 Task: Find a guest house in Brockton, United States, for 7 guests from July 10 to July 15, with a price range of ₹10,000 to ₹15,000, 4 bedrooms, 7 beds, and amenities including TV and free parking.
Action: Mouse moved to (618, 122)
Screenshot: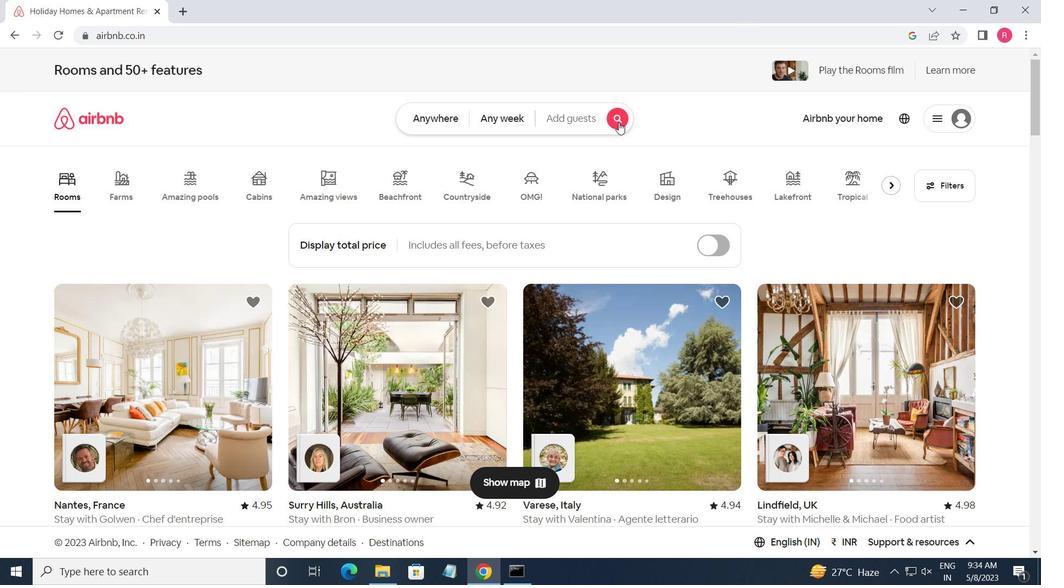
Action: Mouse pressed left at (618, 122)
Screenshot: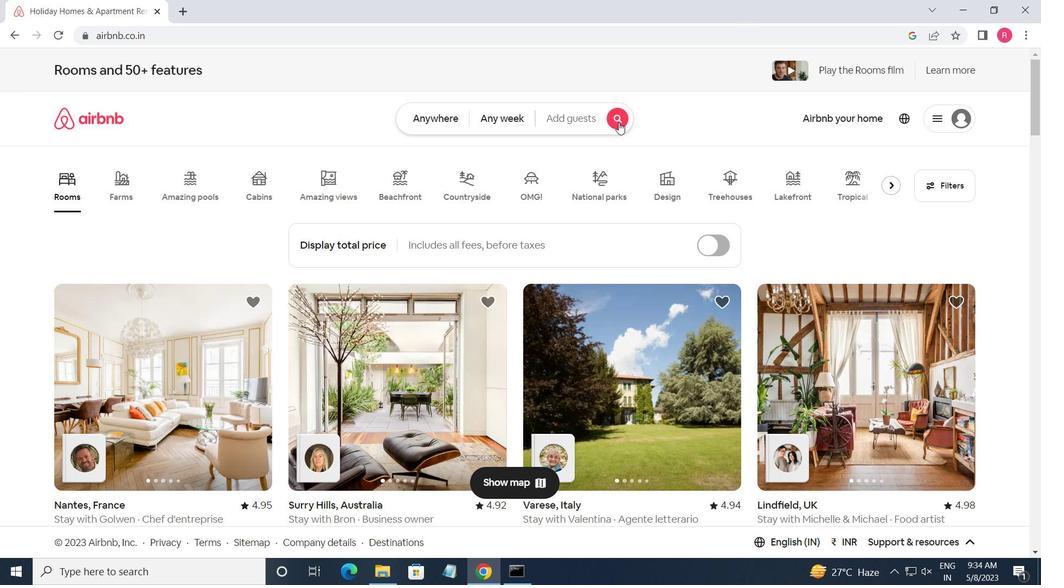 
Action: Mouse moved to (323, 172)
Screenshot: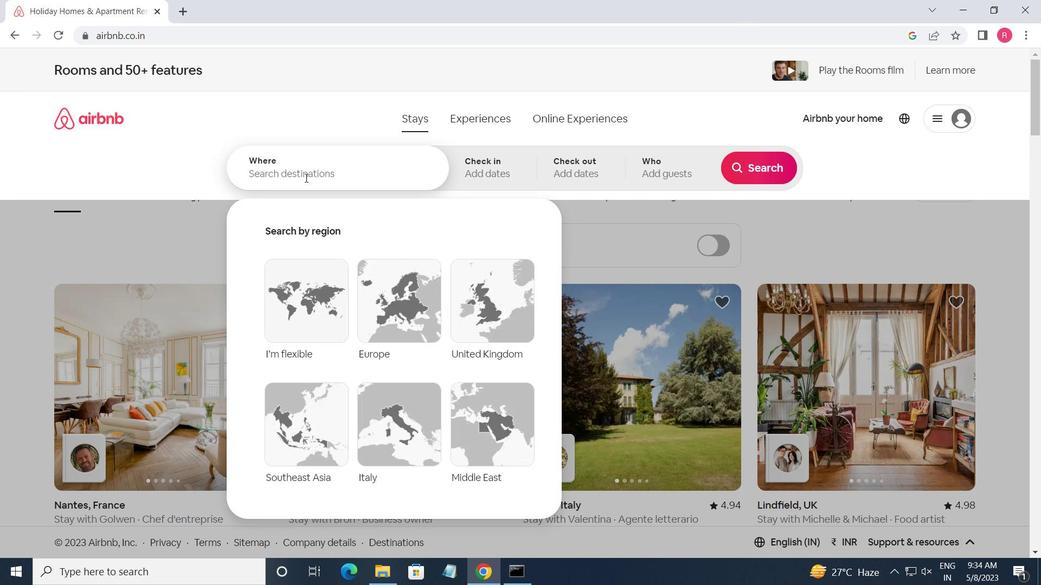 
Action: Mouse pressed left at (323, 172)
Screenshot: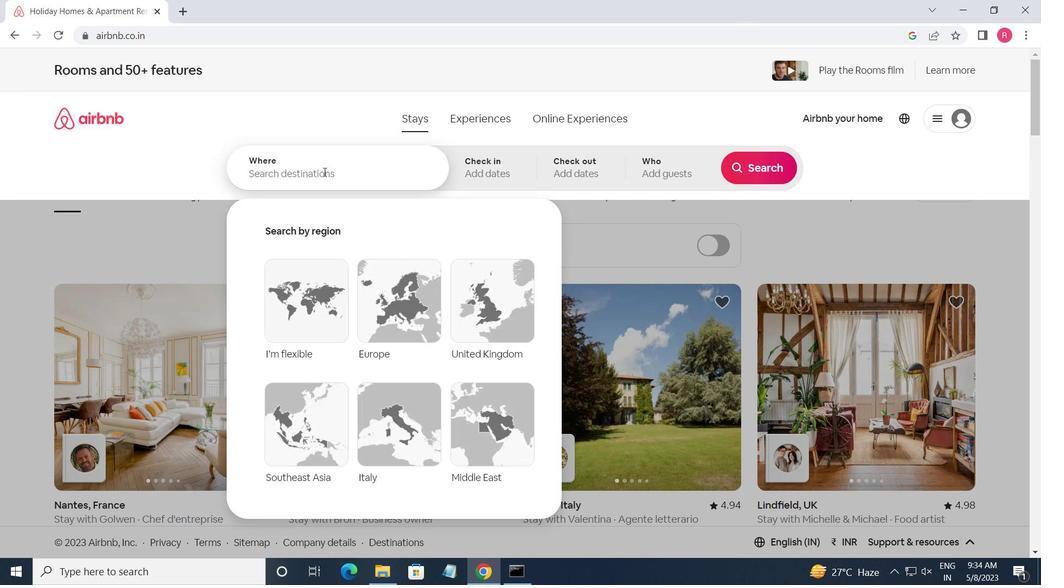 
Action: Key pressed <Key.shift>BROCKTON<Key.space><Key.backspace>,<Key.shift_r>UNITED<Key.space><Key.shift>STATE<Key.enter>
Screenshot: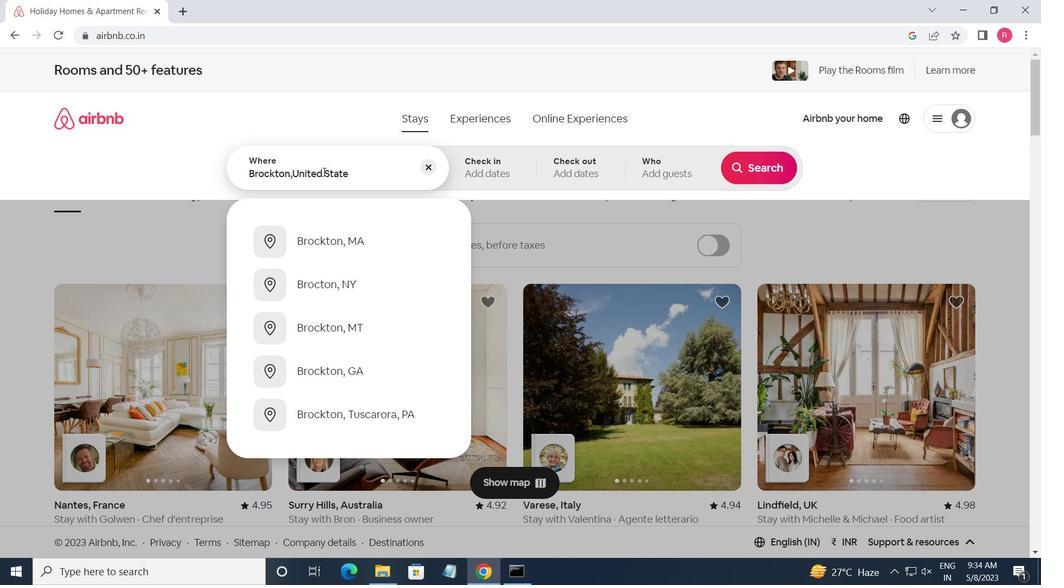 
Action: Mouse moved to (752, 272)
Screenshot: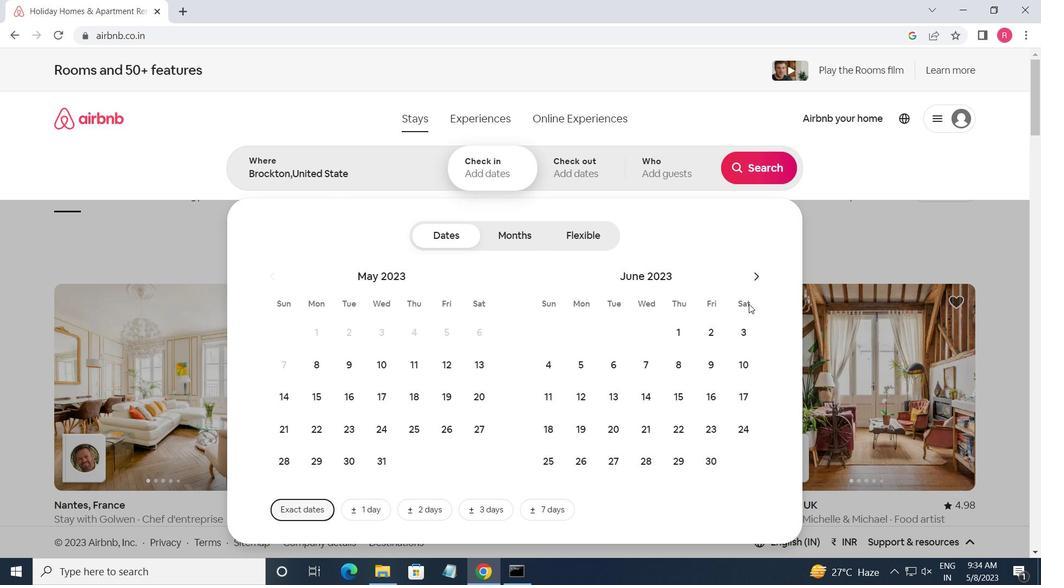 
Action: Mouse pressed left at (752, 272)
Screenshot: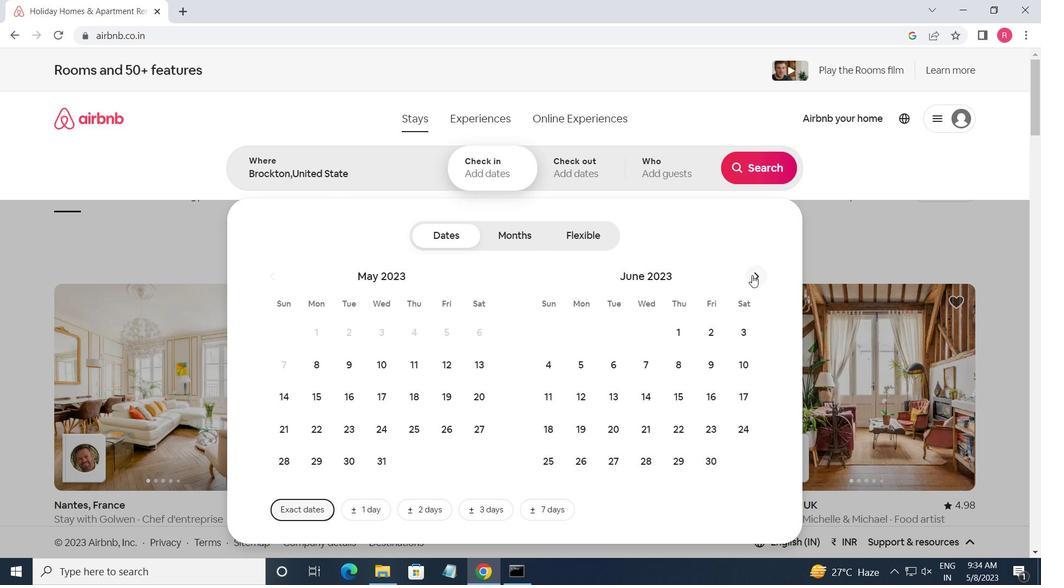 
Action: Mouse moved to (592, 395)
Screenshot: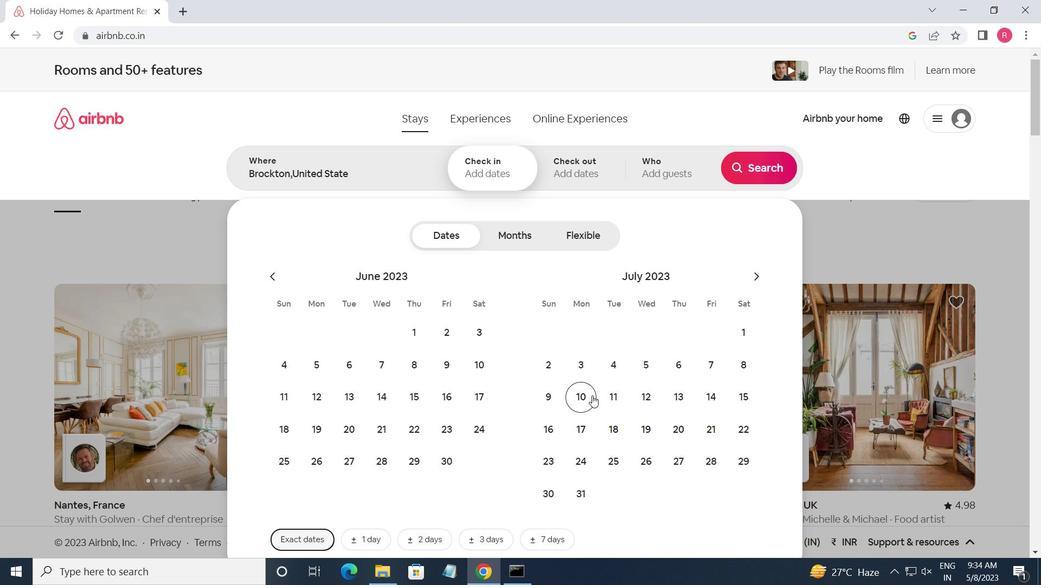 
Action: Mouse pressed left at (592, 395)
Screenshot: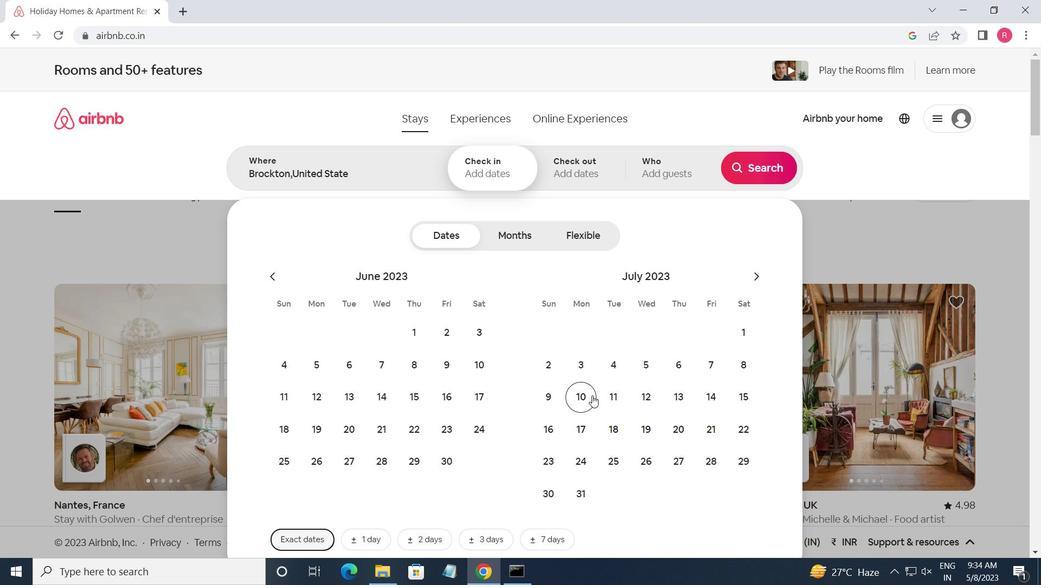 
Action: Mouse moved to (742, 392)
Screenshot: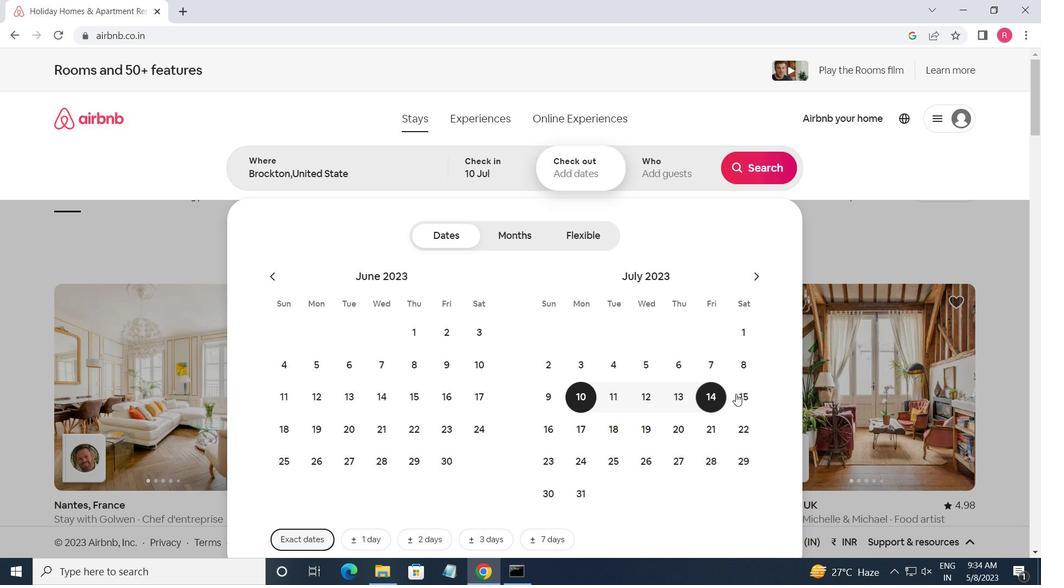 
Action: Mouse pressed left at (742, 392)
Screenshot: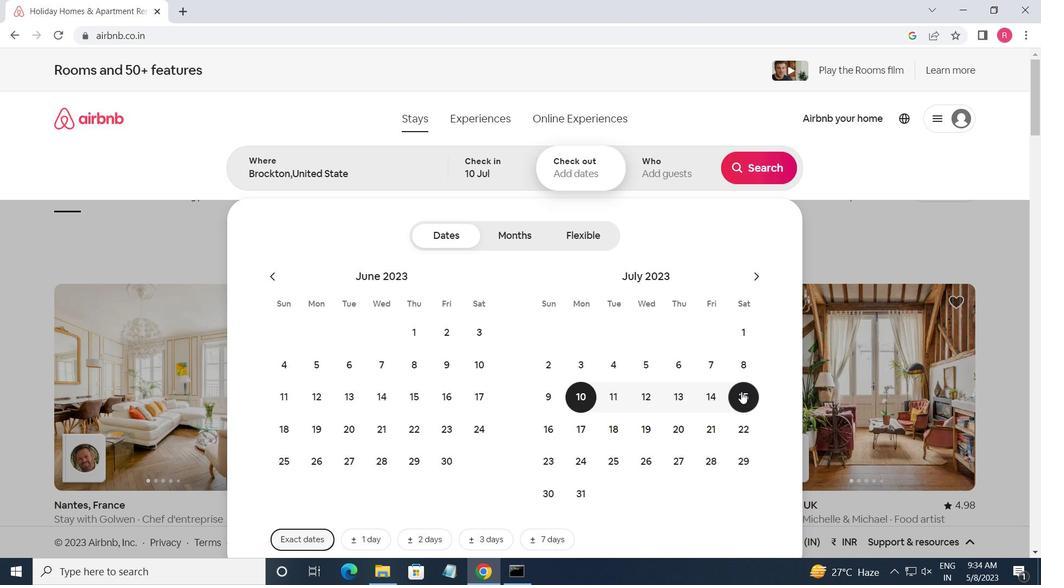 
Action: Mouse moved to (670, 173)
Screenshot: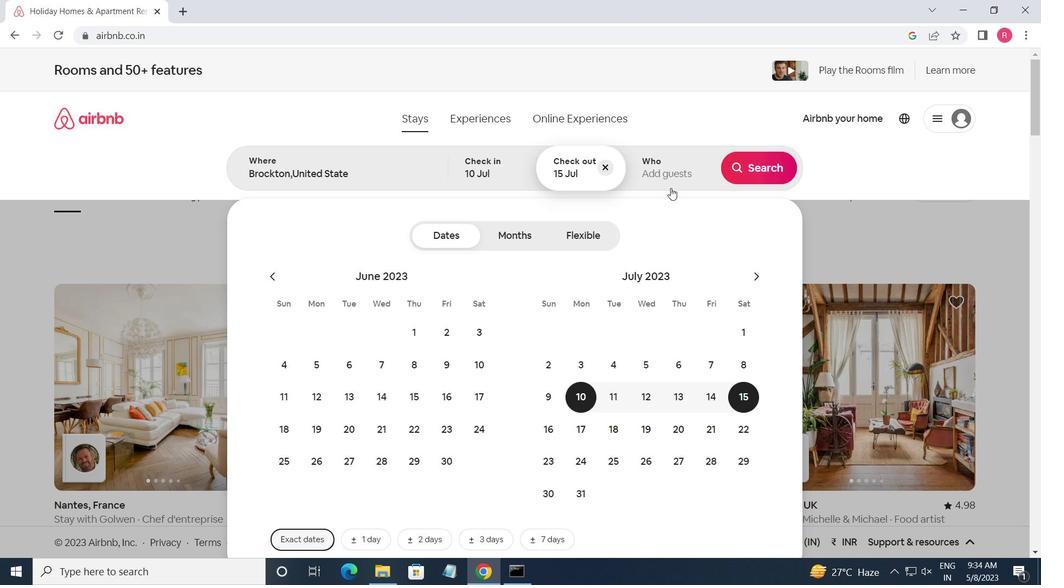 
Action: Mouse pressed left at (670, 173)
Screenshot: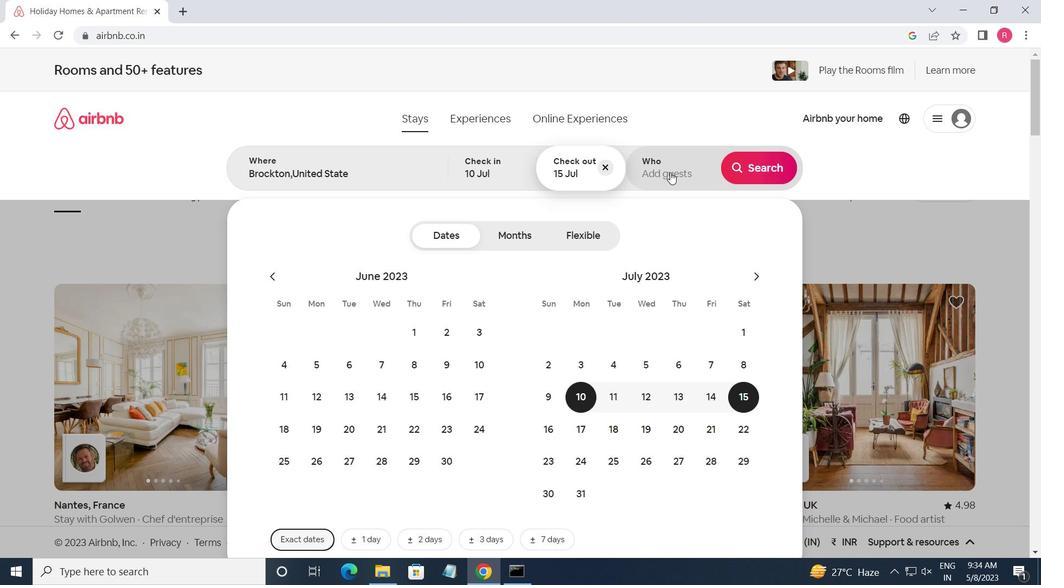 
Action: Mouse moved to (763, 247)
Screenshot: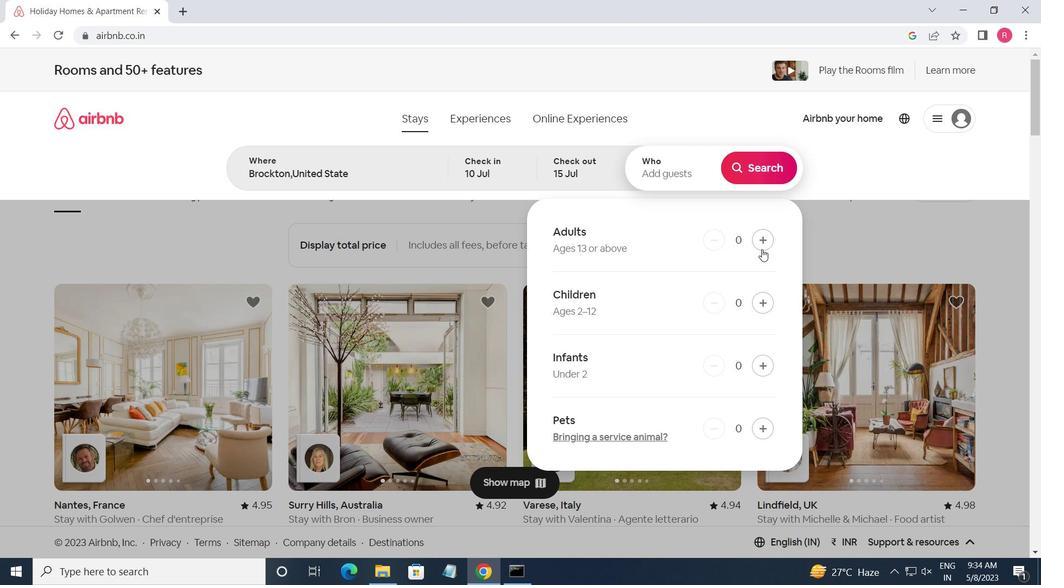 
Action: Mouse pressed left at (763, 247)
Screenshot: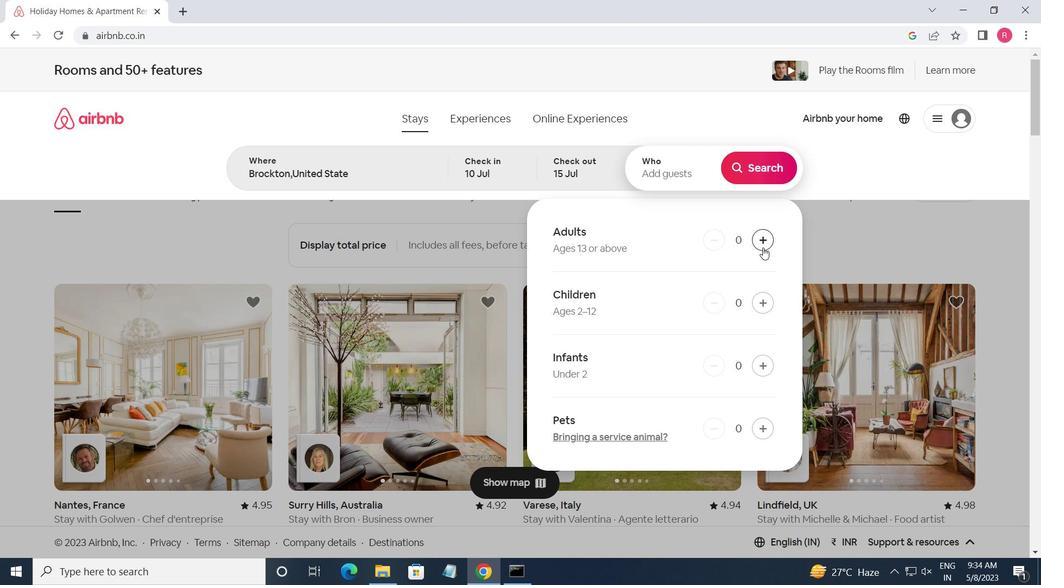 
Action: Mouse moved to (763, 247)
Screenshot: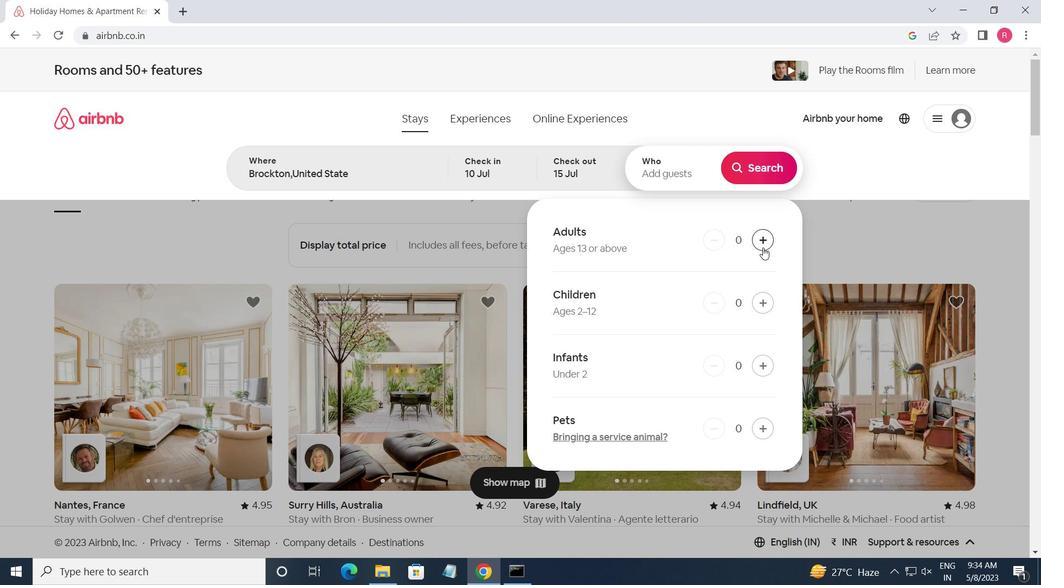
Action: Mouse pressed left at (763, 247)
Screenshot: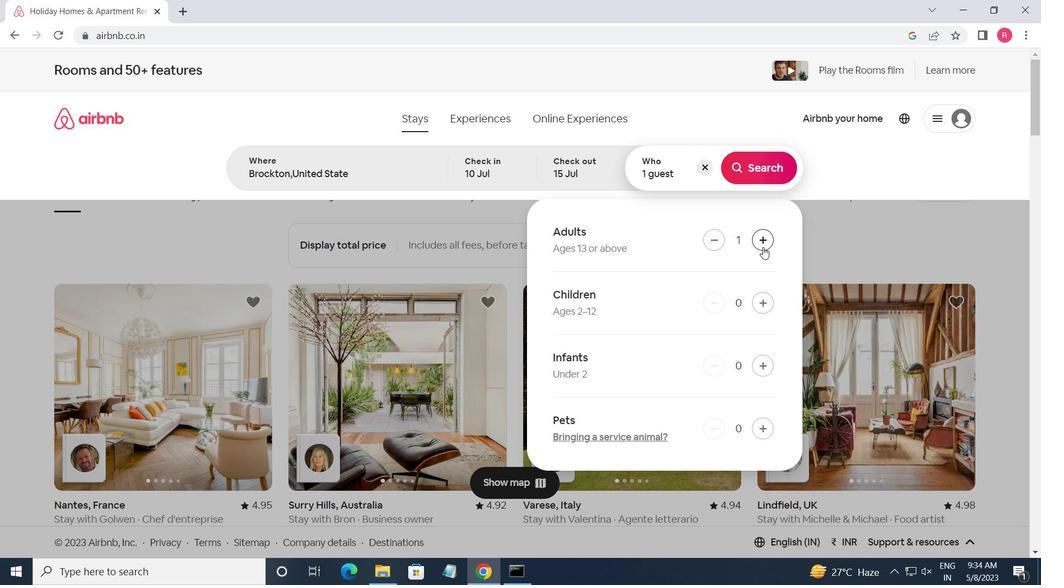 
Action: Mouse pressed left at (763, 247)
Screenshot: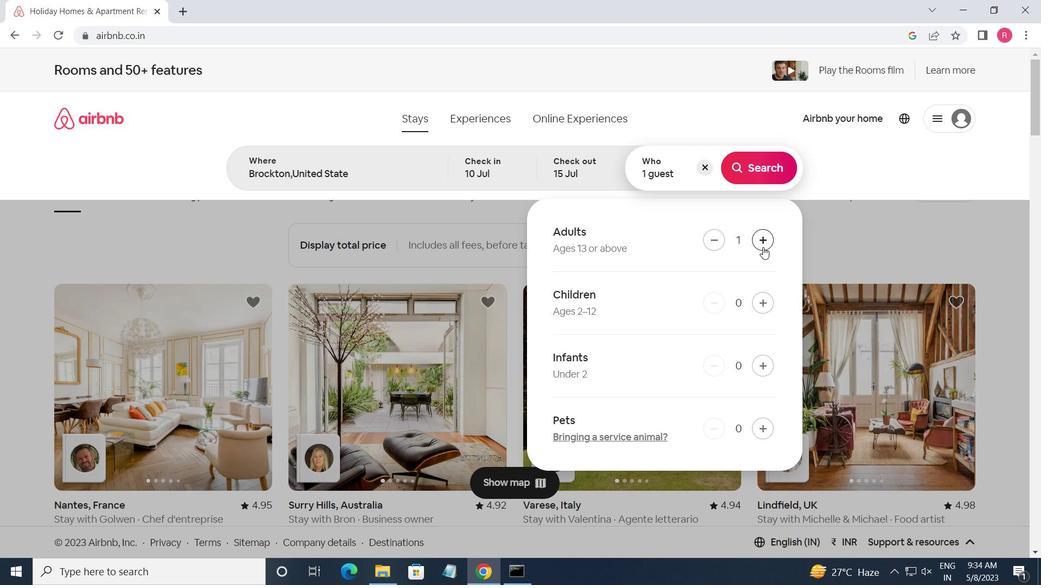 
Action: Mouse pressed left at (763, 247)
Screenshot: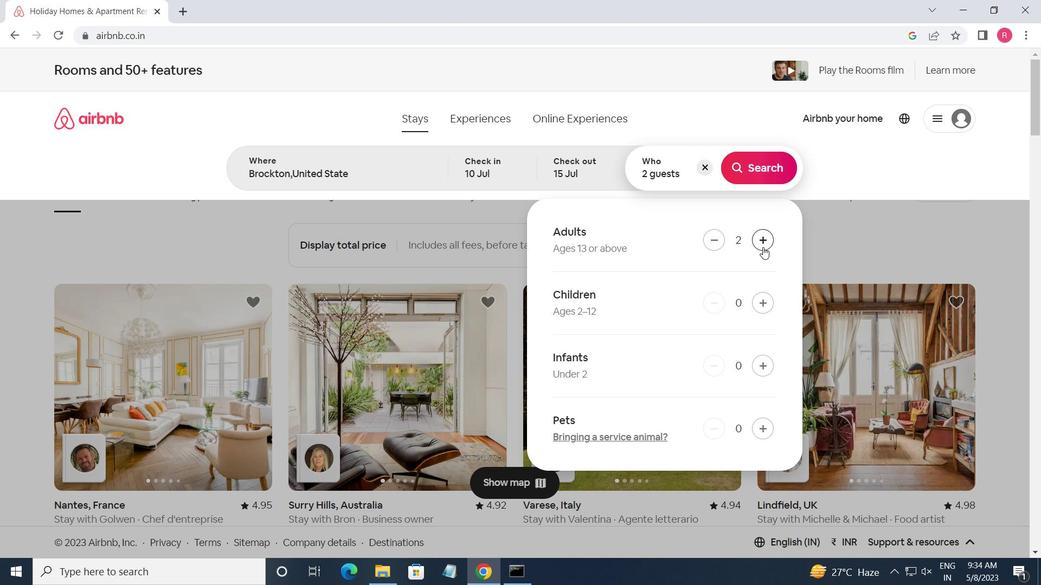 
Action: Mouse pressed left at (763, 247)
Screenshot: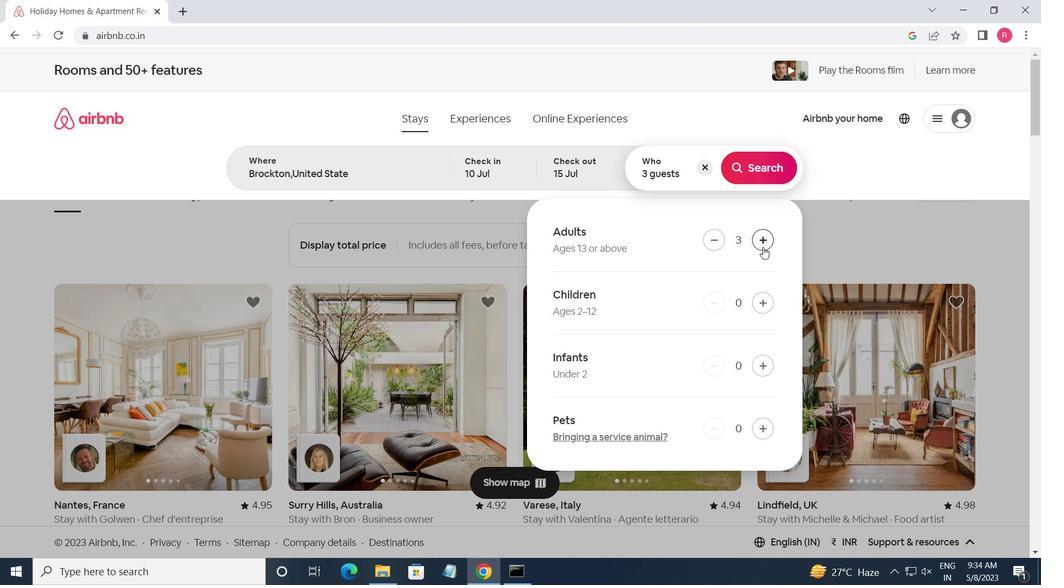 
Action: Mouse pressed left at (763, 247)
Screenshot: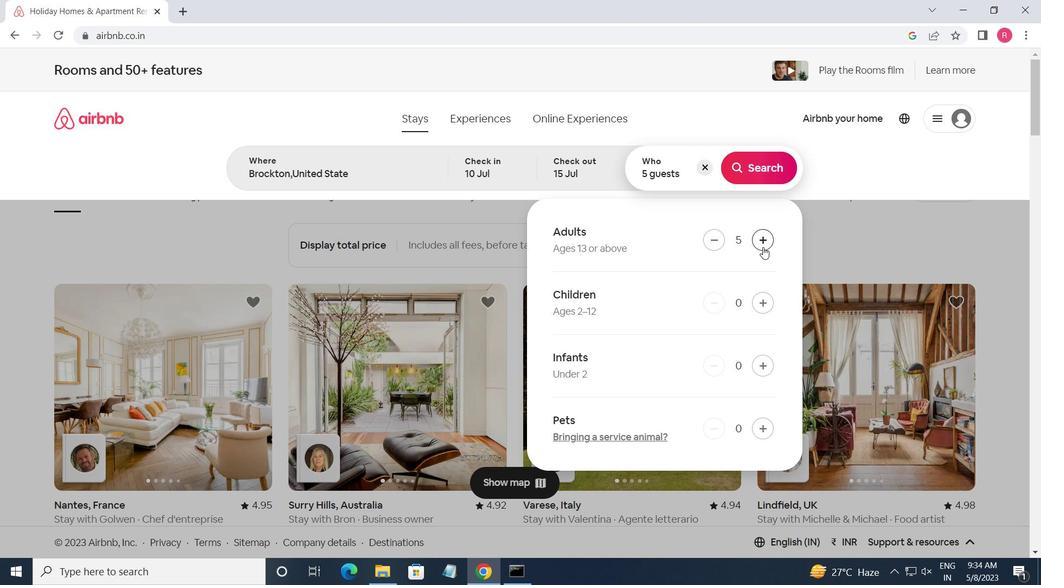 
Action: Mouse pressed left at (763, 247)
Screenshot: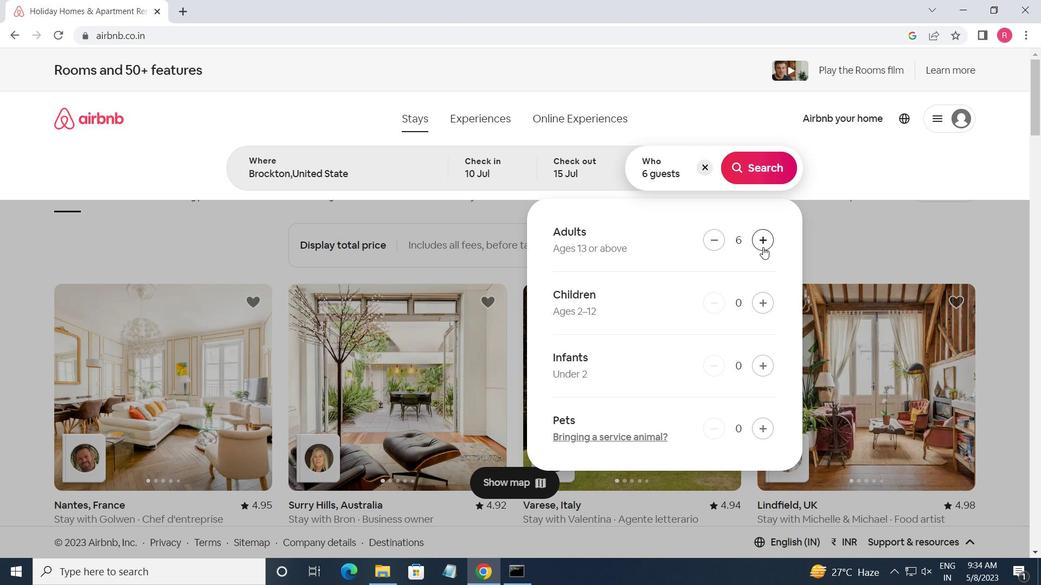 
Action: Mouse moved to (755, 163)
Screenshot: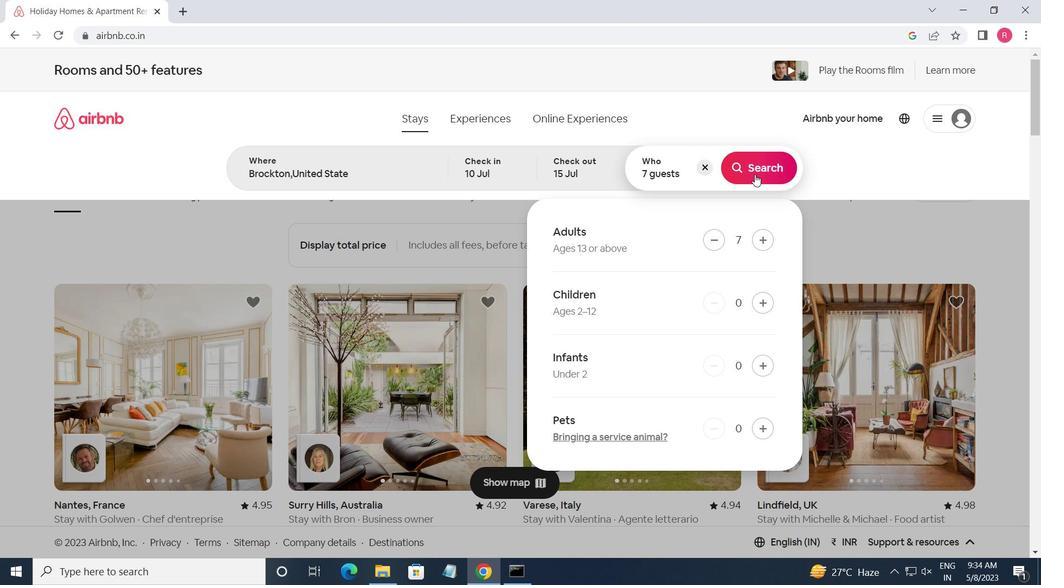 
Action: Mouse pressed left at (755, 163)
Screenshot: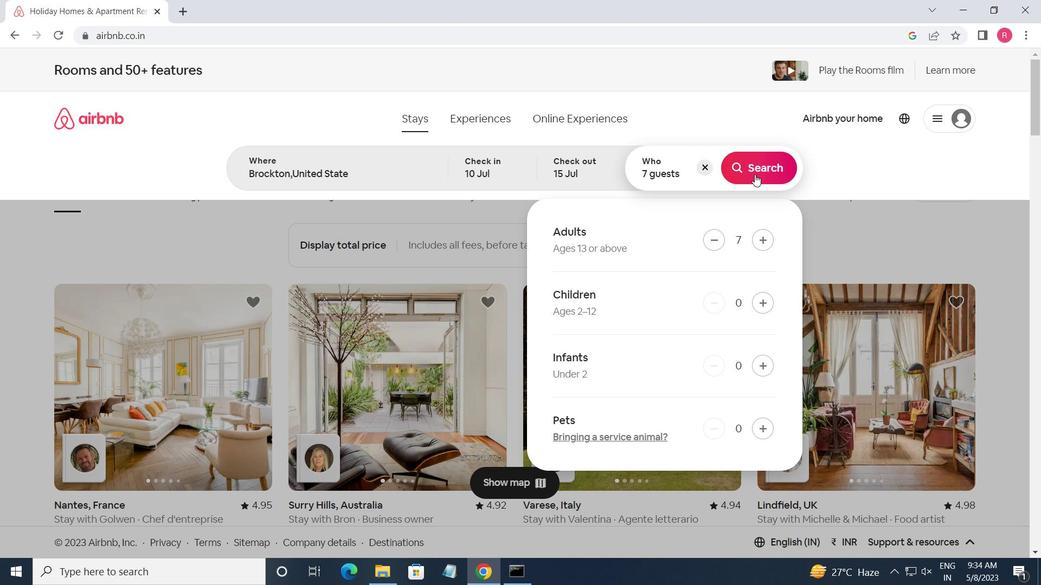 
Action: Mouse moved to (961, 137)
Screenshot: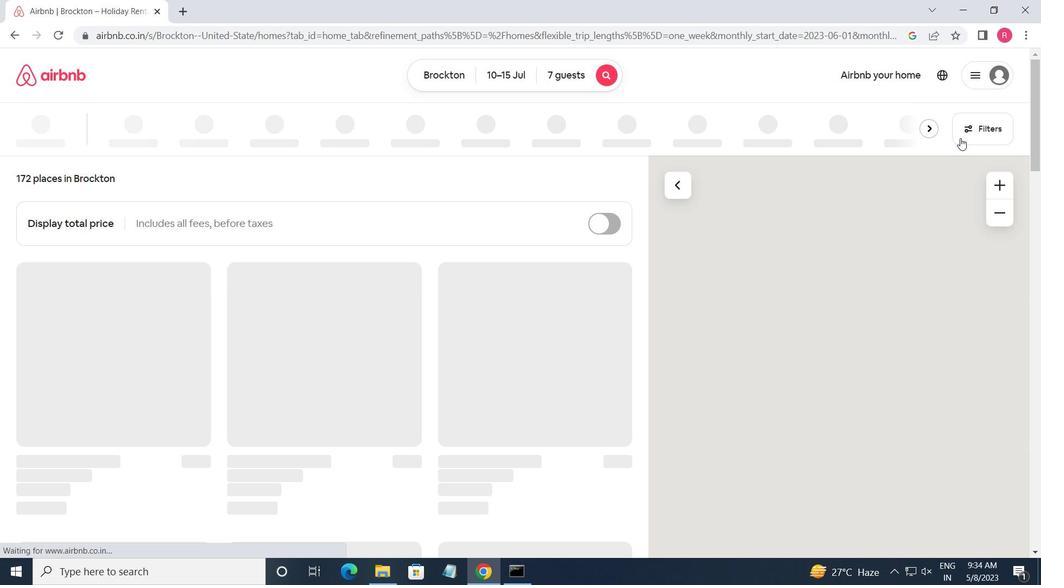 
Action: Mouse pressed left at (961, 137)
Screenshot: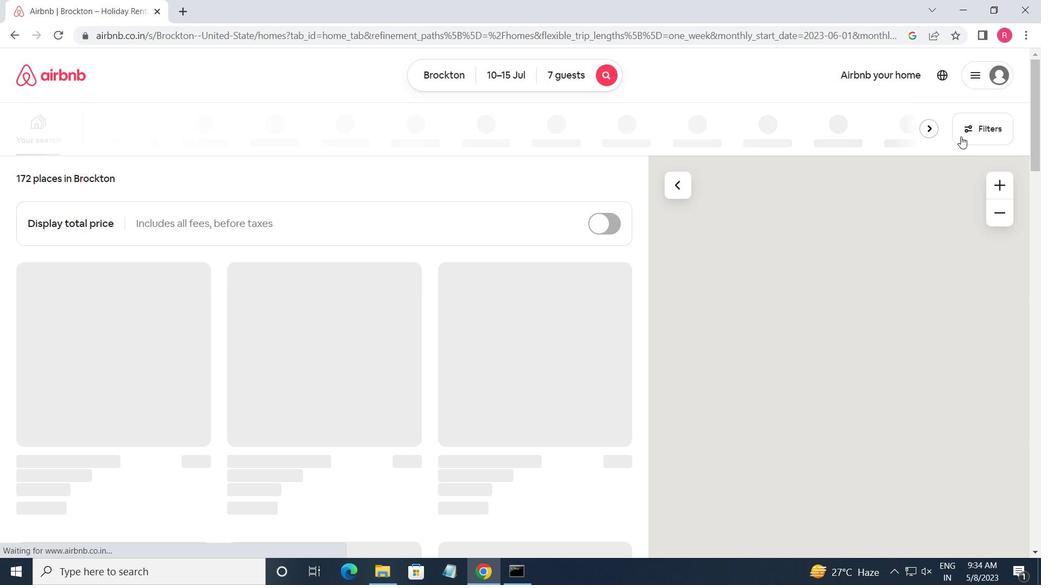 
Action: Mouse moved to (412, 398)
Screenshot: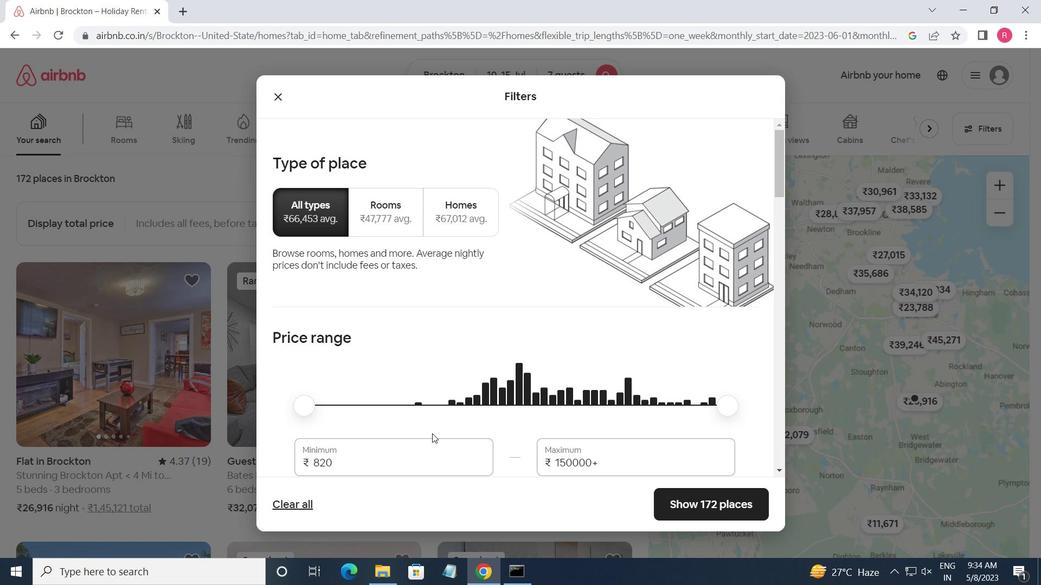 
Action: Mouse scrolled (412, 398) with delta (0, 0)
Screenshot: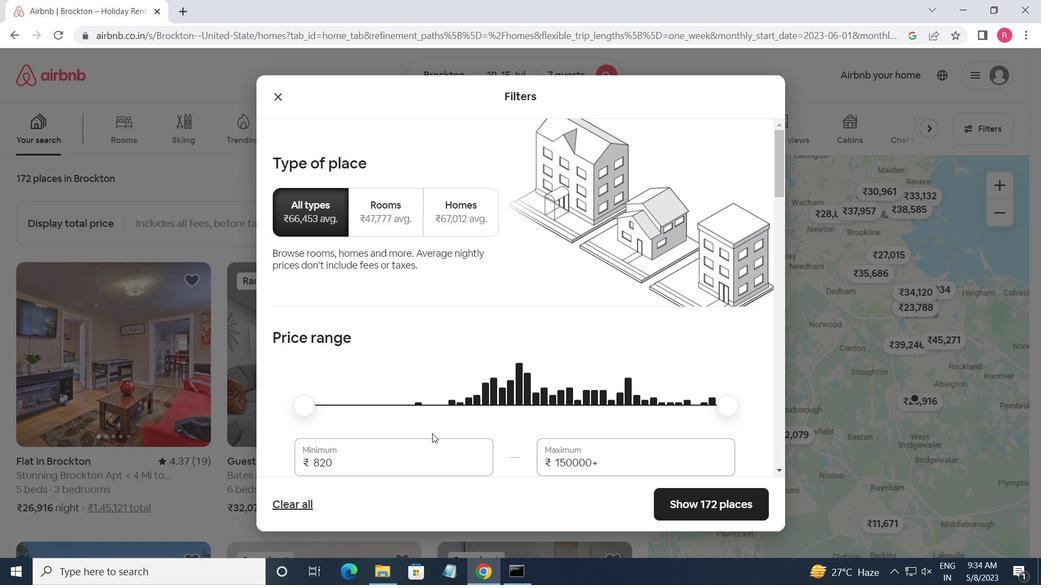 
Action: Mouse moved to (412, 398)
Screenshot: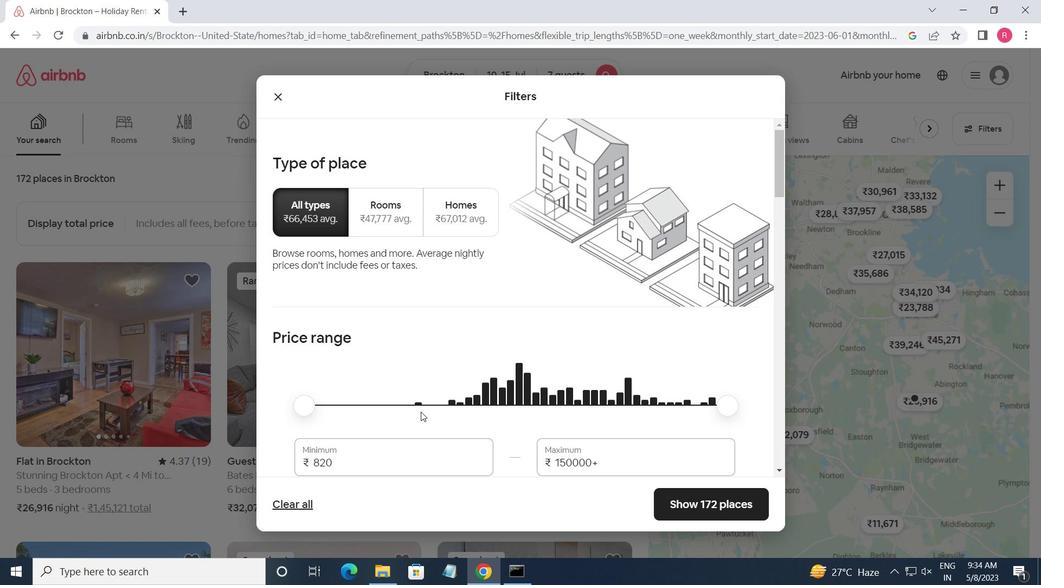 
Action: Mouse scrolled (412, 397) with delta (0, 0)
Screenshot: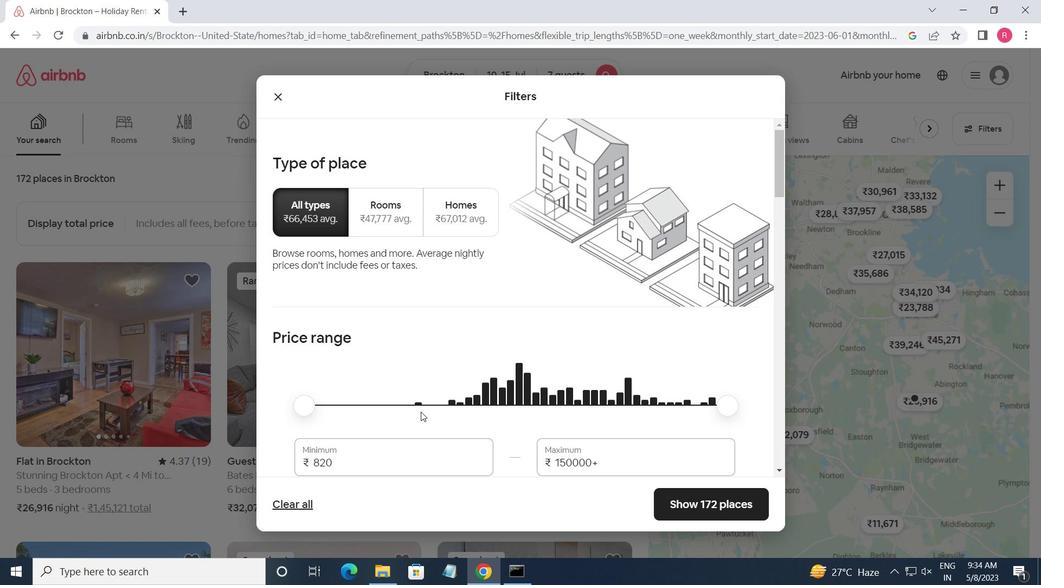 
Action: Mouse moved to (355, 329)
Screenshot: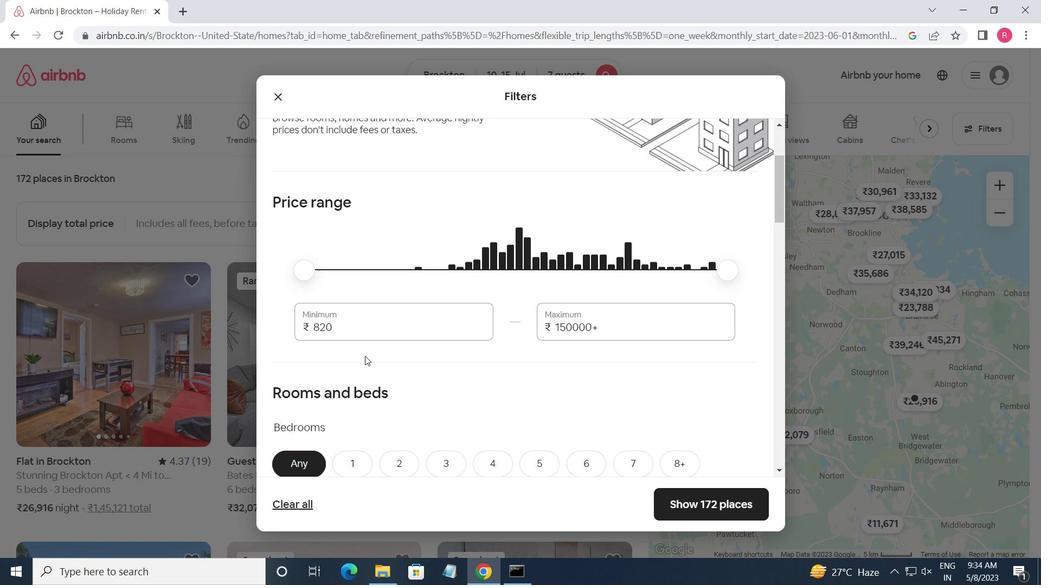
Action: Mouse pressed left at (355, 329)
Screenshot: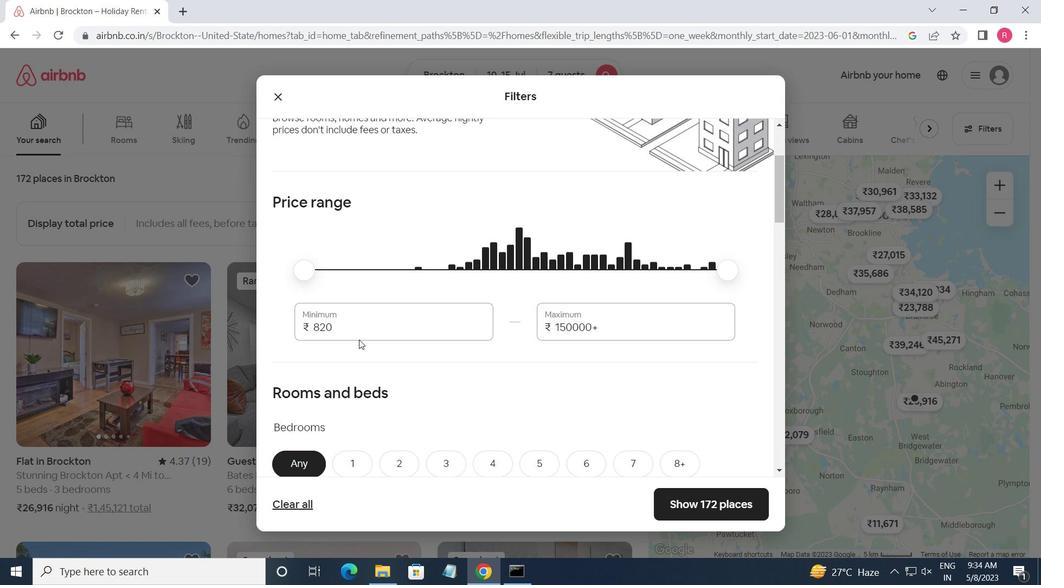 
Action: Key pressed <Key.backspace><Key.backspace><Key.backspace><Key.backspace><Key.backspace><Key.backspace><Key.backspace><Key.backspace><Key.backspace><Key.backspace>10000<Key.tab>15000
Screenshot: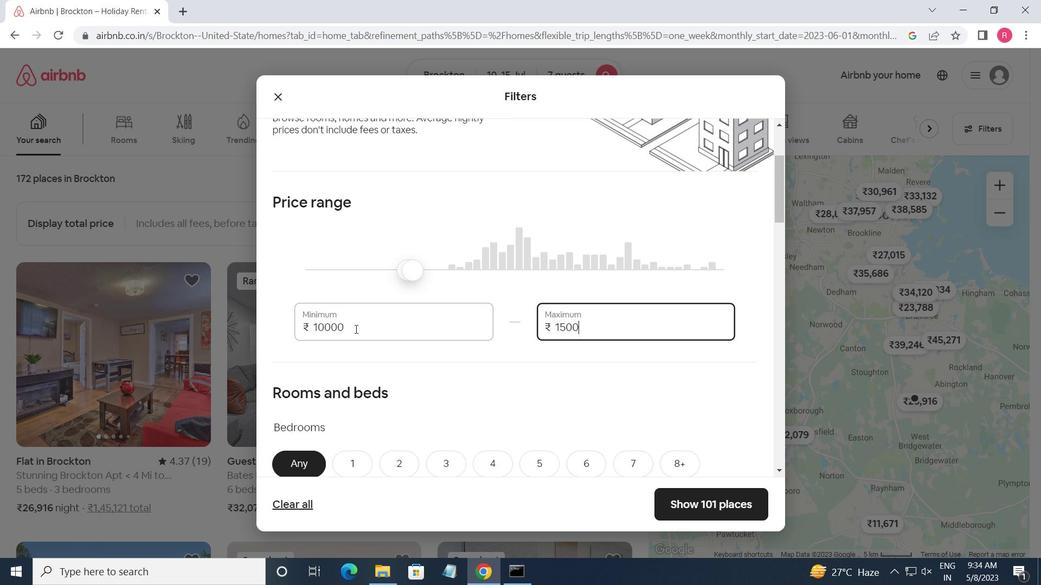 
Action: Mouse moved to (379, 343)
Screenshot: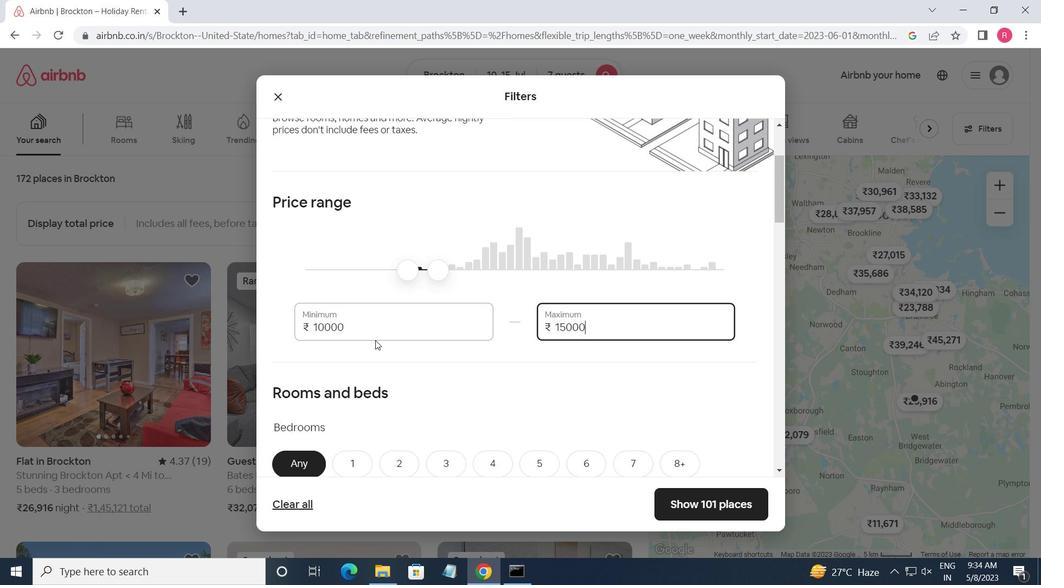 
Action: Mouse scrolled (379, 342) with delta (0, 0)
Screenshot: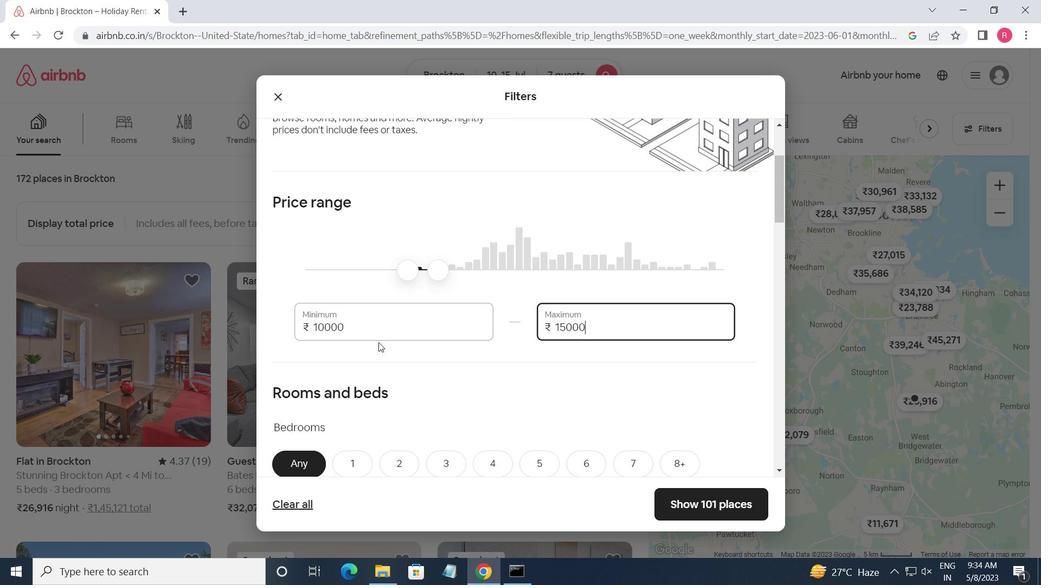 
Action: Mouse scrolled (379, 342) with delta (0, 0)
Screenshot: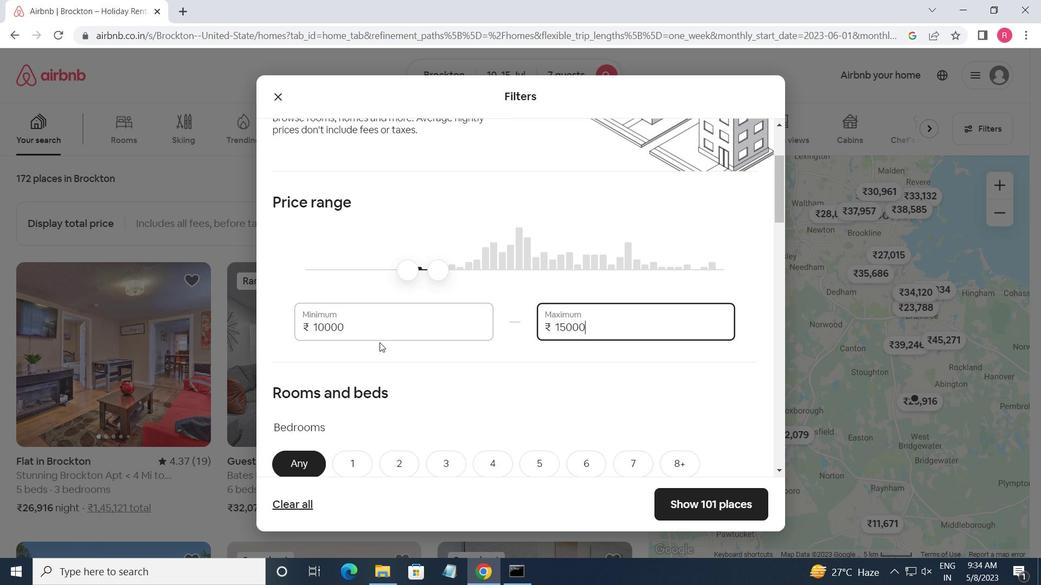 
Action: Mouse scrolled (379, 342) with delta (0, 0)
Screenshot: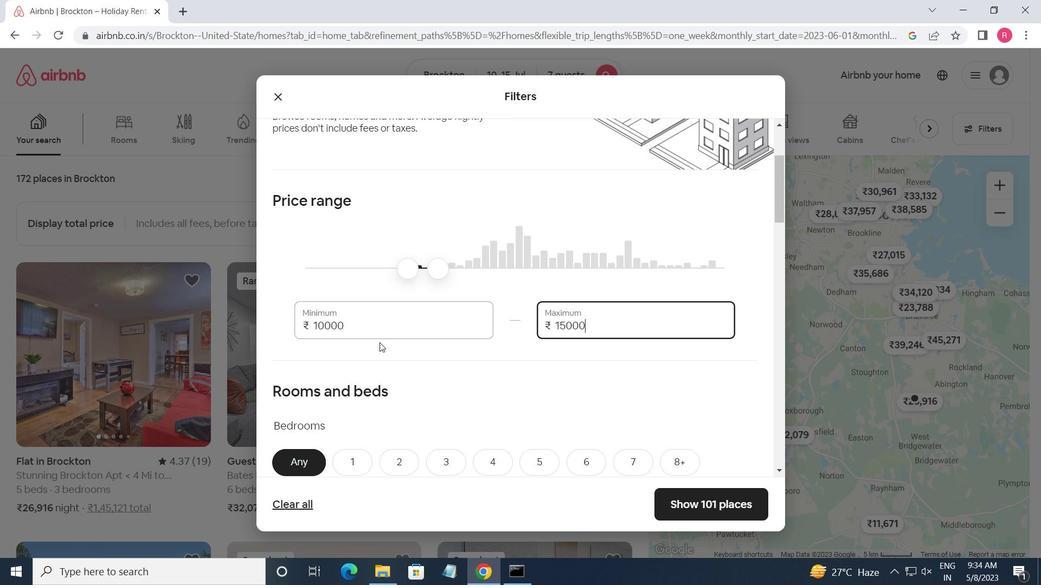 
Action: Mouse moved to (382, 344)
Screenshot: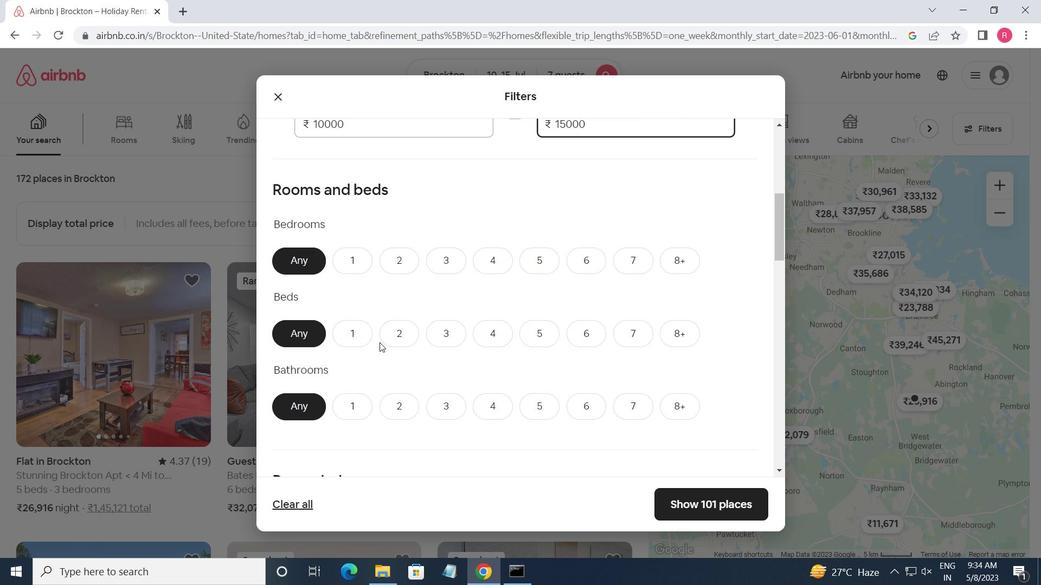 
Action: Mouse scrolled (382, 343) with delta (0, 0)
Screenshot: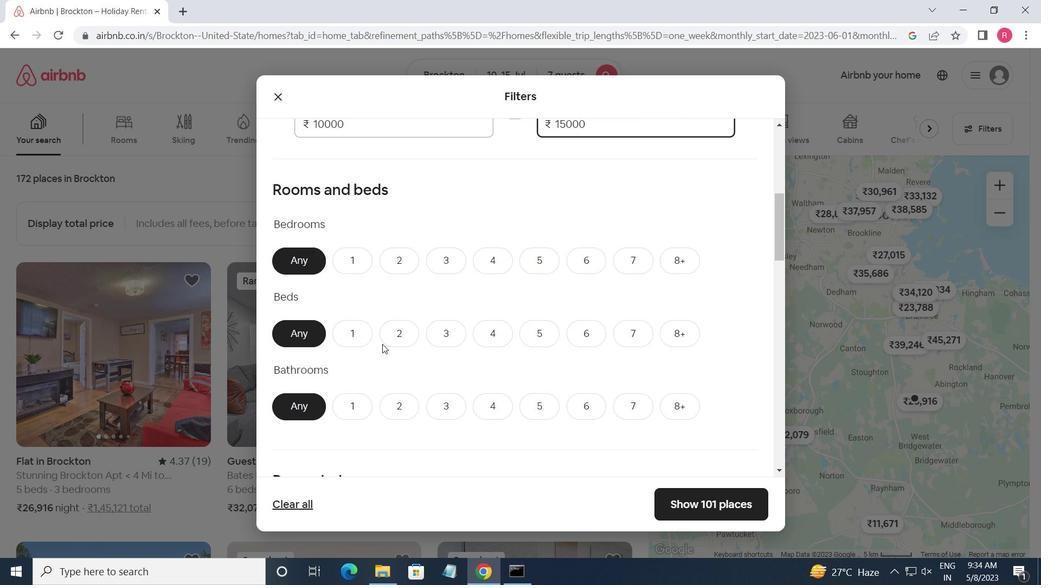 
Action: Mouse scrolled (382, 343) with delta (0, 0)
Screenshot: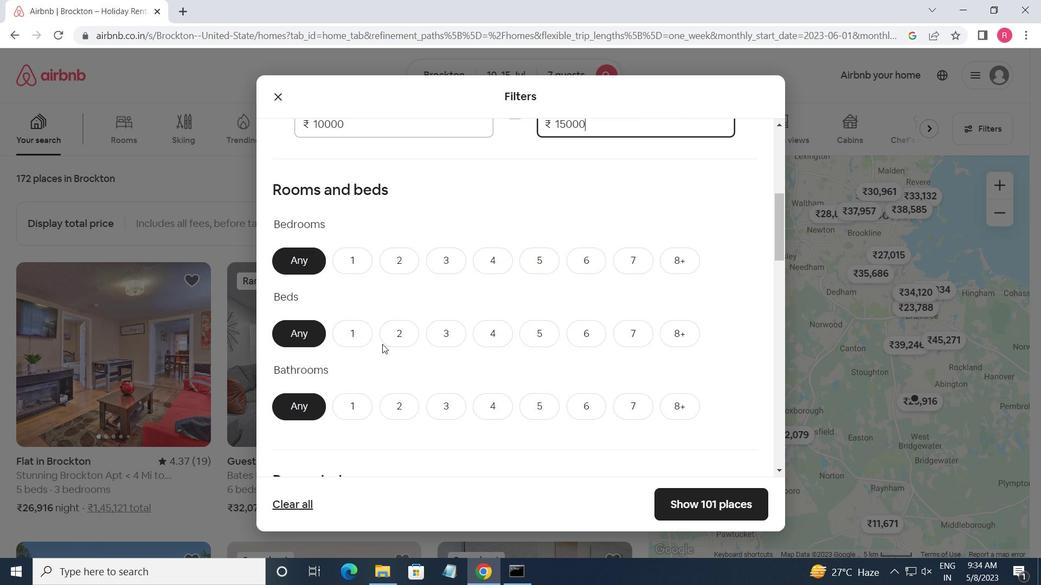 
Action: Mouse moved to (515, 192)
Screenshot: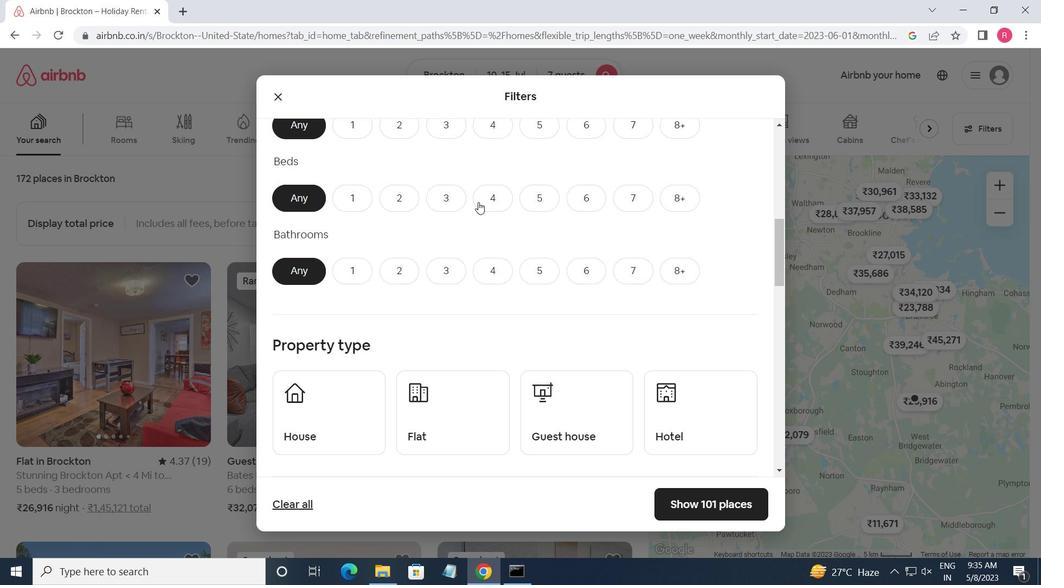 
Action: Mouse scrolled (515, 192) with delta (0, 0)
Screenshot: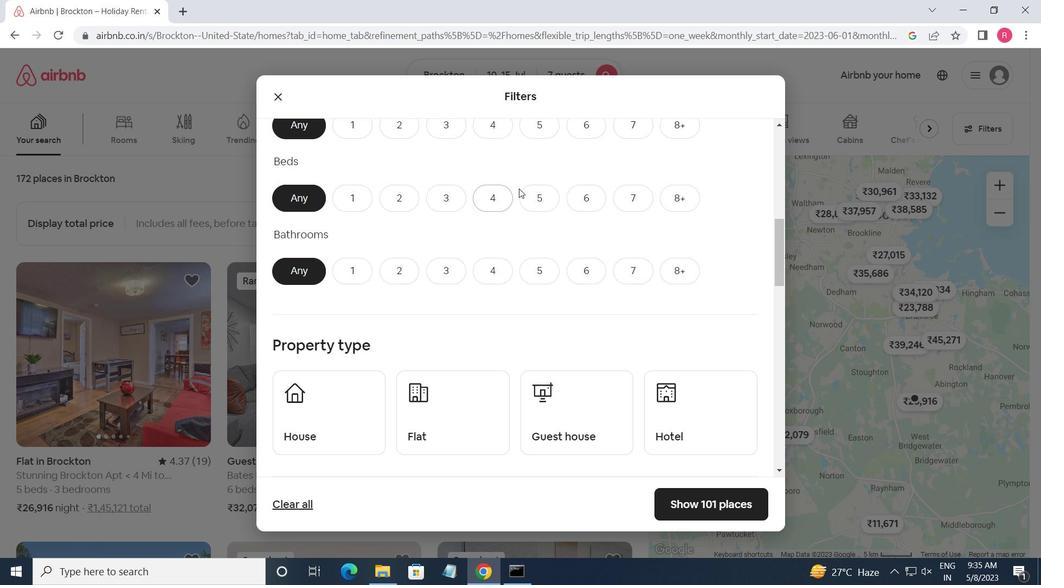 
Action: Mouse moved to (499, 198)
Screenshot: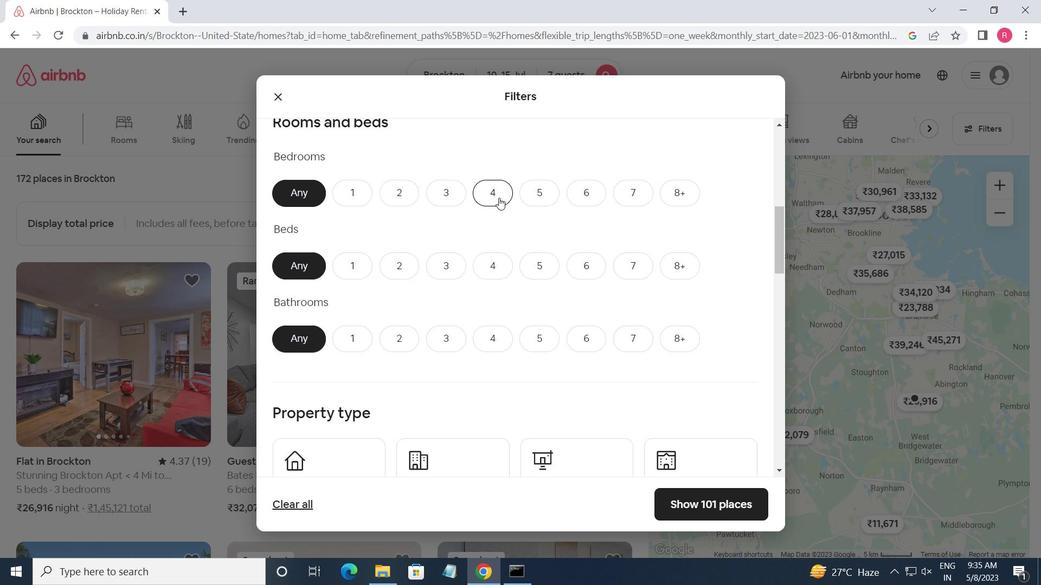 
Action: Mouse pressed left at (499, 198)
Screenshot: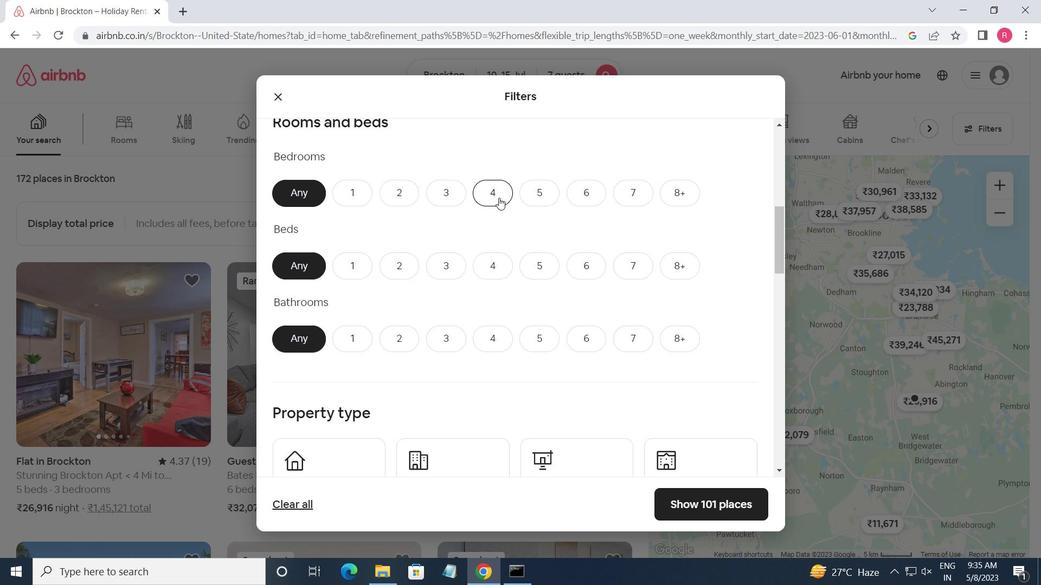 
Action: Mouse moved to (642, 270)
Screenshot: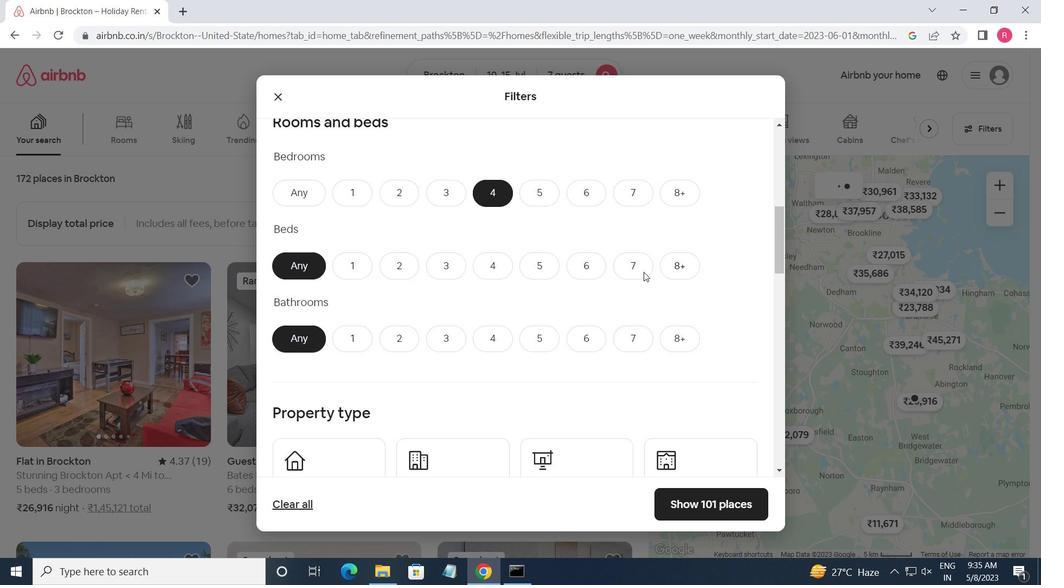 
Action: Mouse pressed left at (642, 270)
Screenshot: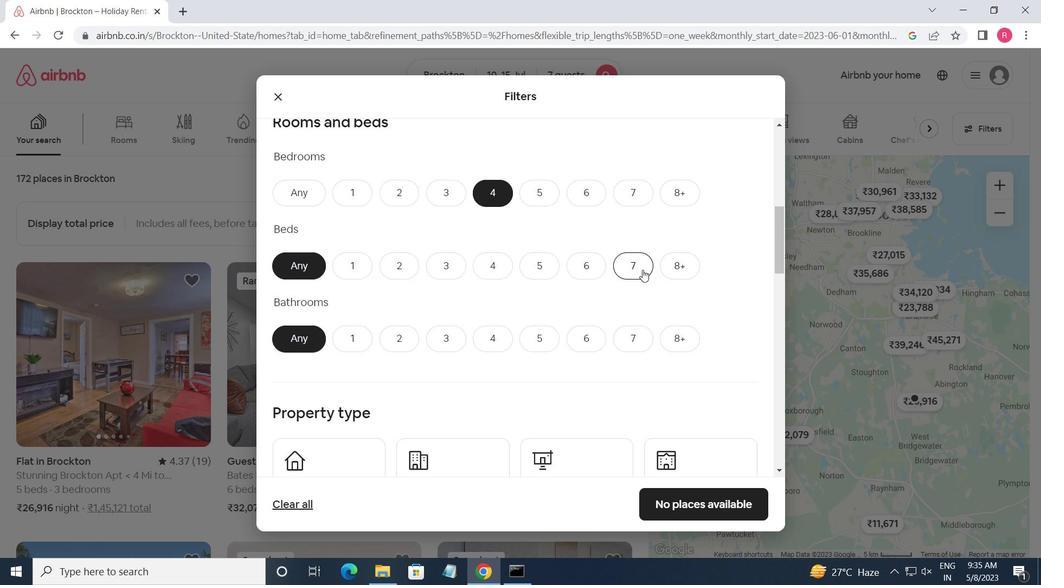 
Action: Mouse moved to (481, 334)
Screenshot: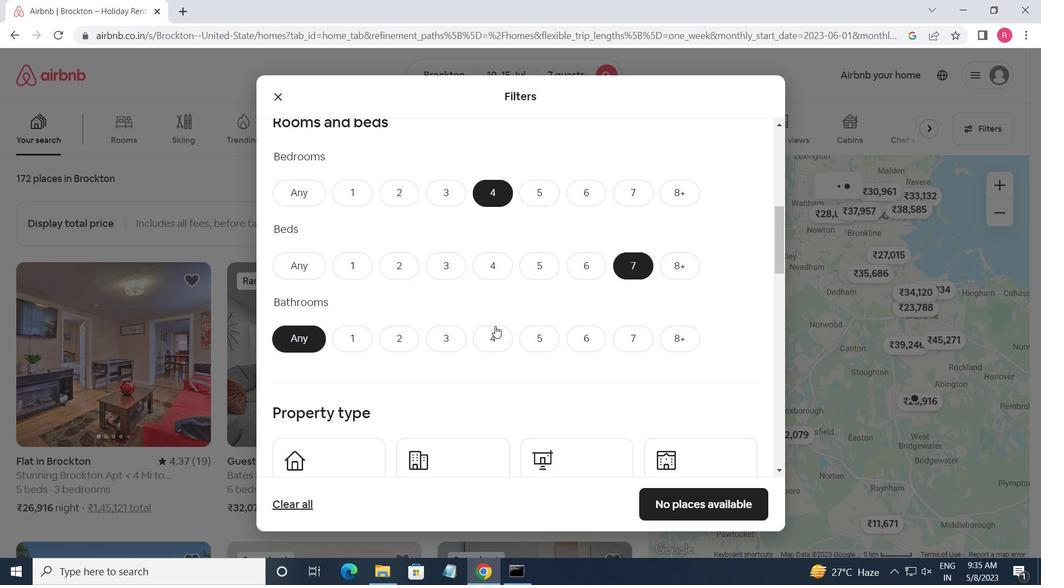 
Action: Mouse pressed left at (481, 334)
Screenshot: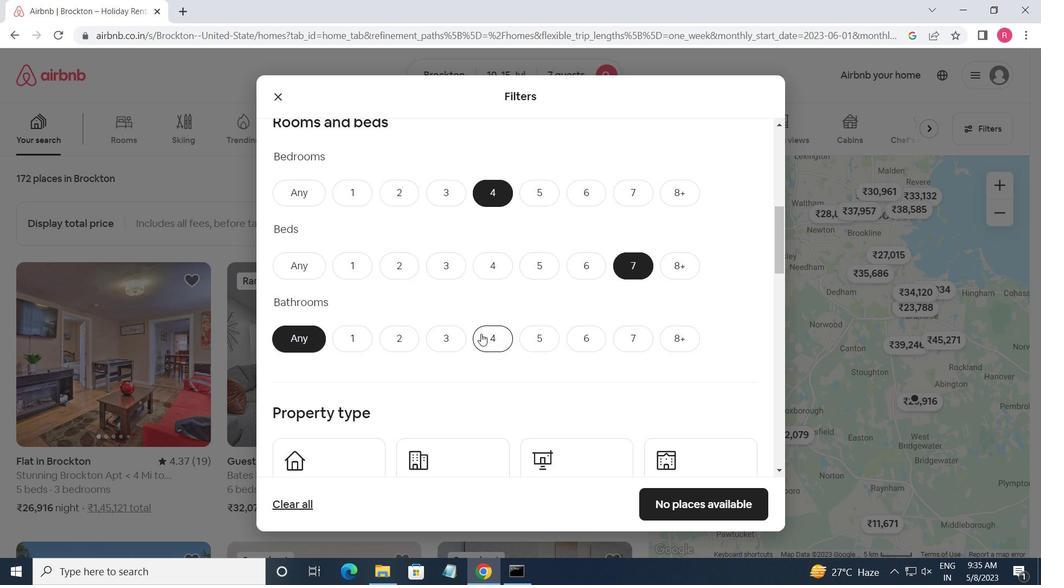 
Action: Mouse scrolled (481, 333) with delta (0, 0)
Screenshot: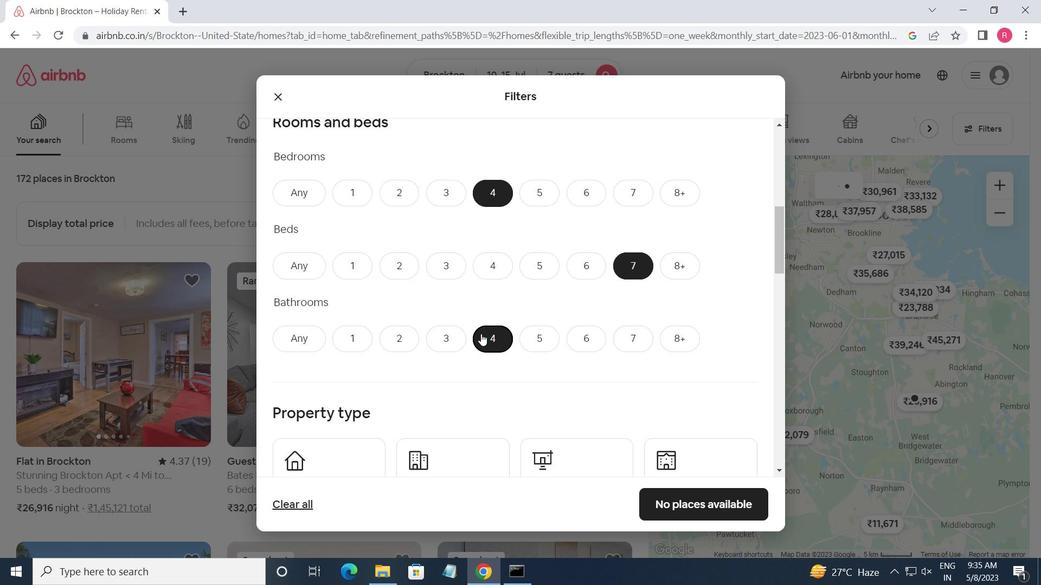 
Action: Mouse scrolled (481, 333) with delta (0, 0)
Screenshot: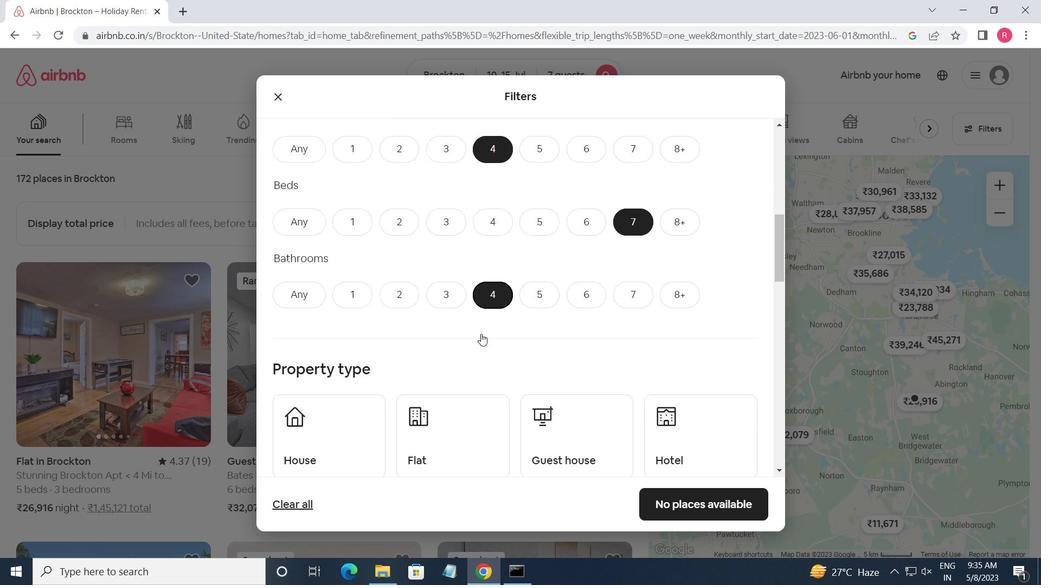 
Action: Mouse moved to (321, 335)
Screenshot: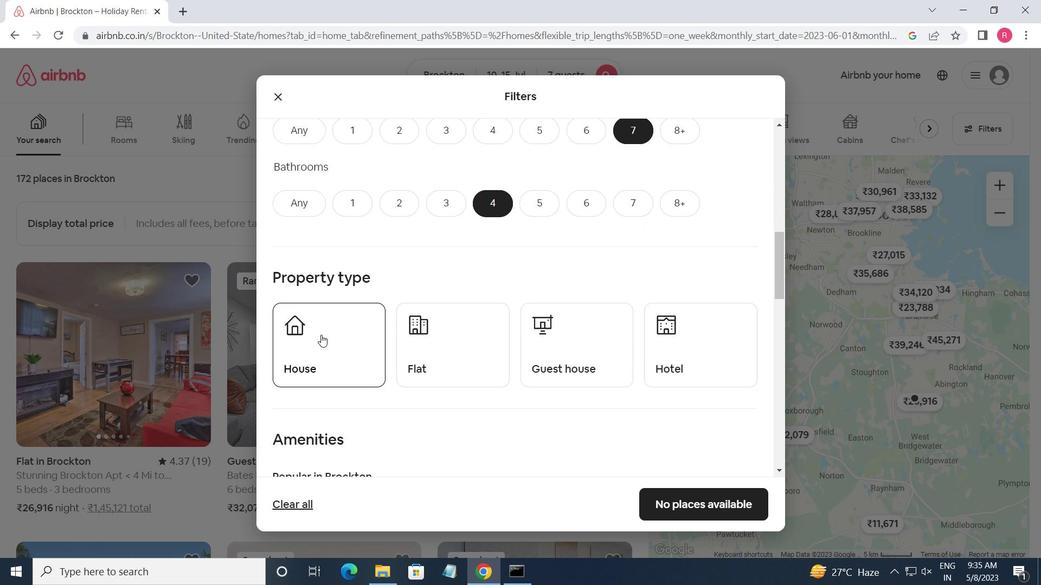 
Action: Mouse pressed left at (321, 335)
Screenshot: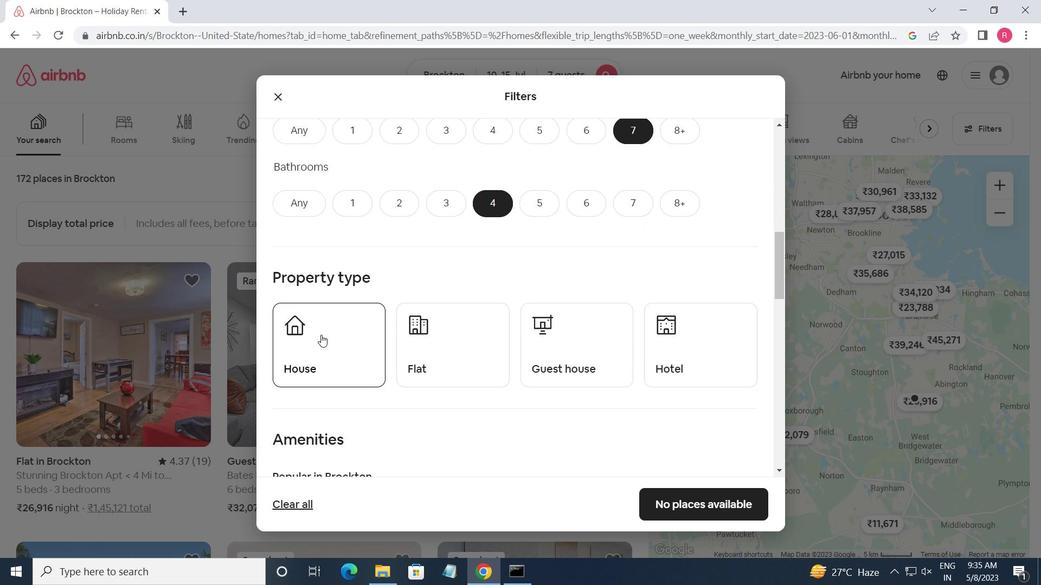 
Action: Mouse moved to (406, 341)
Screenshot: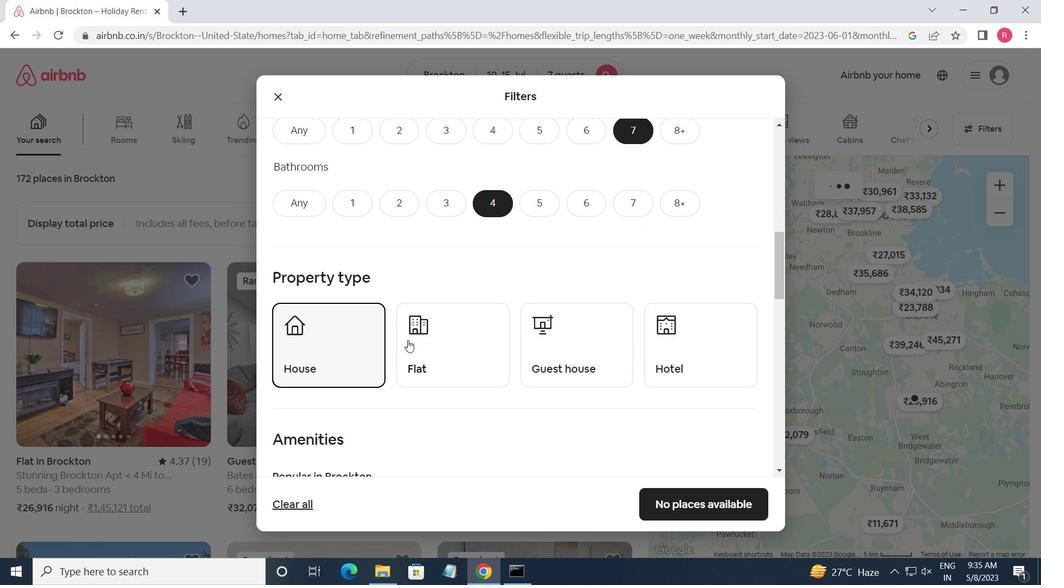 
Action: Mouse pressed left at (406, 341)
Screenshot: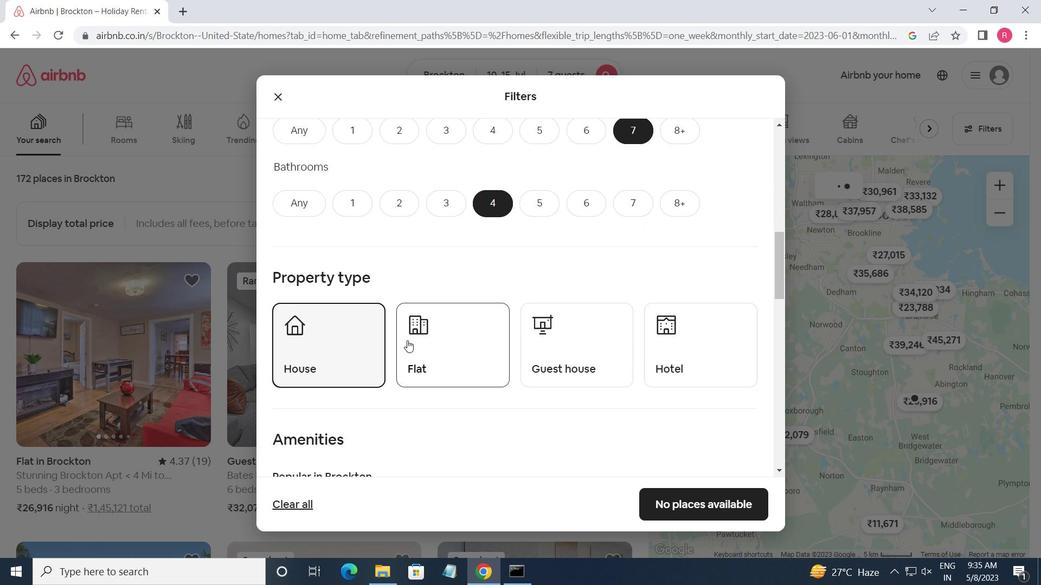
Action: Mouse moved to (568, 348)
Screenshot: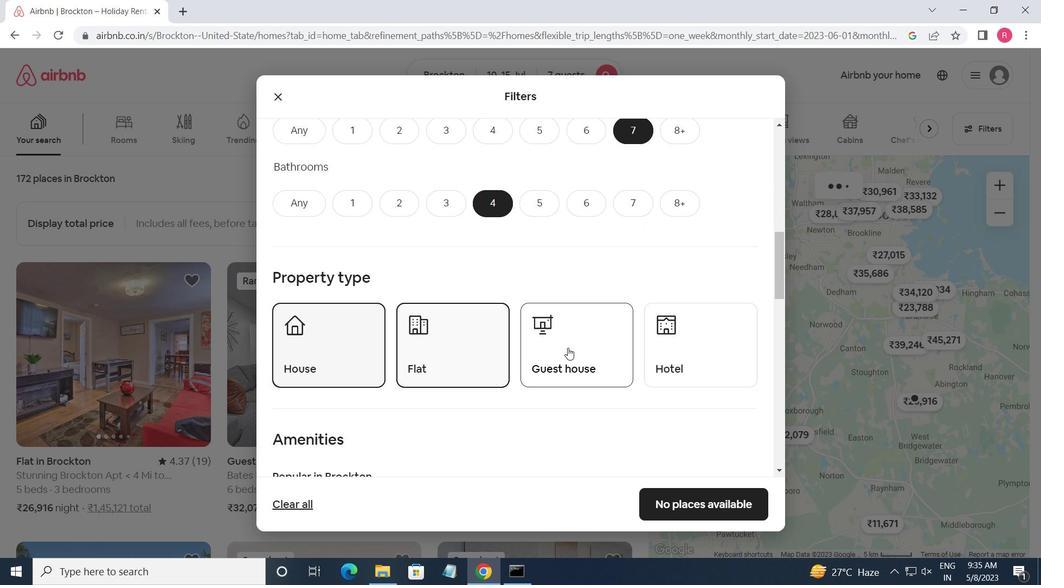 
Action: Mouse pressed left at (568, 348)
Screenshot: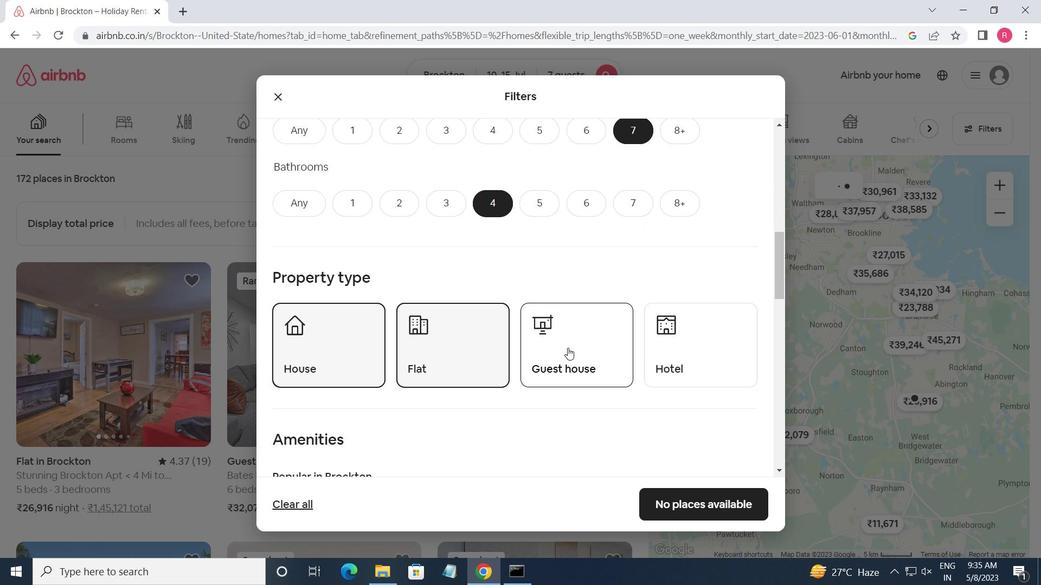 
Action: Mouse moved to (566, 348)
Screenshot: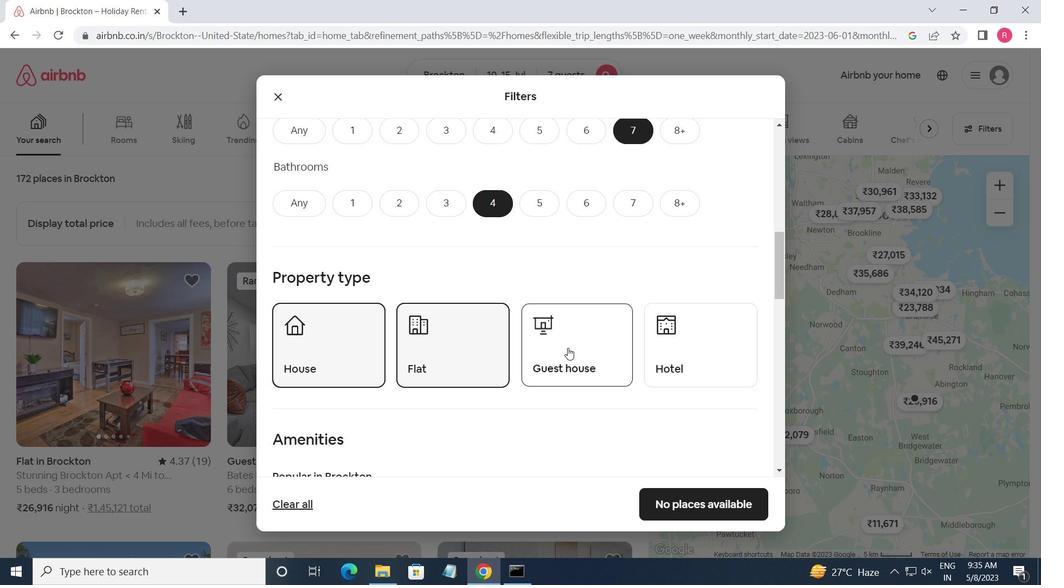 
Action: Mouse scrolled (566, 347) with delta (0, 0)
Screenshot: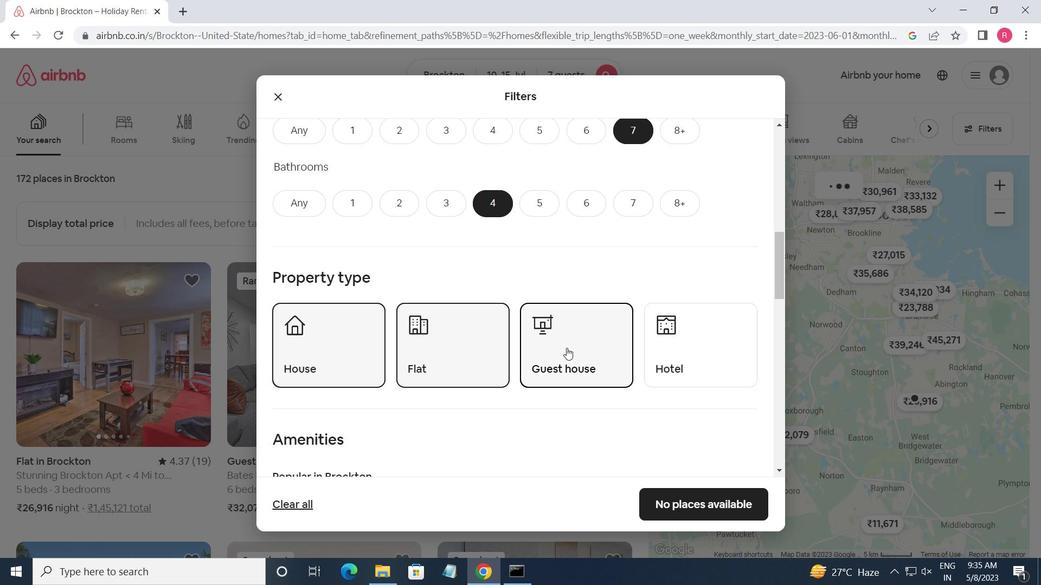 
Action: Mouse scrolled (566, 347) with delta (0, 0)
Screenshot: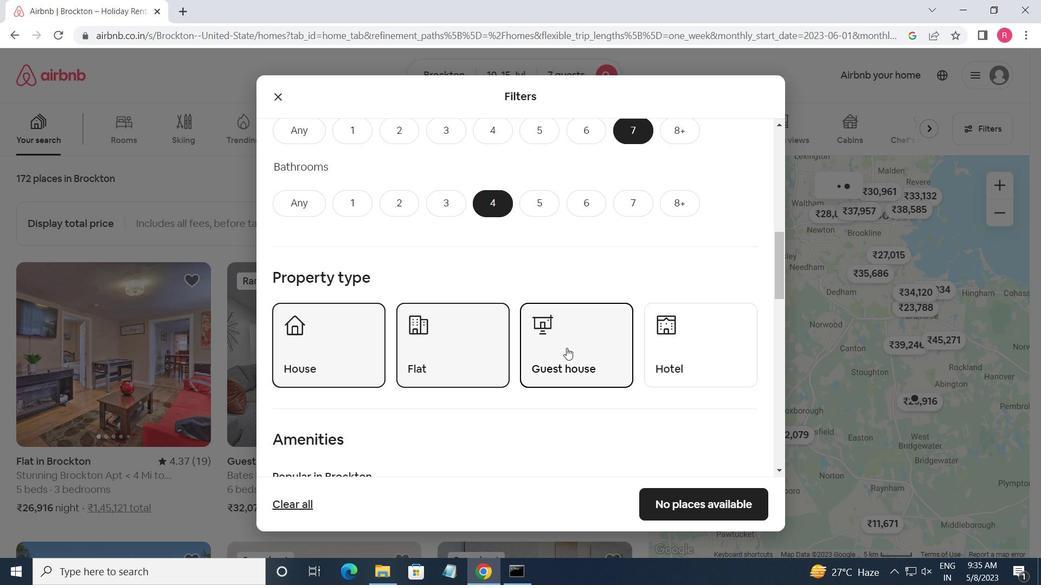 
Action: Mouse scrolled (566, 347) with delta (0, 0)
Screenshot: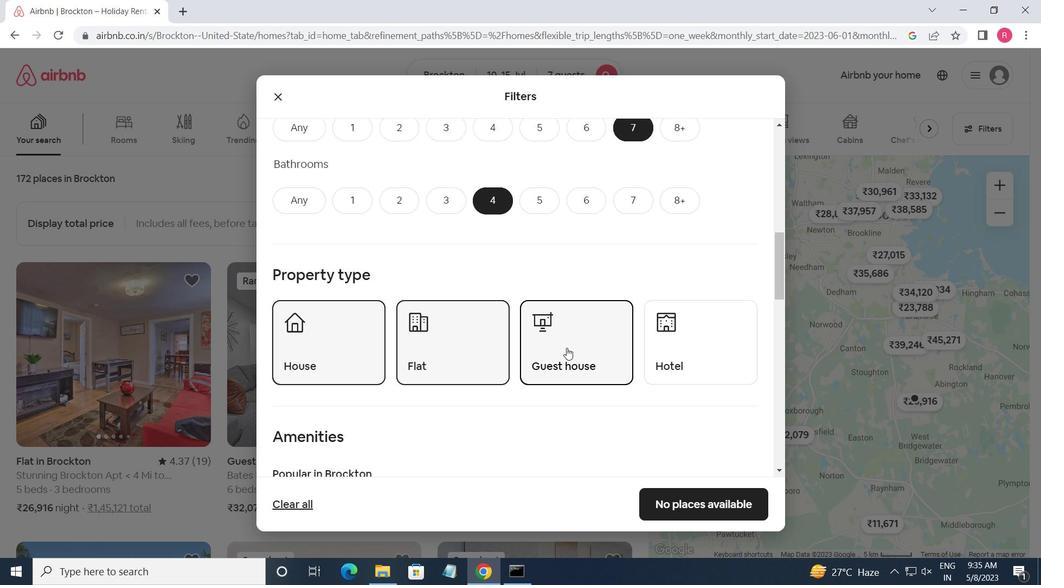 
Action: Mouse moved to (281, 309)
Screenshot: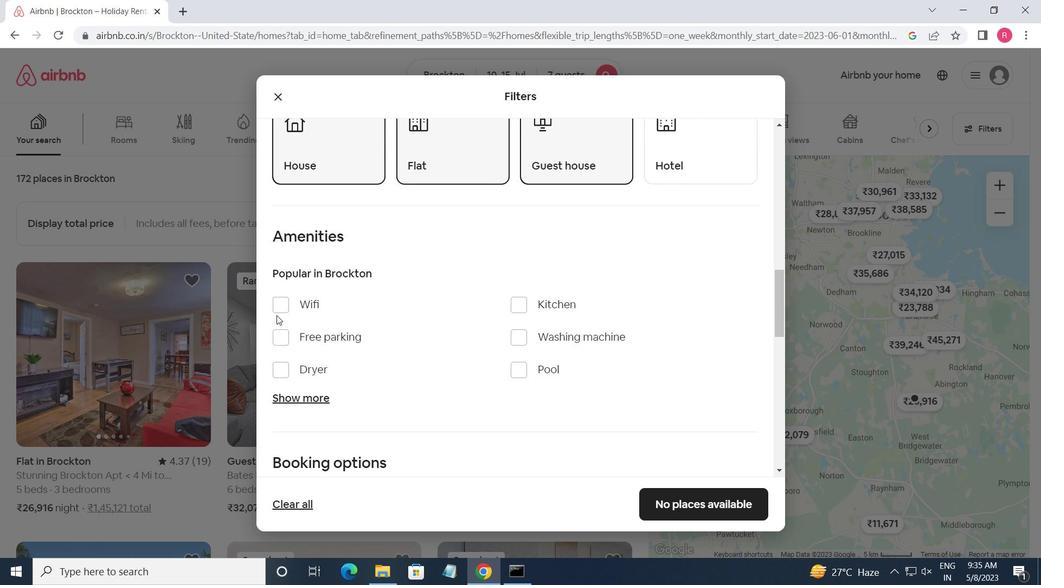 
Action: Mouse pressed left at (281, 309)
Screenshot: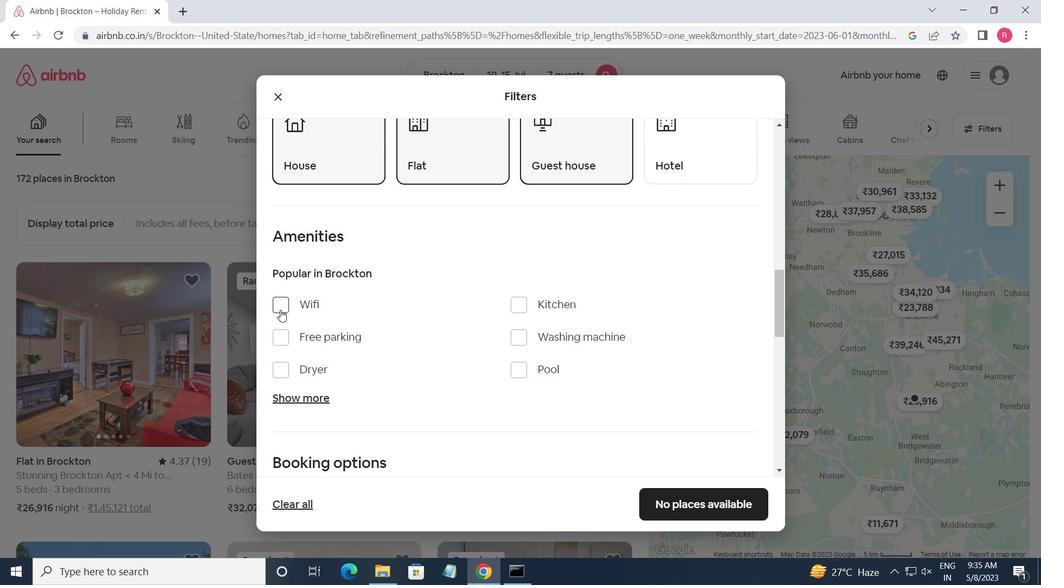 
Action: Mouse moved to (315, 401)
Screenshot: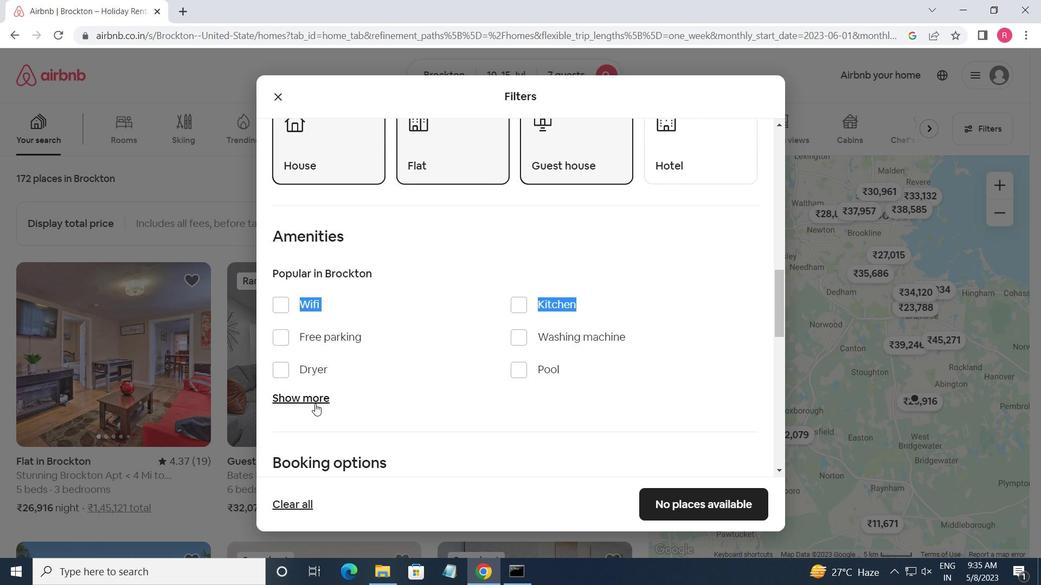 
Action: Mouse pressed left at (315, 401)
Screenshot: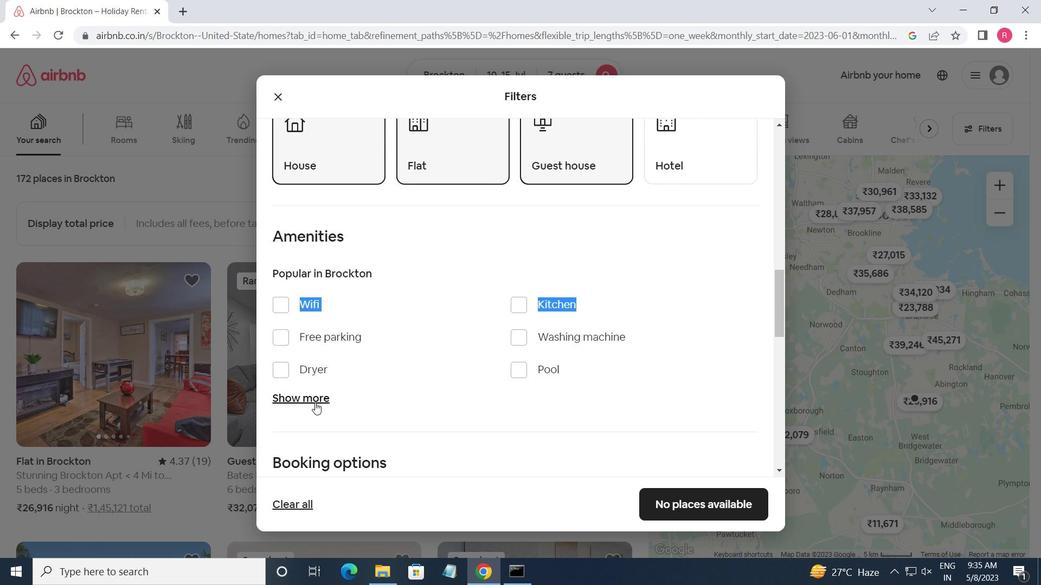 
Action: Mouse moved to (349, 390)
Screenshot: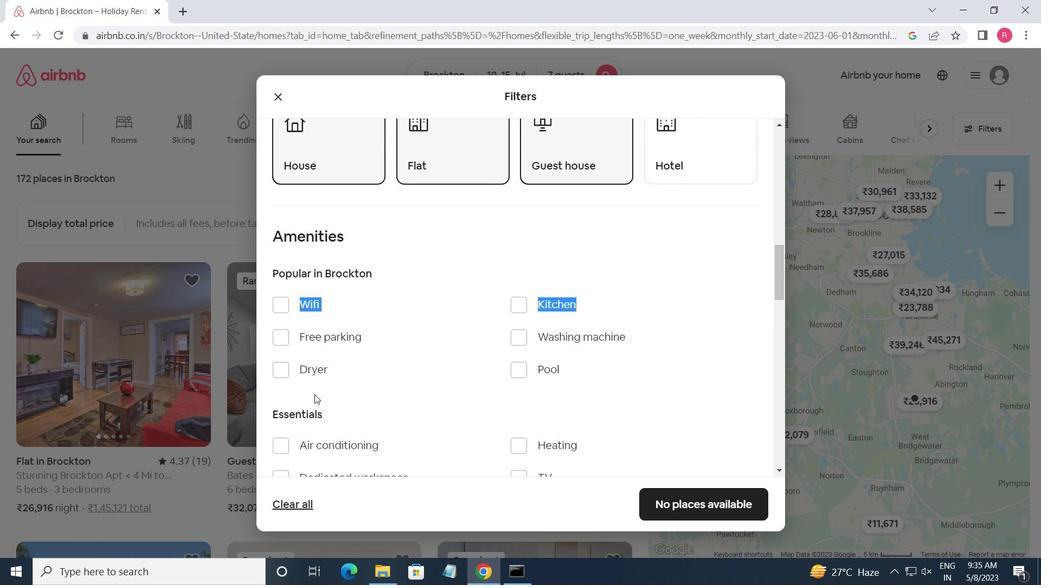 
Action: Mouse scrolled (349, 390) with delta (0, 0)
Screenshot: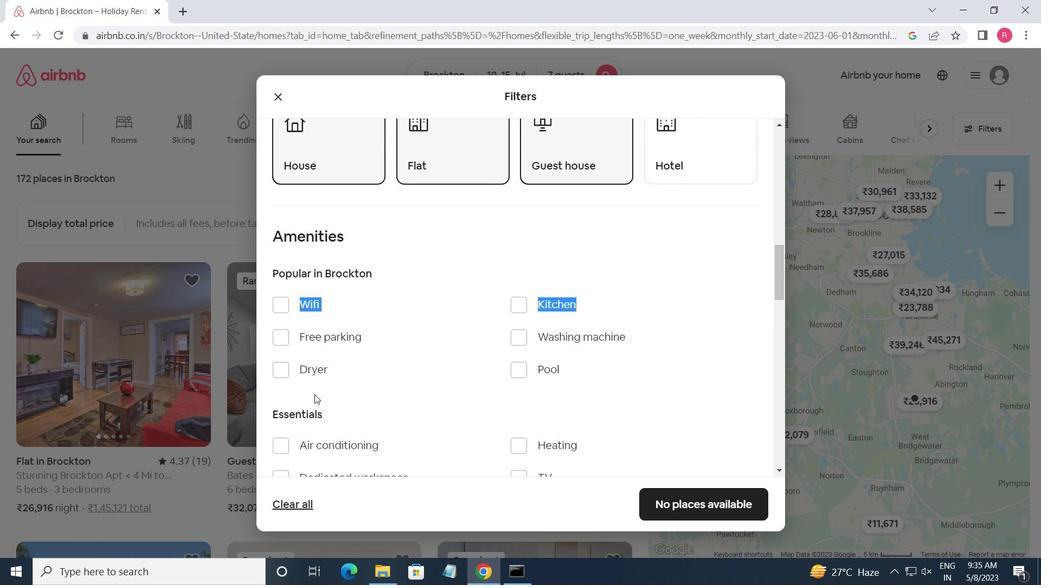 
Action: Mouse moved to (352, 388)
Screenshot: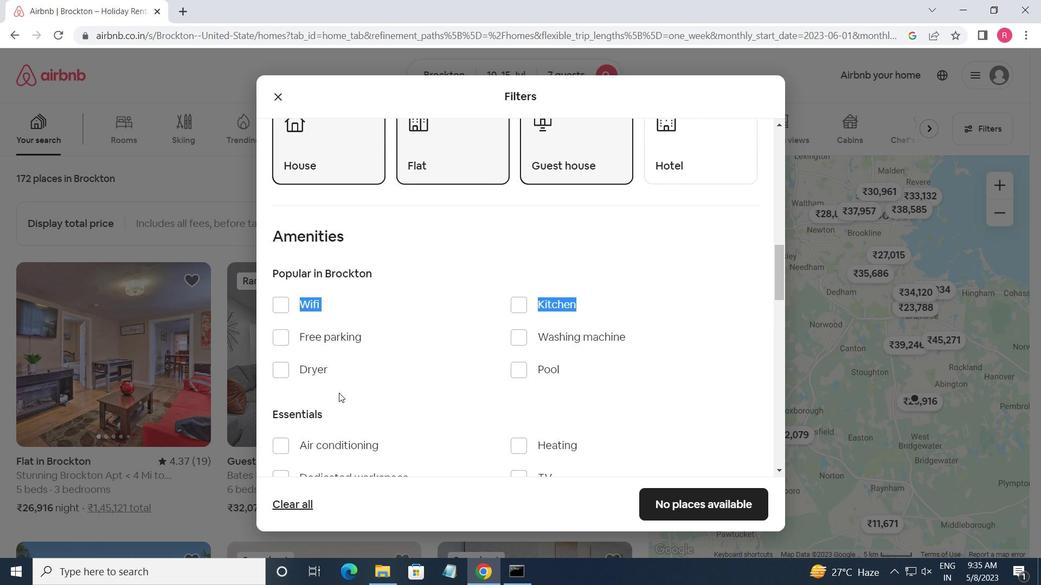 
Action: Mouse scrolled (352, 388) with delta (0, 0)
Screenshot: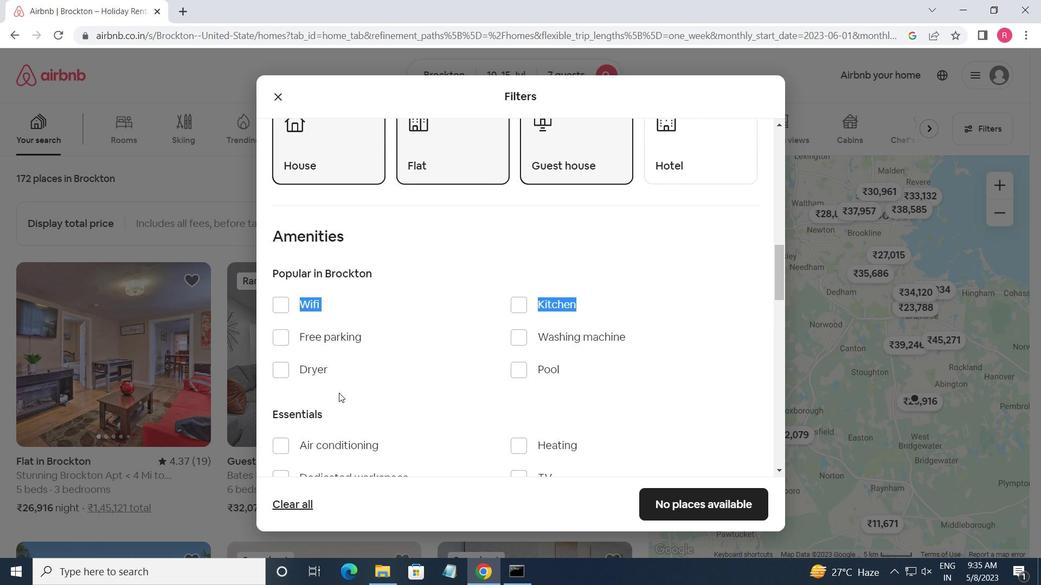 
Action: Mouse moved to (695, 322)
Screenshot: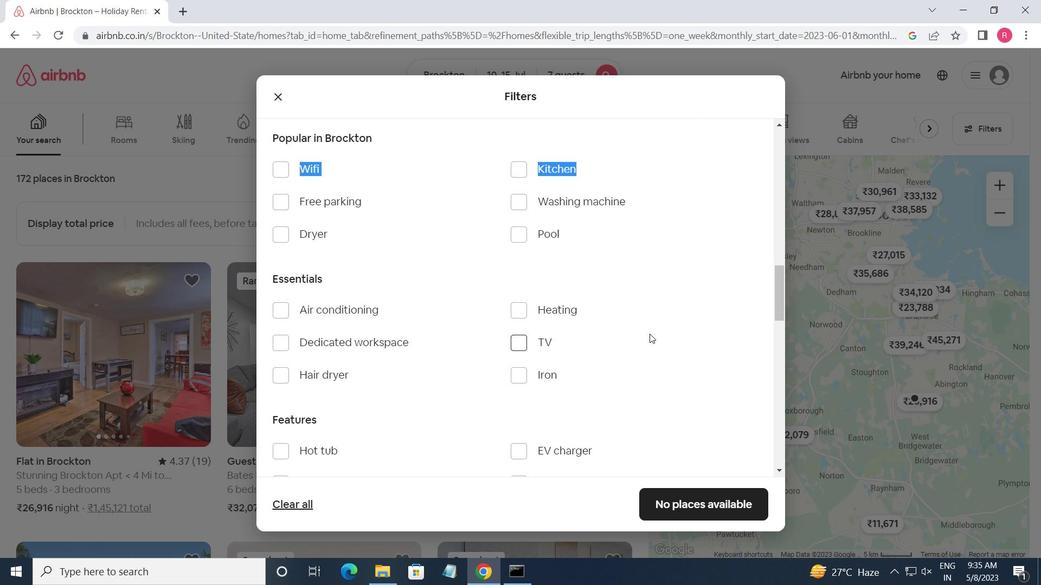 
Action: Mouse pressed left at (695, 322)
Screenshot: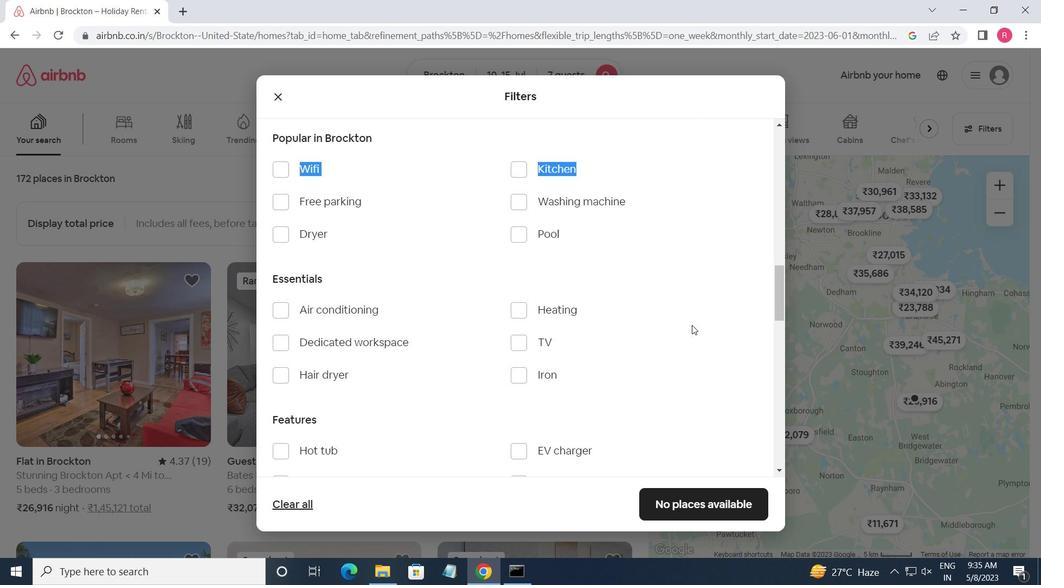 
Action: Mouse moved to (511, 344)
Screenshot: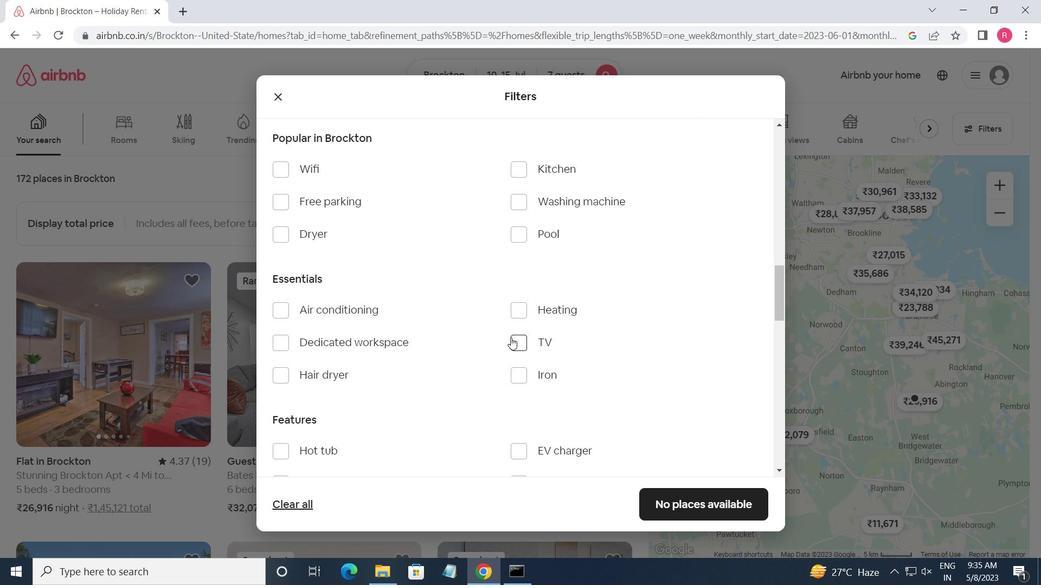 
Action: Mouse pressed left at (511, 344)
Screenshot: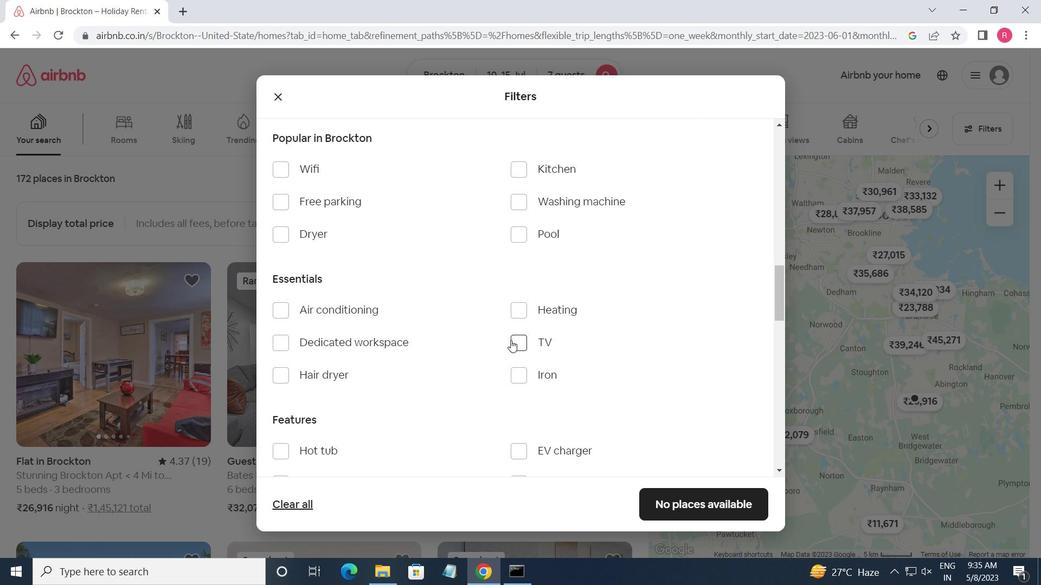 
Action: Mouse moved to (297, 201)
Screenshot: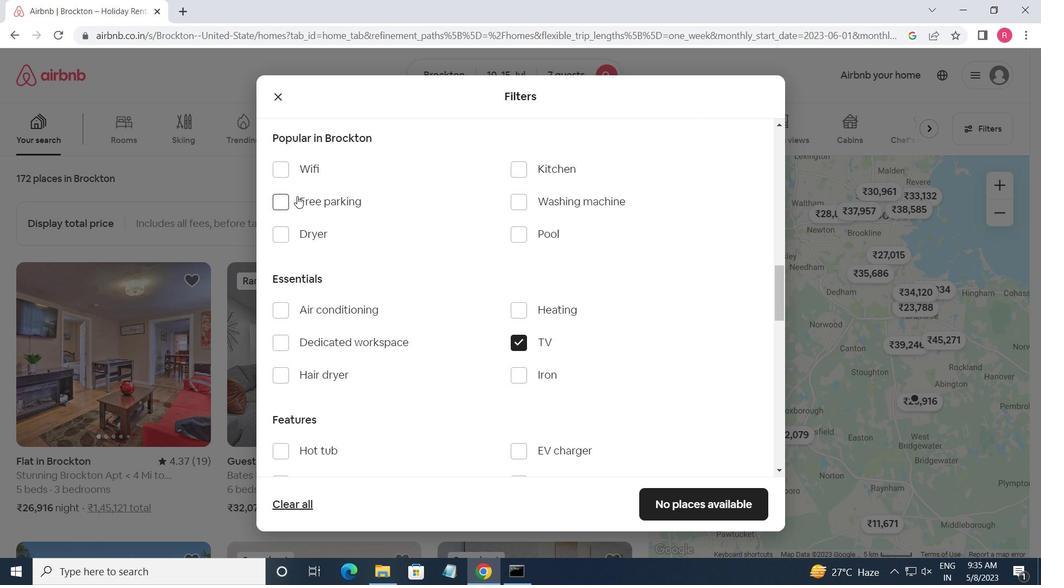 
Action: Mouse pressed left at (297, 201)
Screenshot: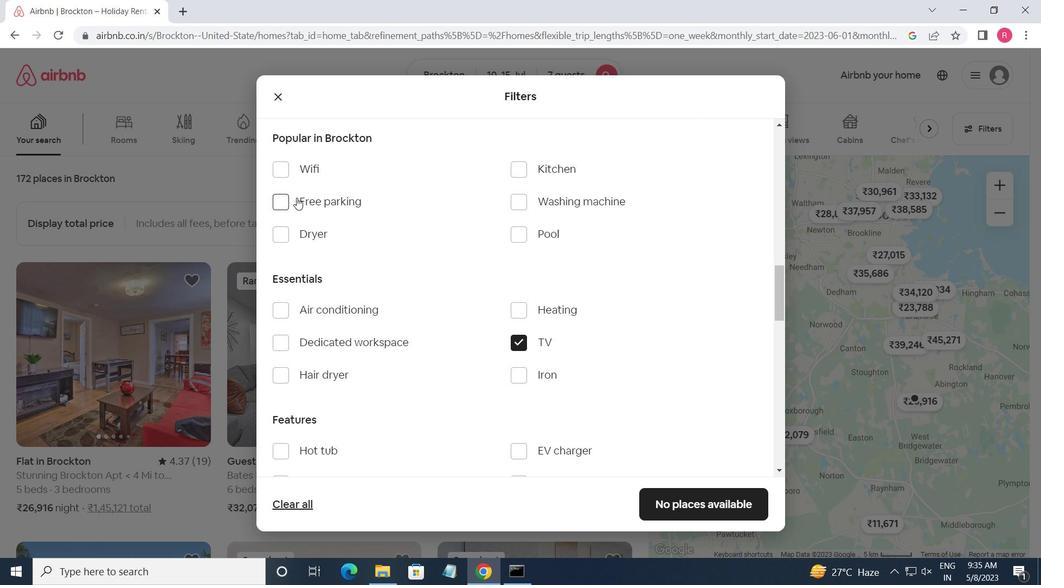 
Action: Mouse moved to (297, 202)
Screenshot: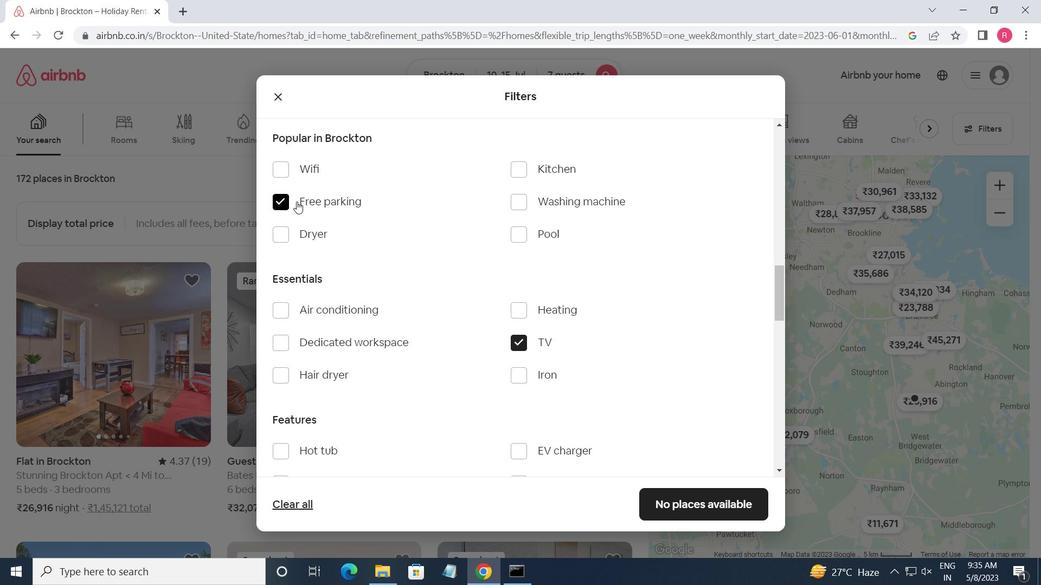 
Action: Mouse scrolled (297, 201) with delta (0, 0)
Screenshot: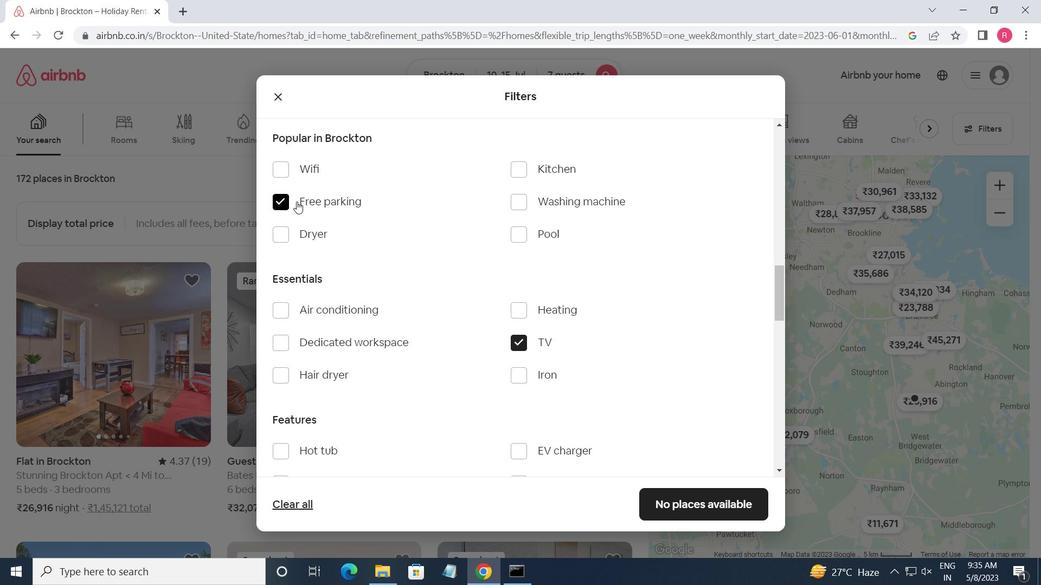 
Action: Mouse moved to (297, 205)
Screenshot: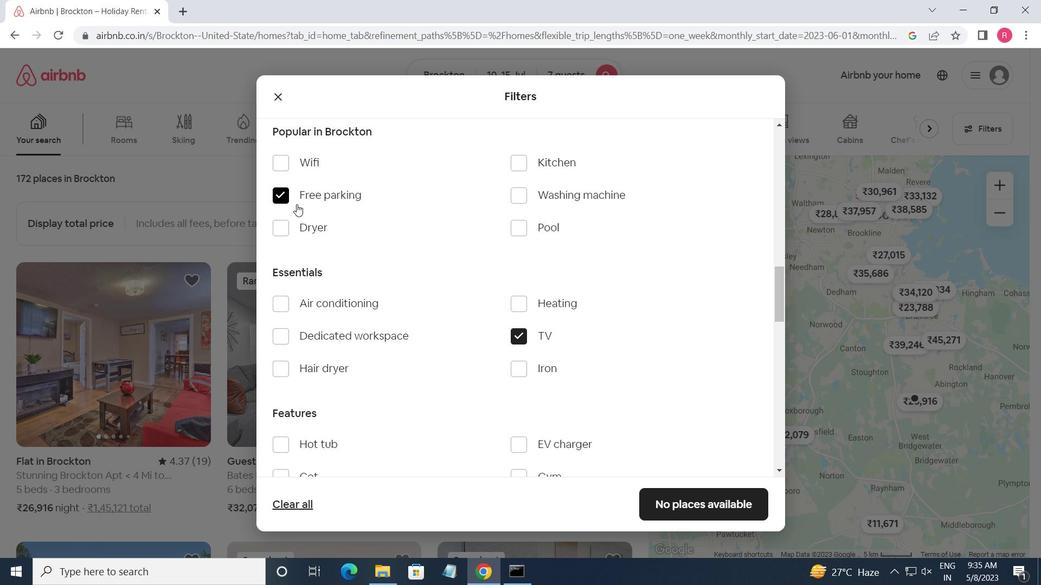 
Action: Mouse scrolled (297, 205) with delta (0, 0)
Screenshot: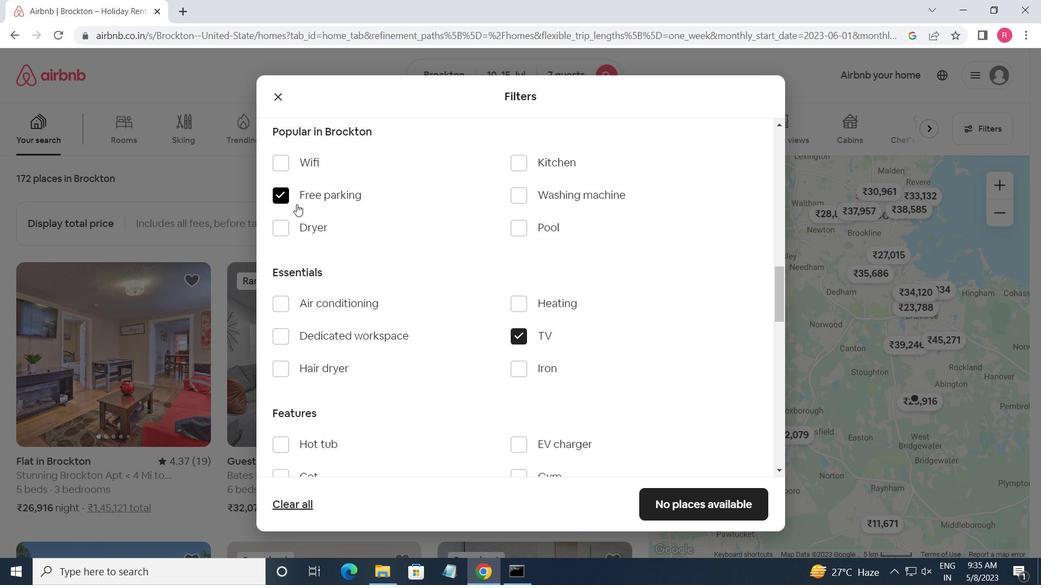 
Action: Mouse moved to (297, 210)
Screenshot: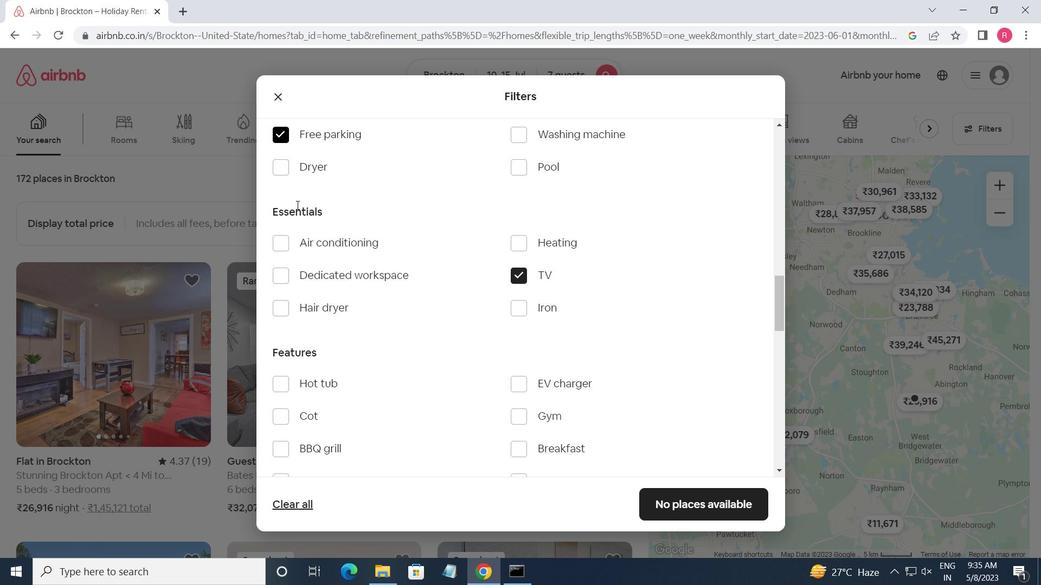 
Action: Mouse scrolled (297, 209) with delta (0, 0)
Screenshot: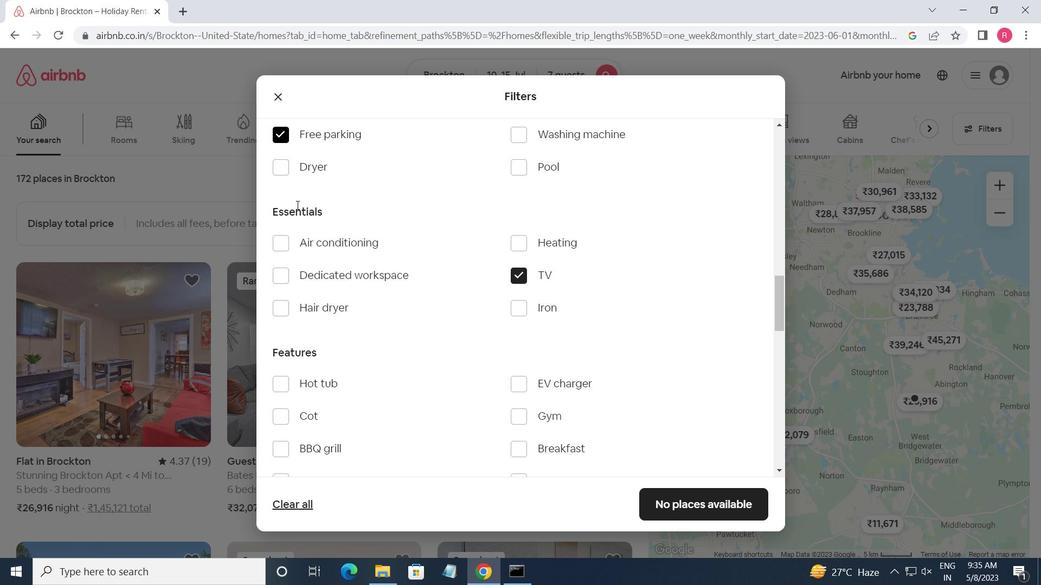 
Action: Mouse moved to (315, 329)
Screenshot: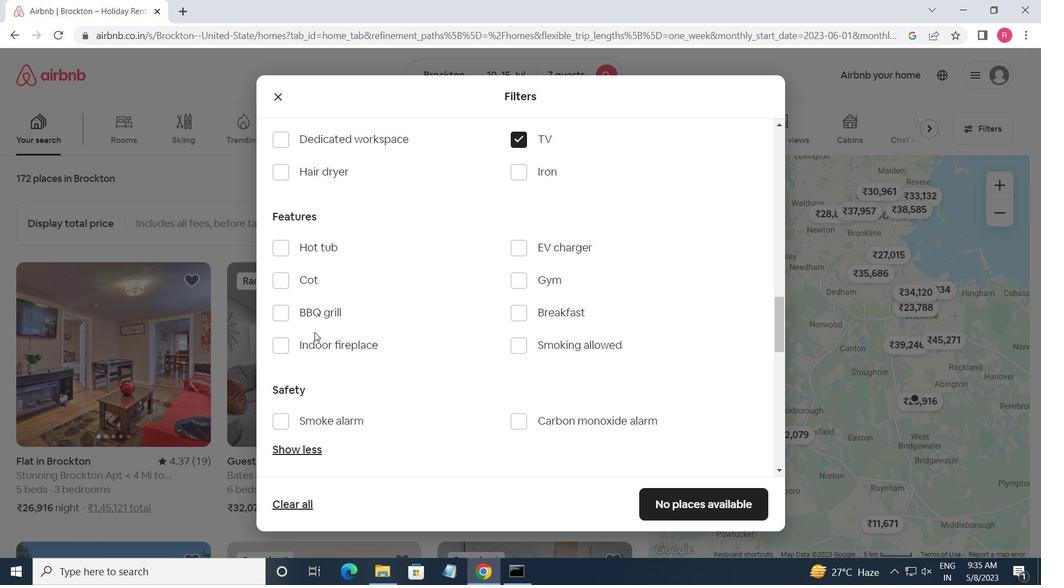 
Action: Mouse scrolled (315, 329) with delta (0, 0)
Screenshot: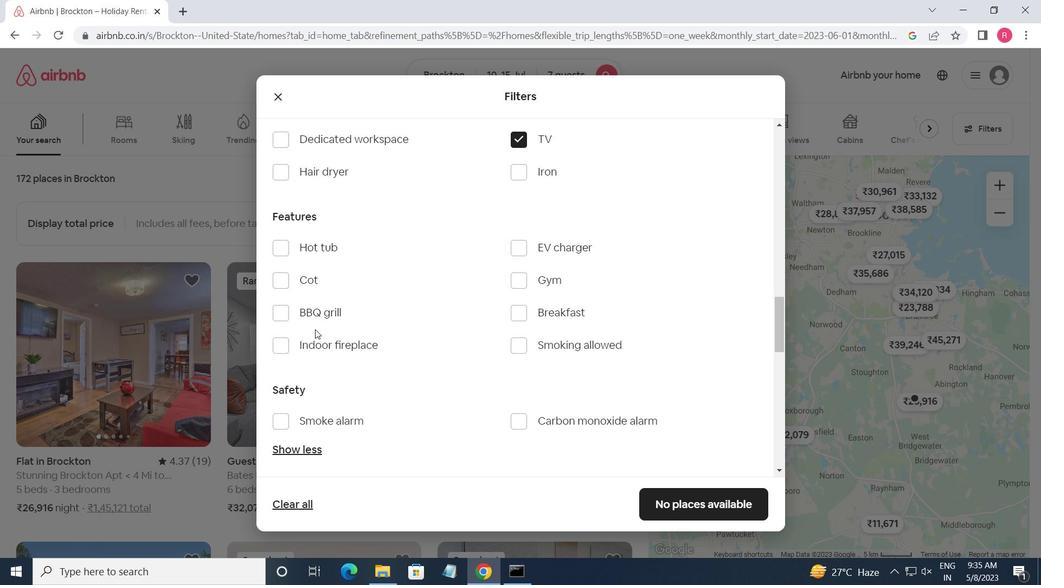 
Action: Mouse scrolled (315, 329) with delta (0, 0)
Screenshot: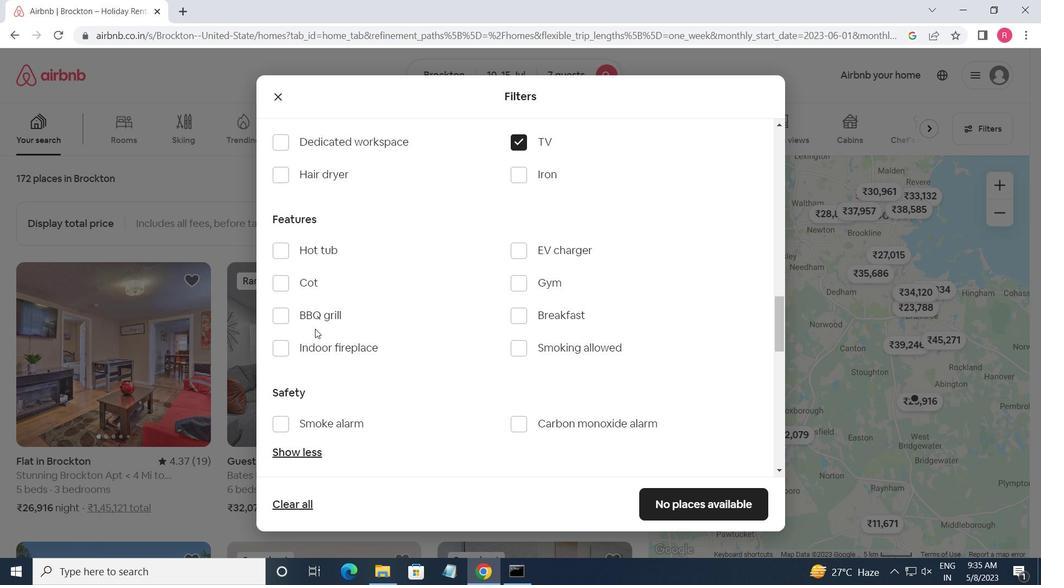 
Action: Mouse moved to (368, 289)
Screenshot: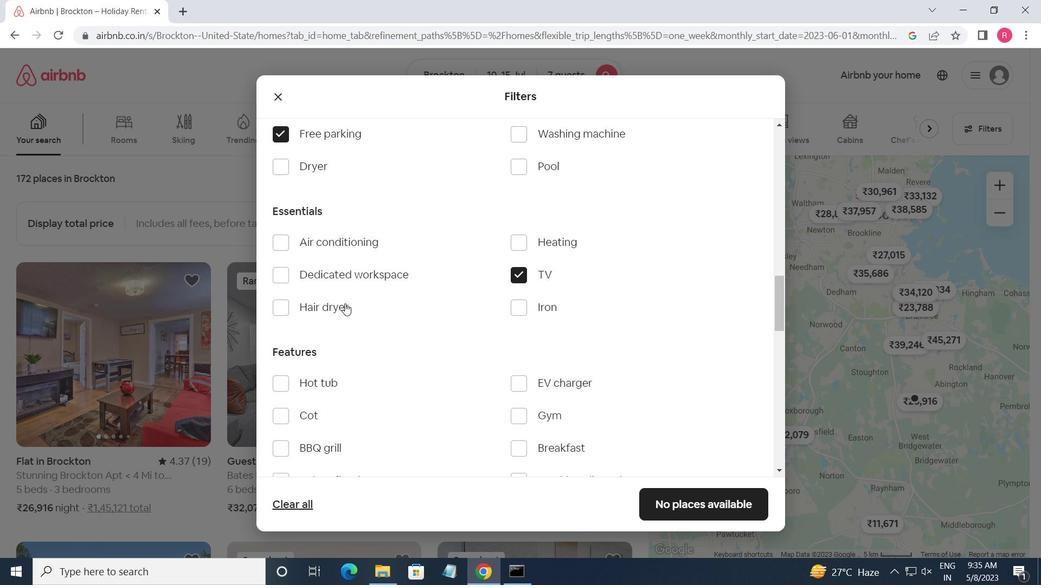 
Action: Mouse scrolled (368, 290) with delta (0, 0)
Screenshot: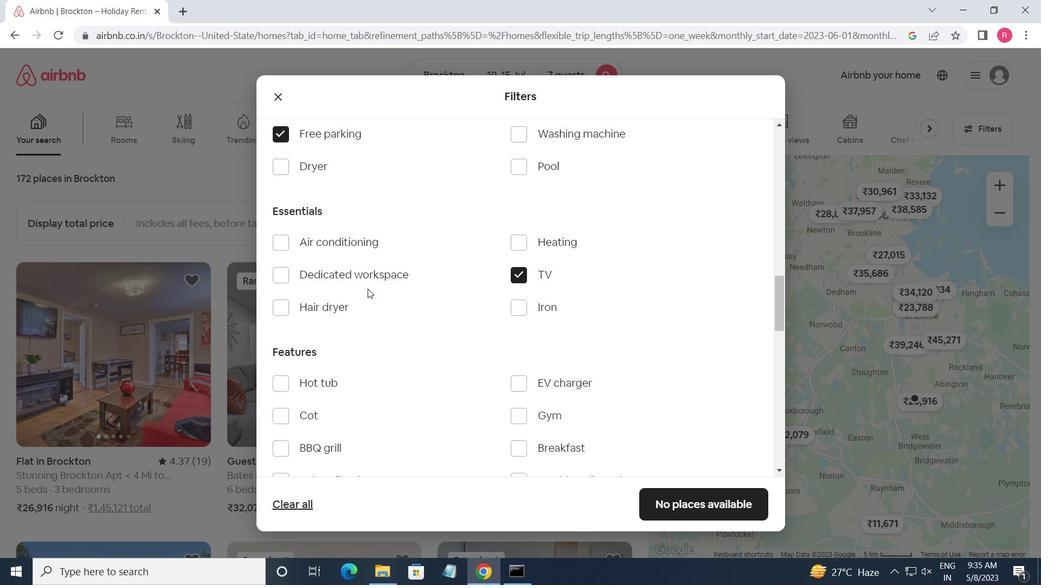 
Action: Mouse scrolled (368, 290) with delta (0, 0)
Screenshot: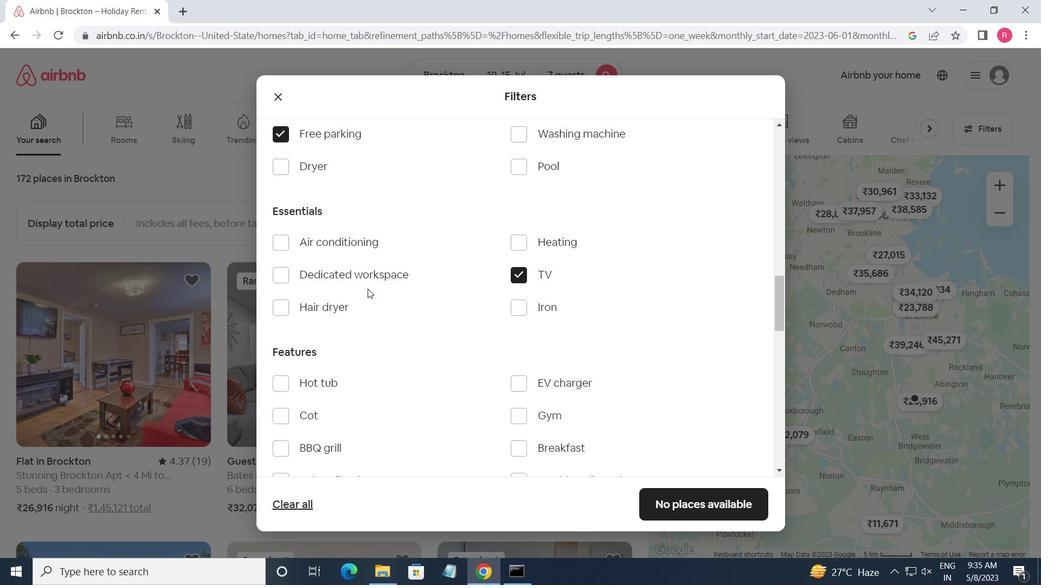 
Action: Mouse moved to (484, 290)
Screenshot: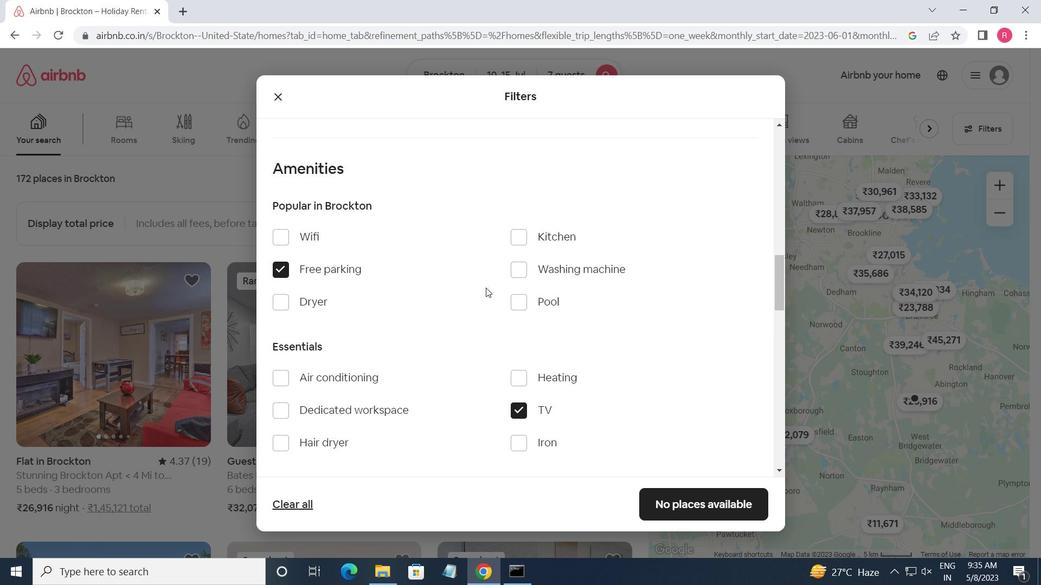 
Action: Mouse scrolled (484, 290) with delta (0, 0)
Screenshot: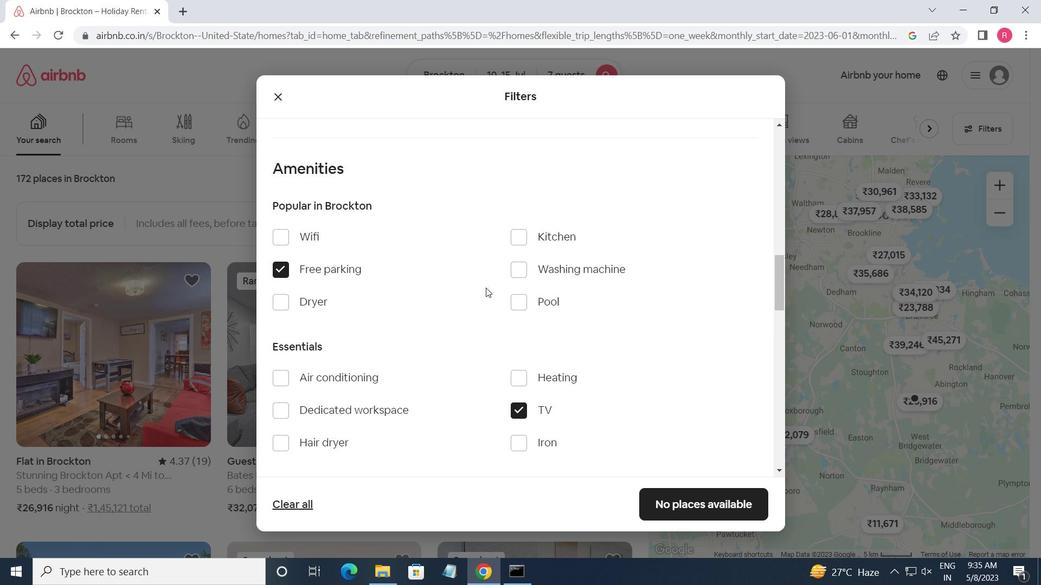 
Action: Mouse moved to (483, 291)
Screenshot: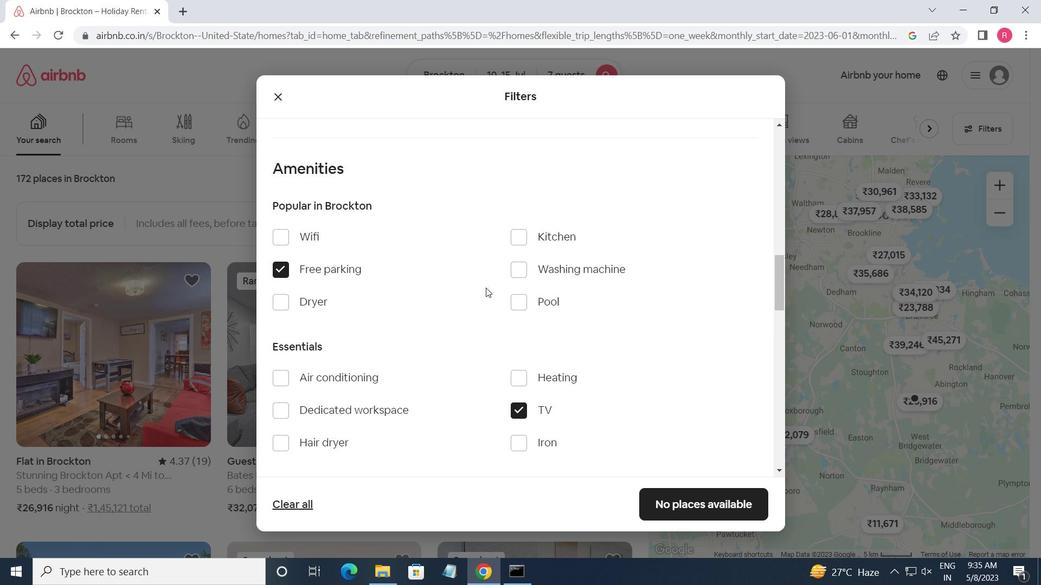 
Action: Mouse scrolled (483, 291) with delta (0, 0)
Screenshot: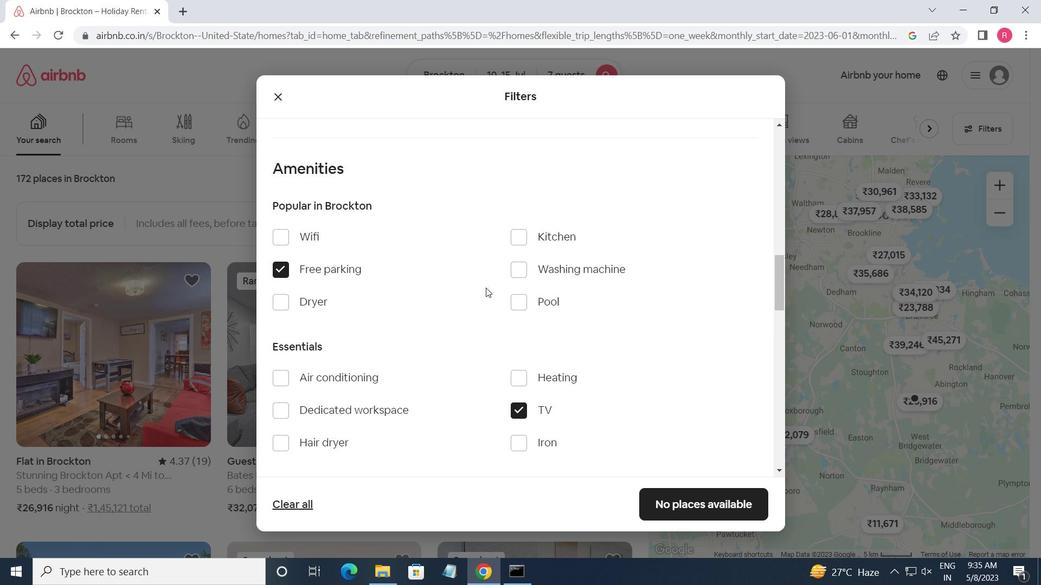 
Action: Mouse scrolled (483, 291) with delta (0, 0)
Screenshot: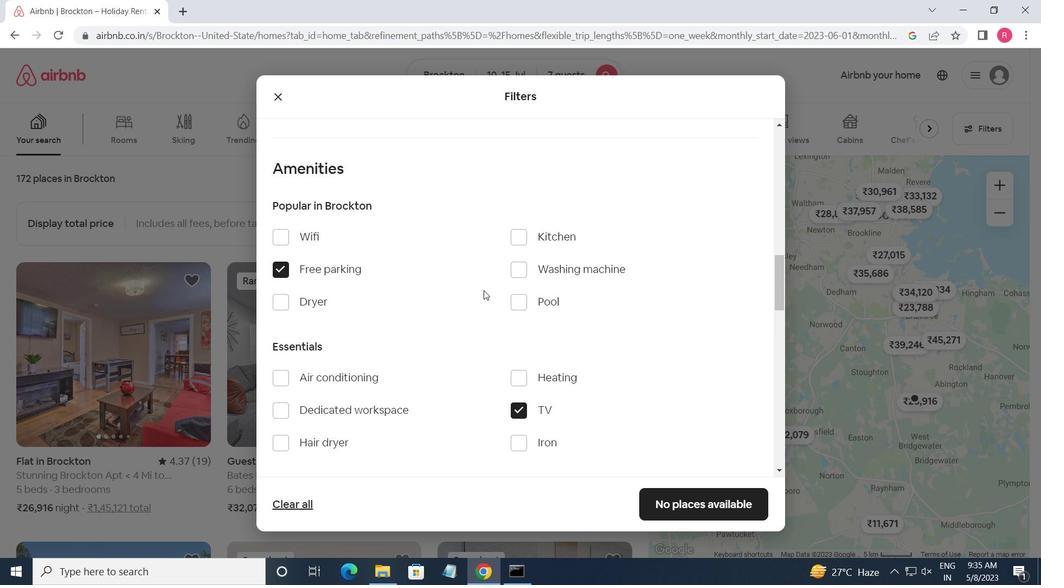 
Action: Mouse moved to (522, 349)
Screenshot: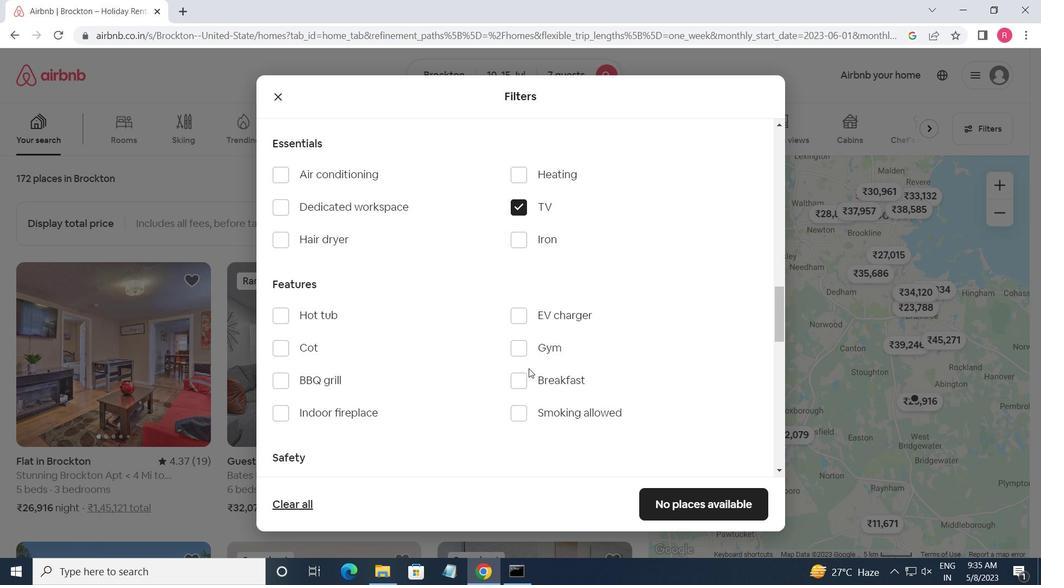 
Action: Mouse pressed left at (522, 349)
Screenshot: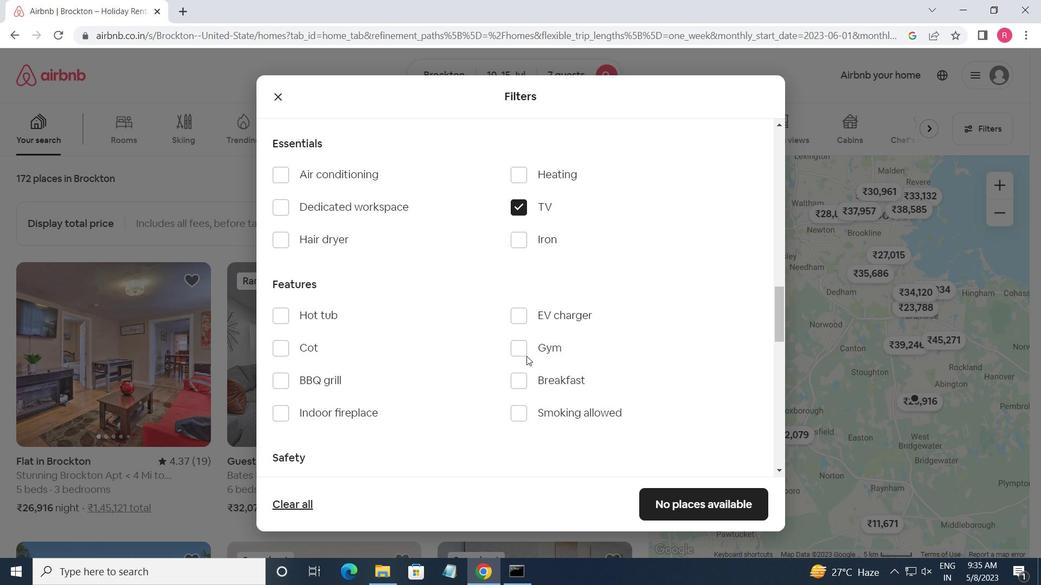 
Action: Mouse moved to (521, 382)
Screenshot: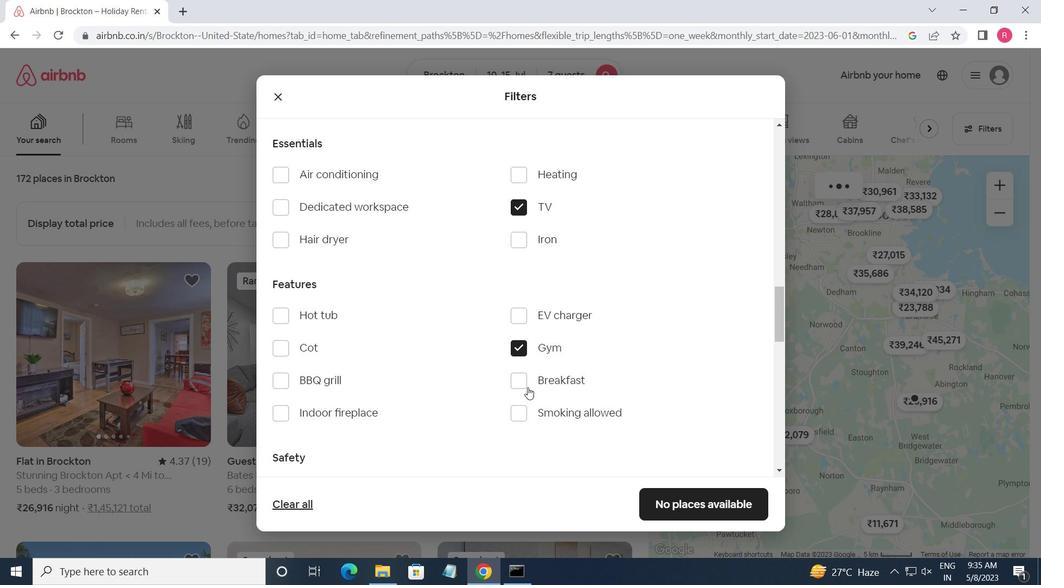 
Action: Mouse pressed left at (521, 382)
Screenshot: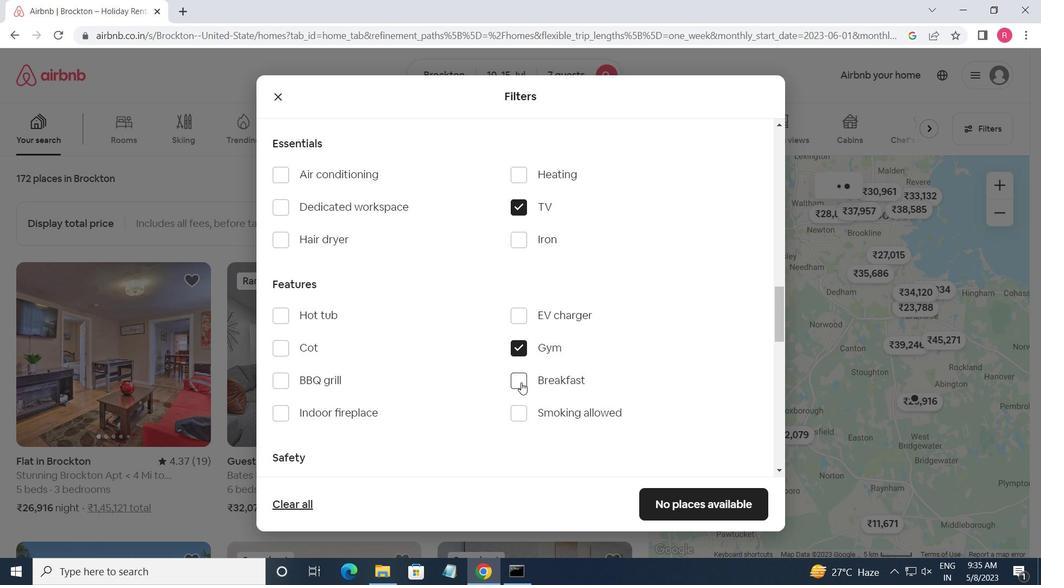 
Action: Mouse moved to (518, 381)
Screenshot: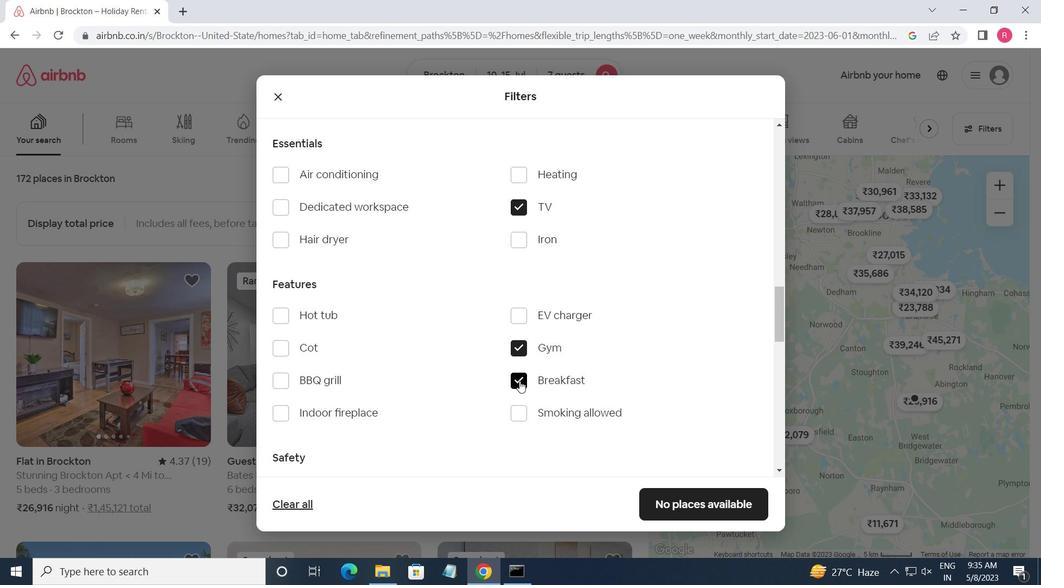 
Action: Mouse scrolled (518, 381) with delta (0, 0)
Screenshot: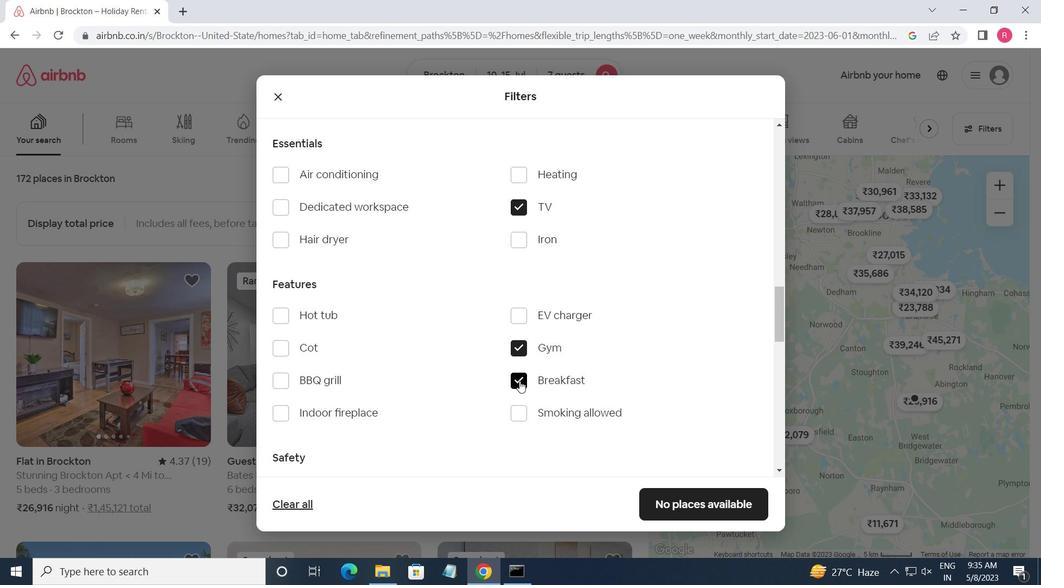 
Action: Mouse moved to (518, 381)
Screenshot: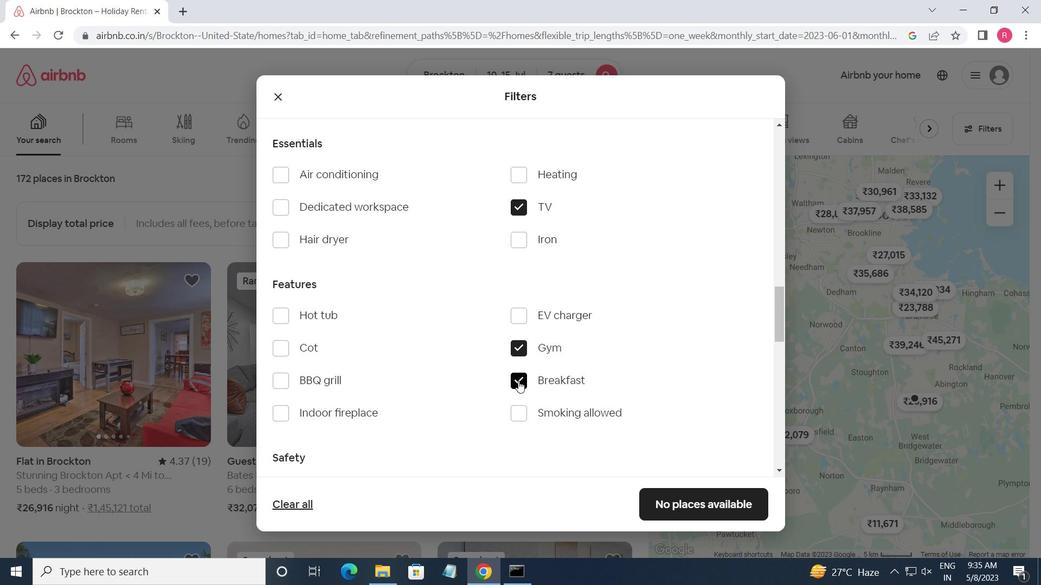 
Action: Mouse scrolled (518, 381) with delta (0, 0)
Screenshot: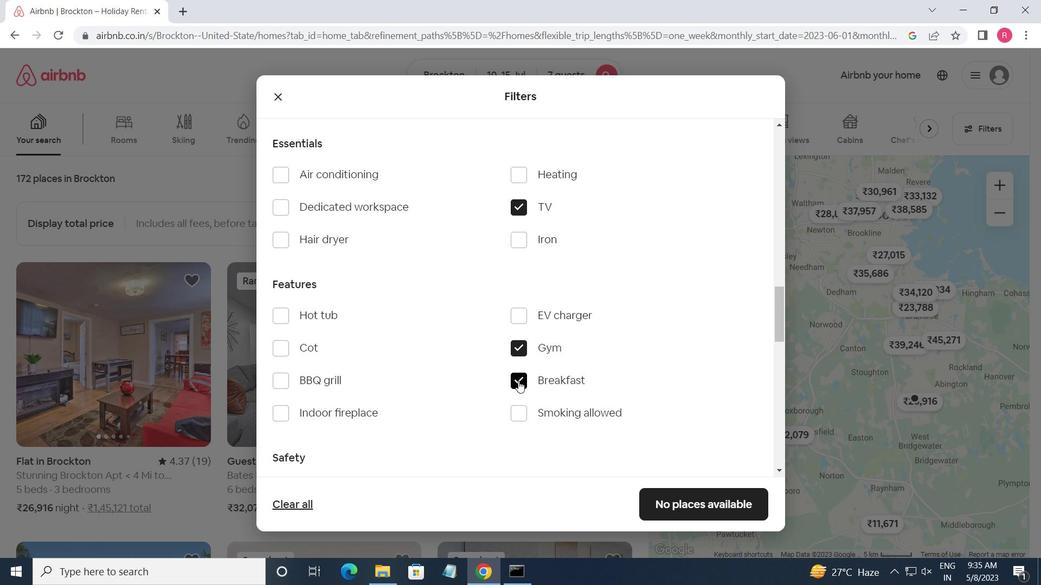 
Action: Mouse moved to (517, 381)
Screenshot: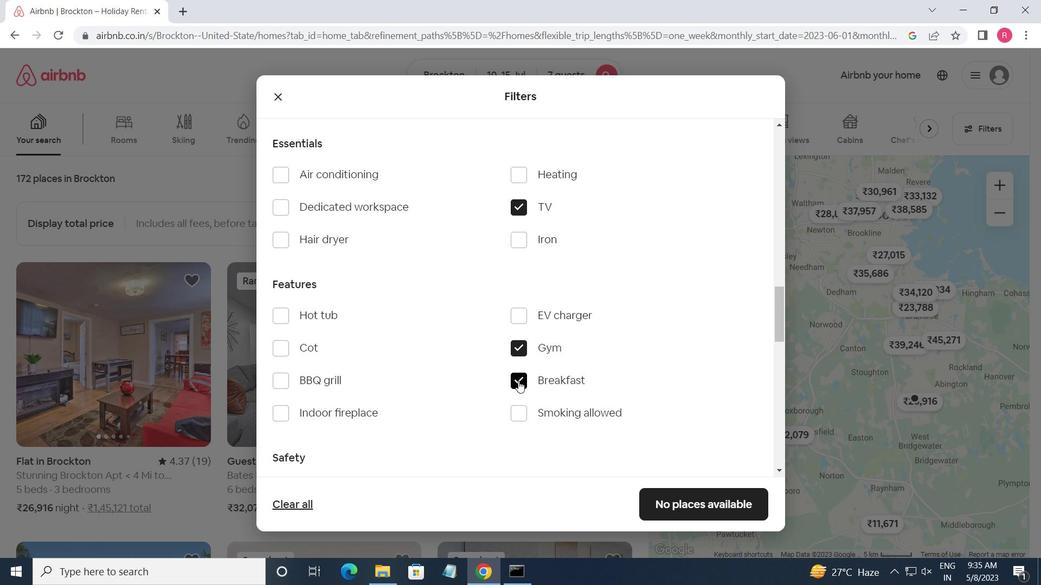 
Action: Mouse scrolled (517, 381) with delta (0, 0)
Screenshot: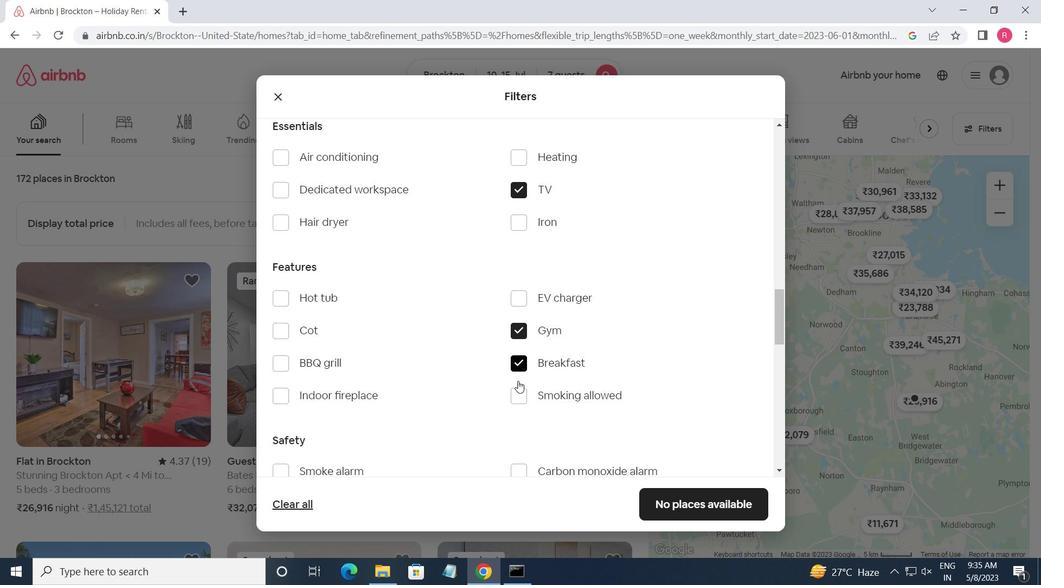 
Action: Mouse moved to (521, 380)
Screenshot: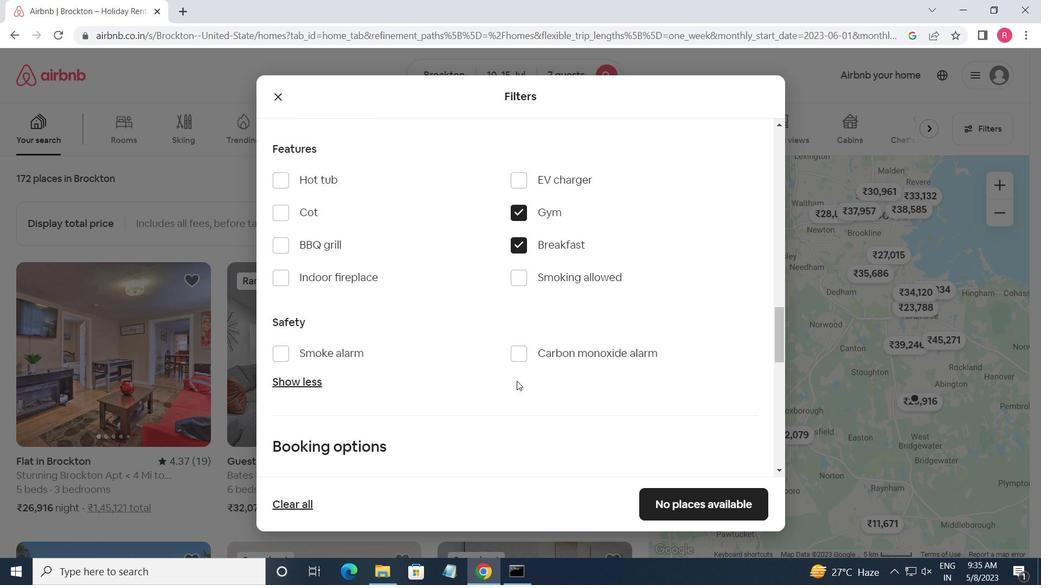 
Action: Mouse scrolled (521, 380) with delta (0, 0)
Screenshot: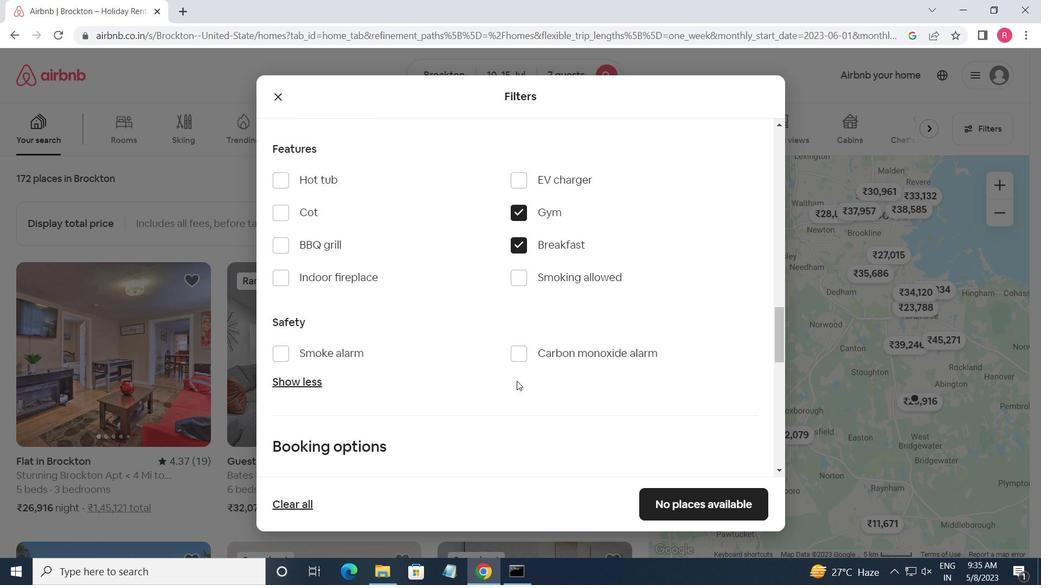 
Action: Mouse moved to (526, 380)
Screenshot: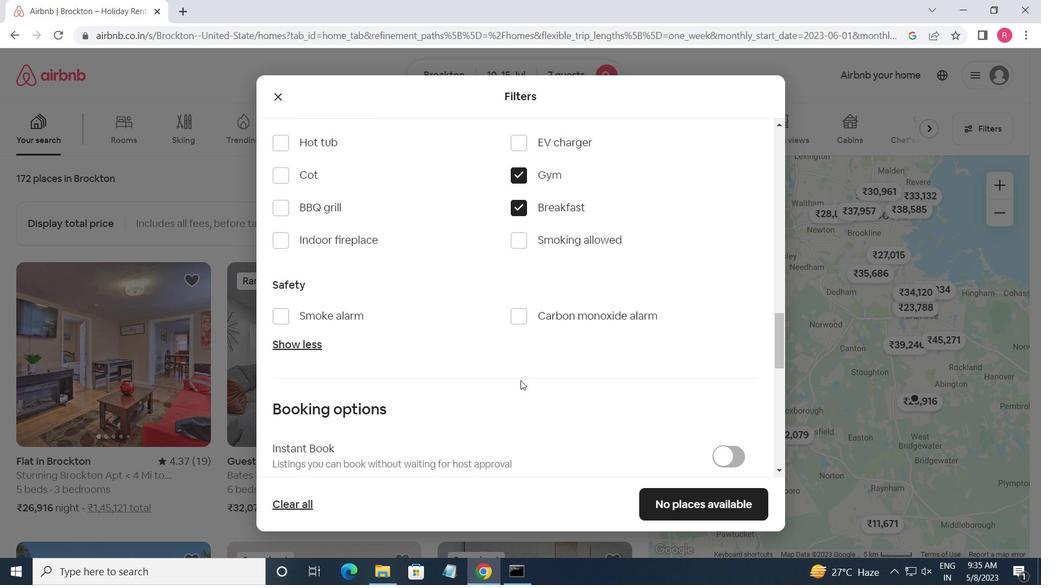 
Action: Mouse scrolled (526, 379) with delta (0, 0)
Screenshot: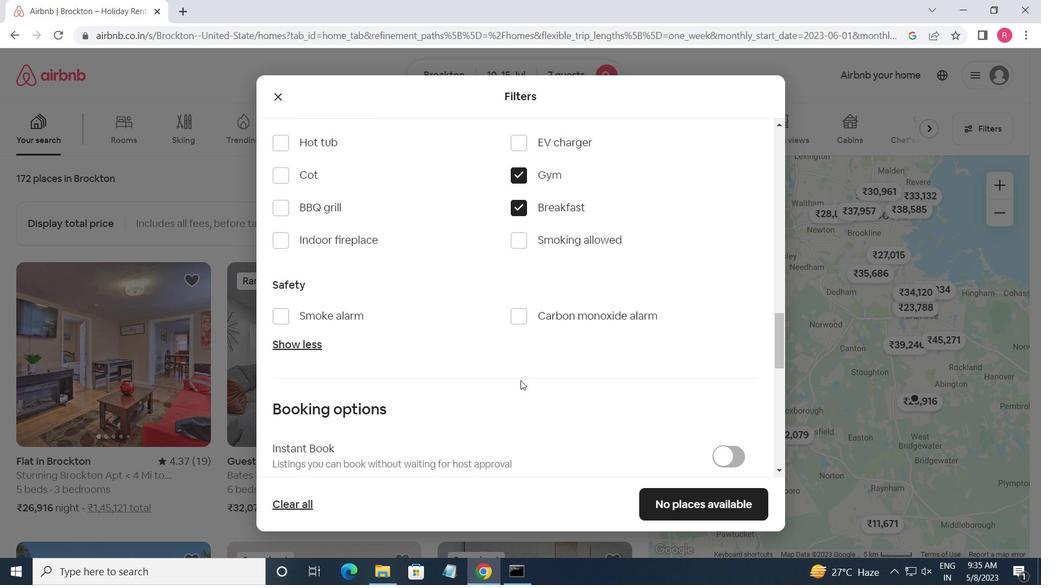 
Action: Mouse moved to (538, 380)
Screenshot: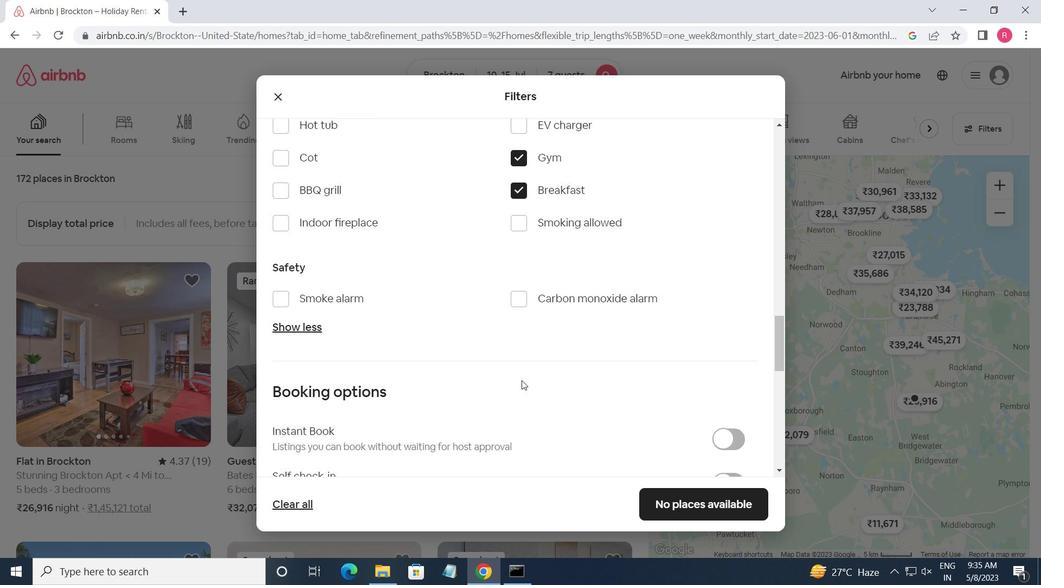 
Action: Mouse scrolled (538, 379) with delta (0, 0)
Screenshot: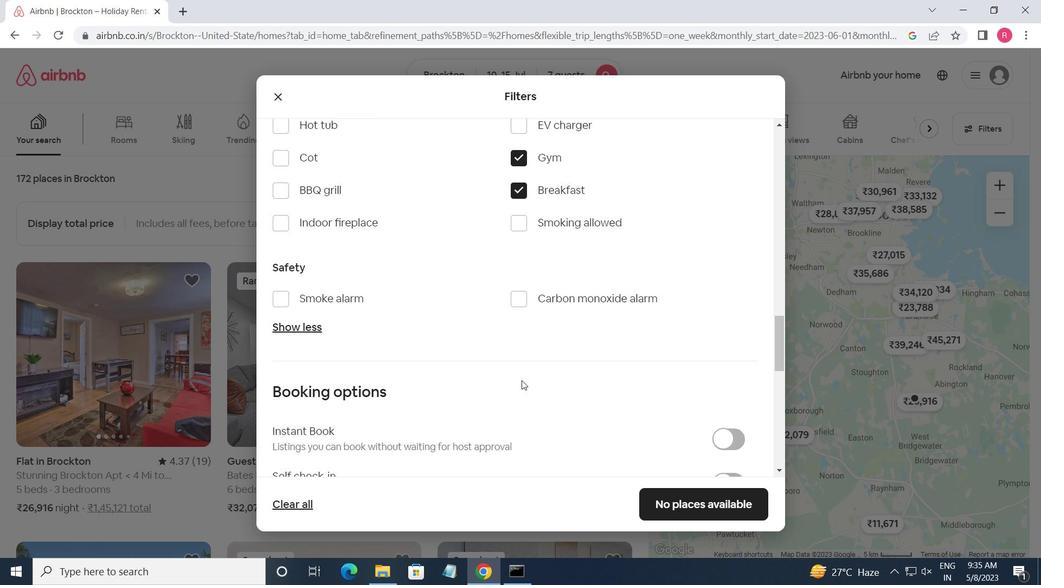 
Action: Mouse moved to (731, 263)
Screenshot: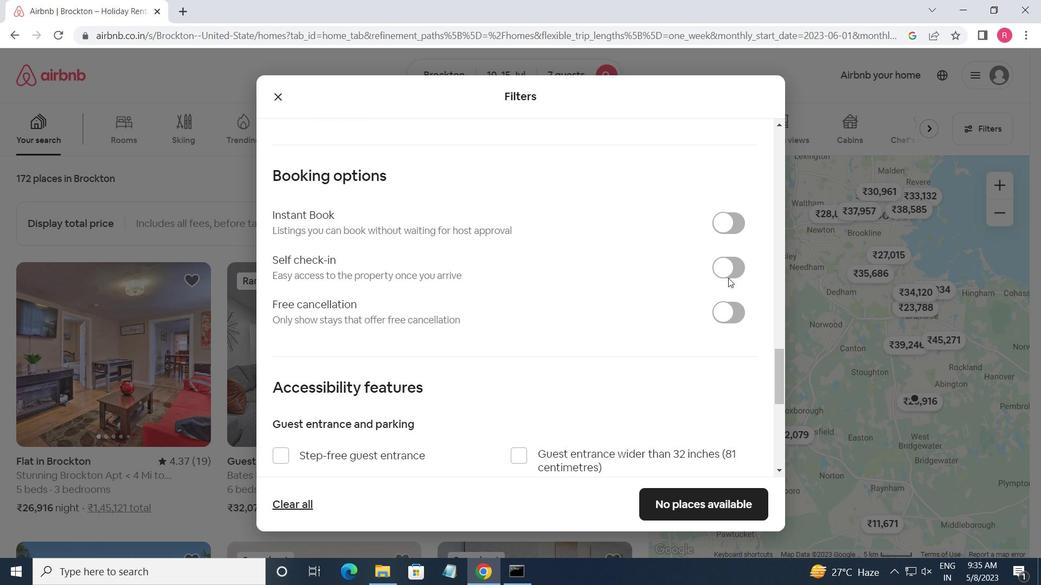 
Action: Mouse pressed left at (731, 263)
Screenshot: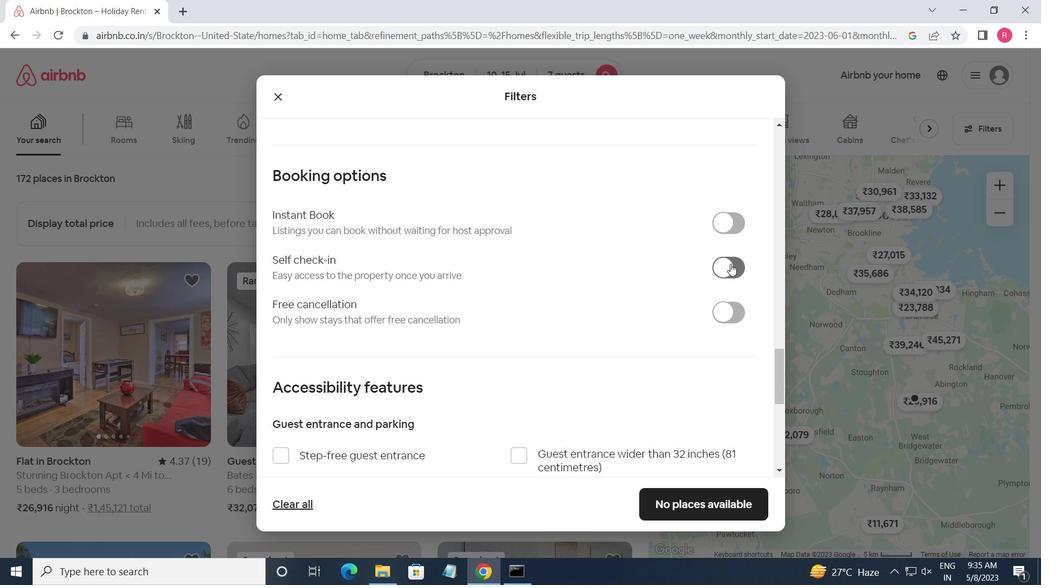 
Action: Mouse moved to (531, 388)
Screenshot: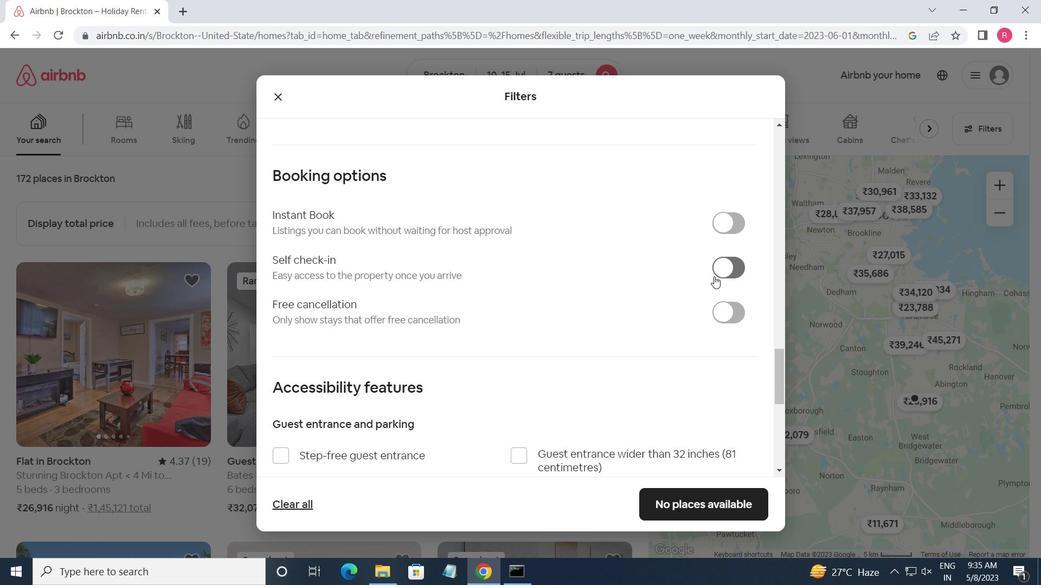 
Action: Mouse scrolled (531, 388) with delta (0, 0)
Screenshot: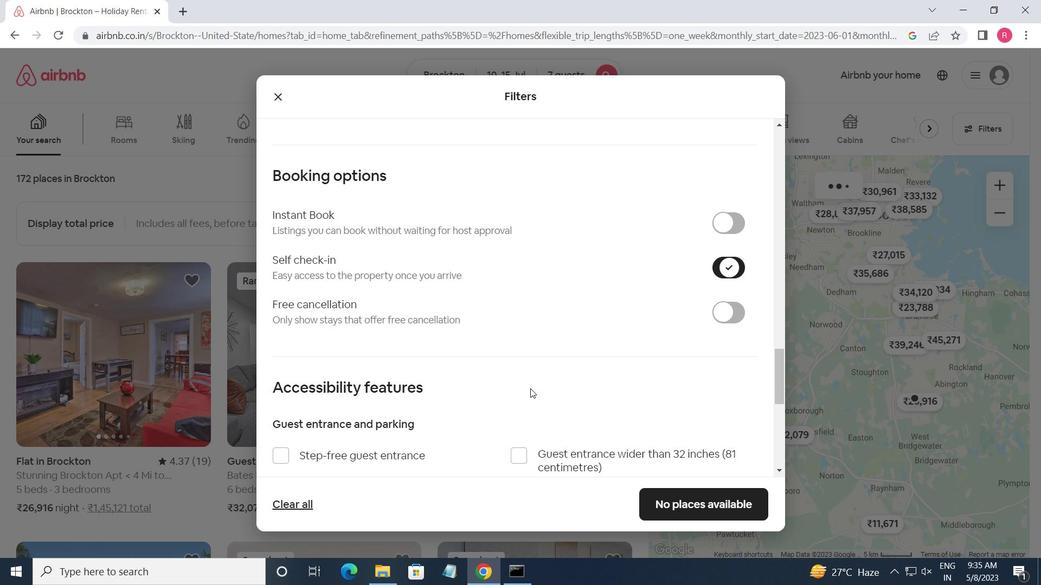 
Action: Mouse scrolled (531, 388) with delta (0, 0)
Screenshot: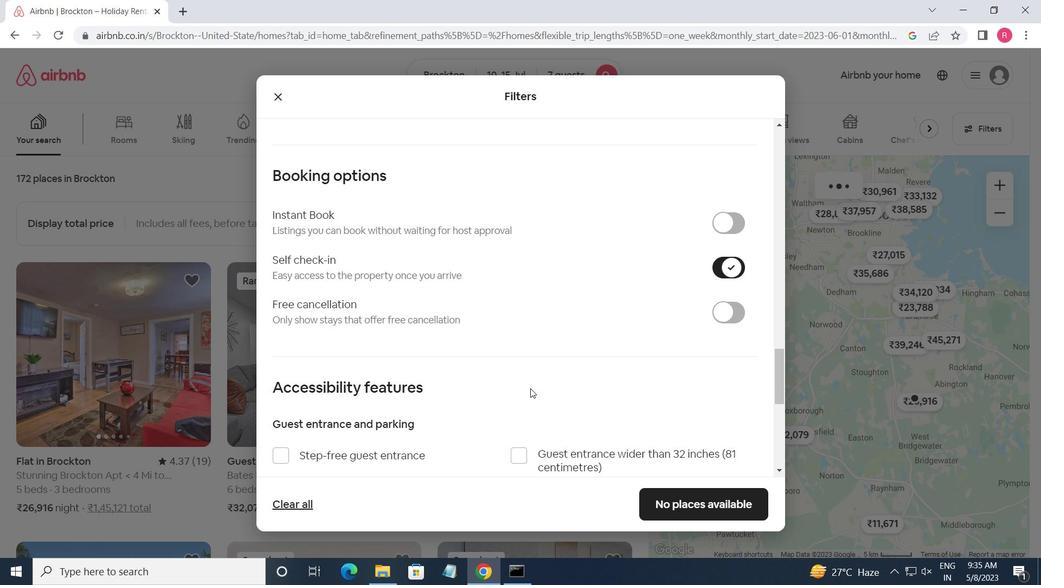 
Action: Mouse scrolled (531, 388) with delta (0, 0)
Screenshot: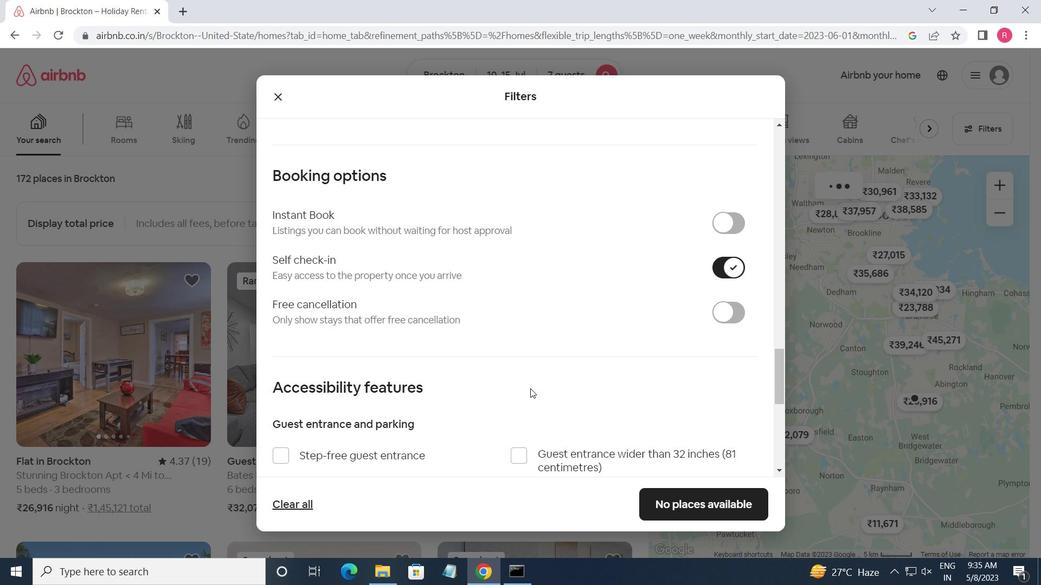 
Action: Mouse scrolled (531, 388) with delta (0, 0)
Screenshot: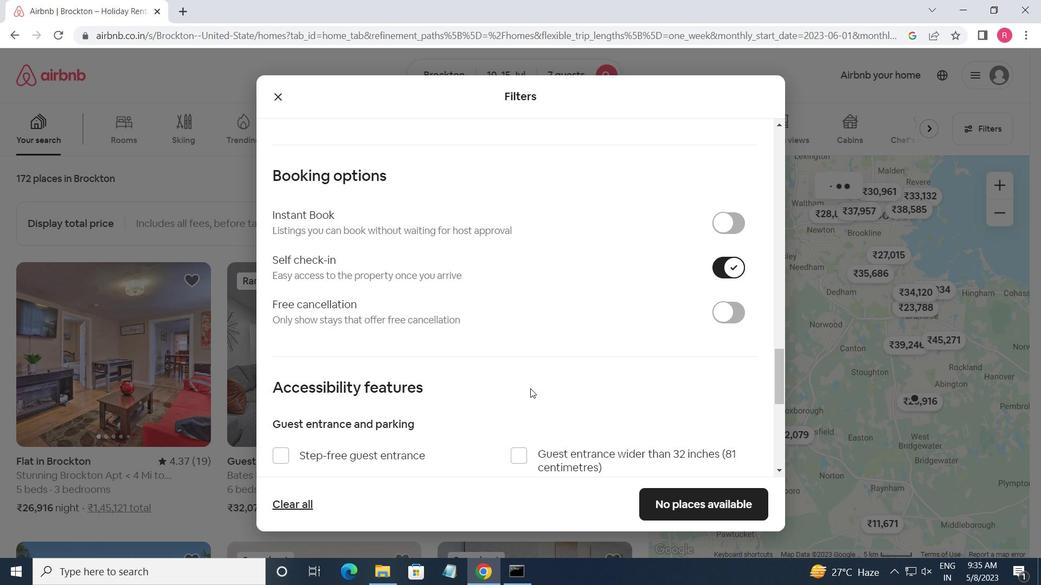 
Action: Mouse scrolled (531, 388) with delta (0, 0)
Screenshot: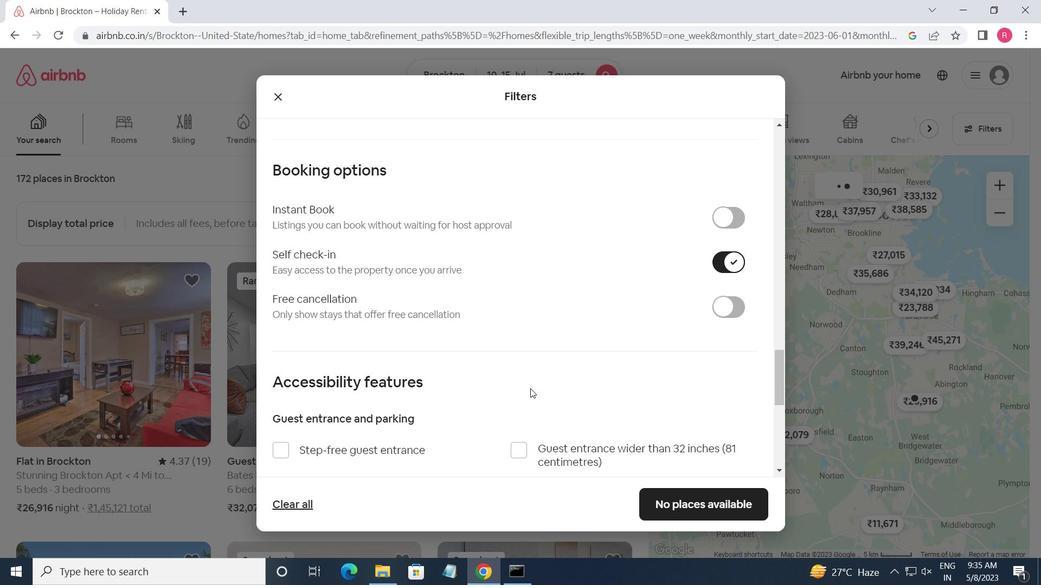 
Action: Mouse moved to (386, 430)
Screenshot: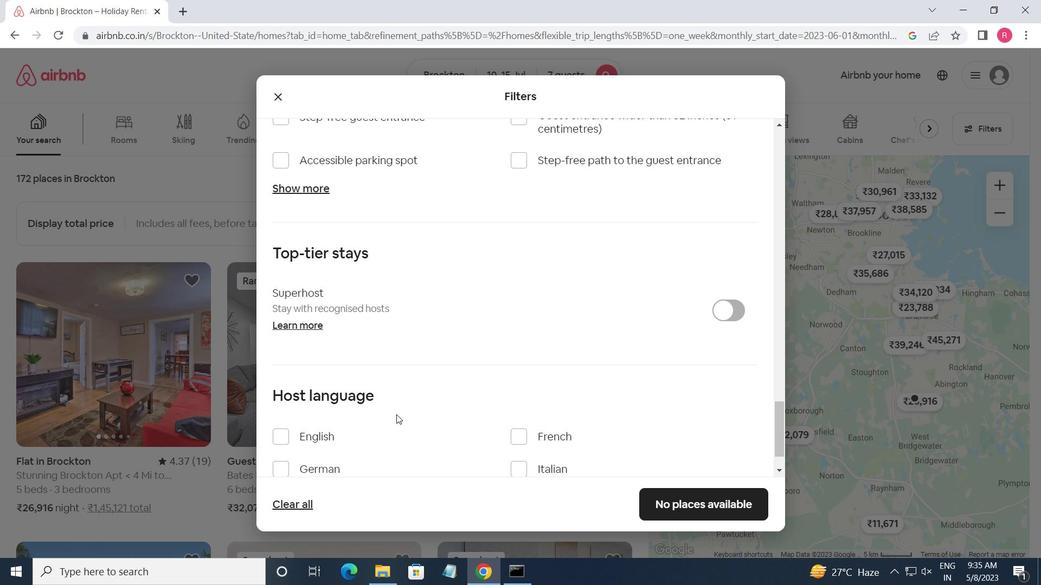 
Action: Mouse scrolled (386, 430) with delta (0, 0)
Screenshot: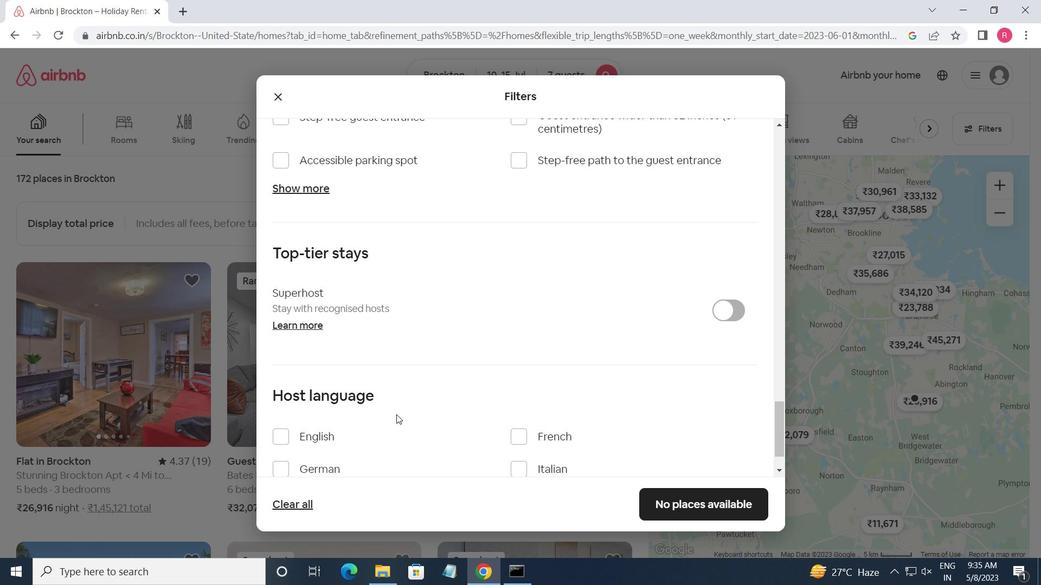 
Action: Mouse moved to (286, 376)
Screenshot: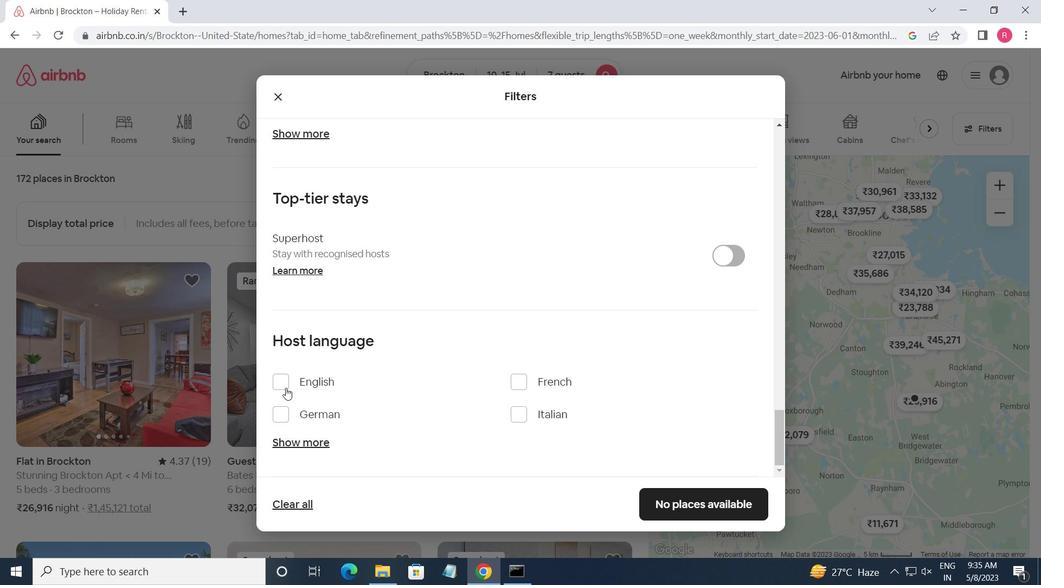 
Action: Mouse pressed left at (286, 376)
Screenshot: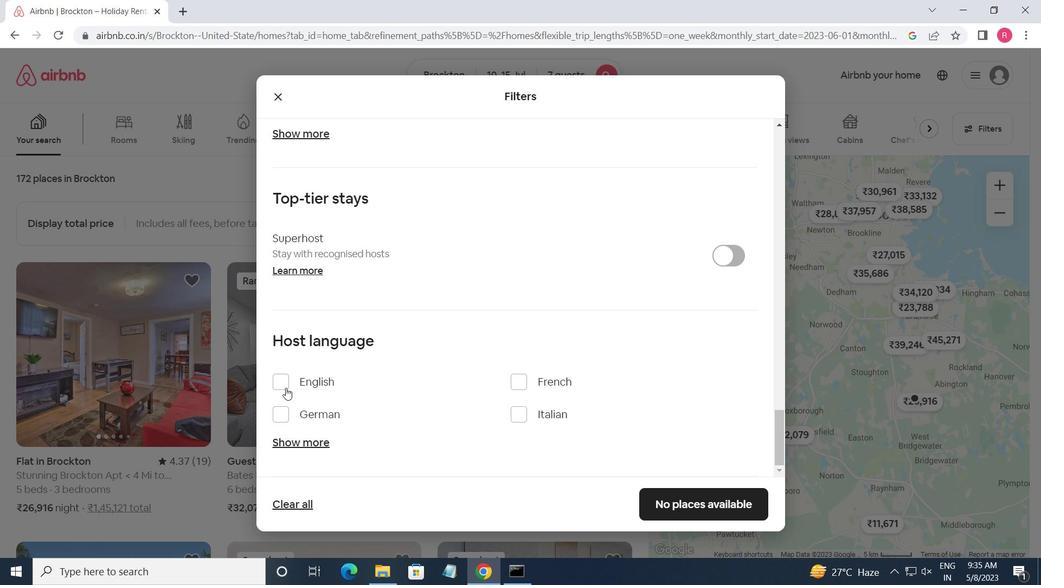 
Action: Mouse moved to (668, 504)
Screenshot: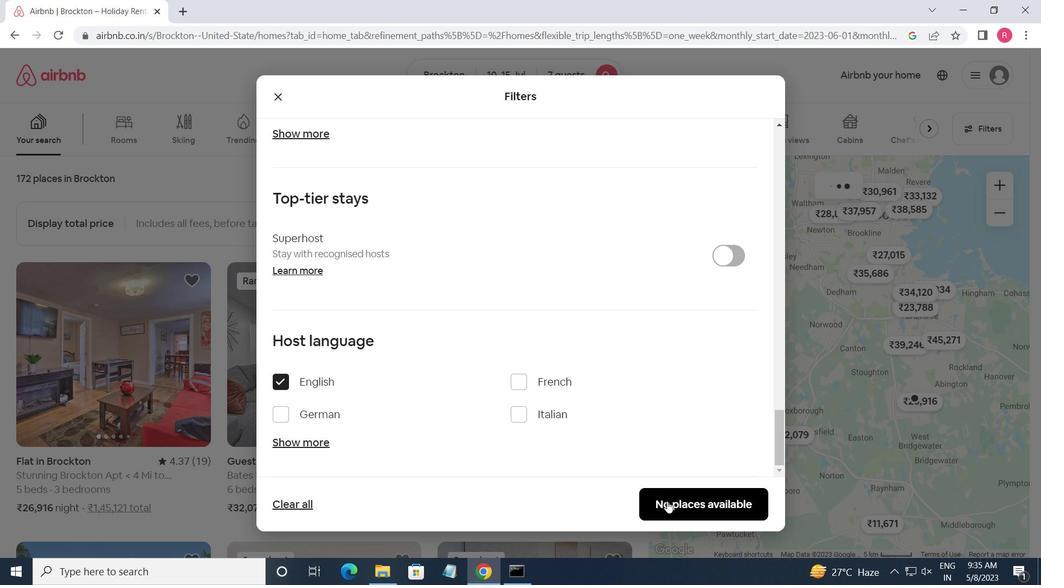 
Action: Mouse pressed left at (668, 504)
Screenshot: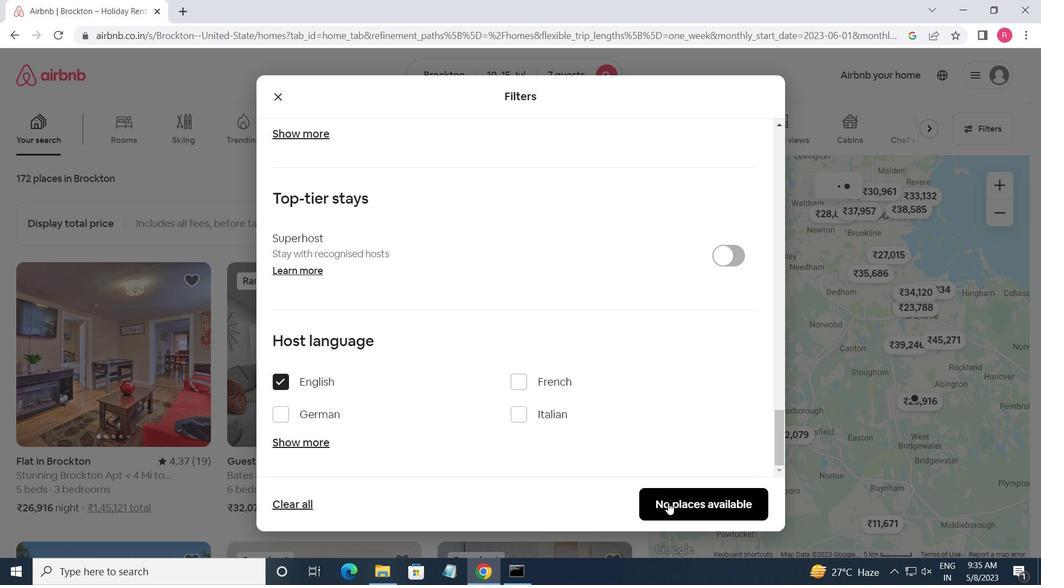 
